 Task: Find connections with filter location São Francisco do Conde with filter topic #Analyticswith filter profile language Spanish with filter current company Infotree Global Solutions with filter school GL Bajaj Institute of Technology and Management with filter industry Tobacco Manufacturing with filter service category Market Research with filter keywords title Economist
Action: Mouse moved to (677, 124)
Screenshot: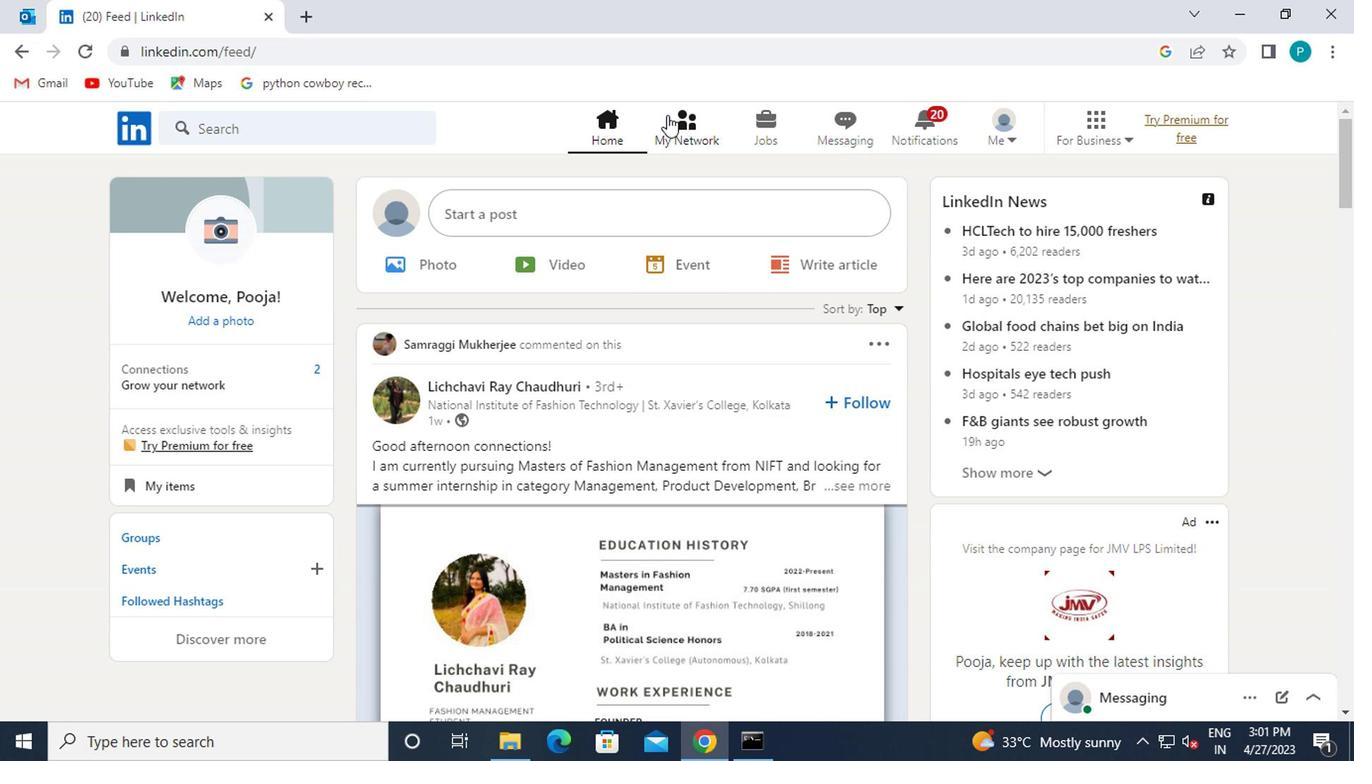 
Action: Mouse pressed left at (677, 124)
Screenshot: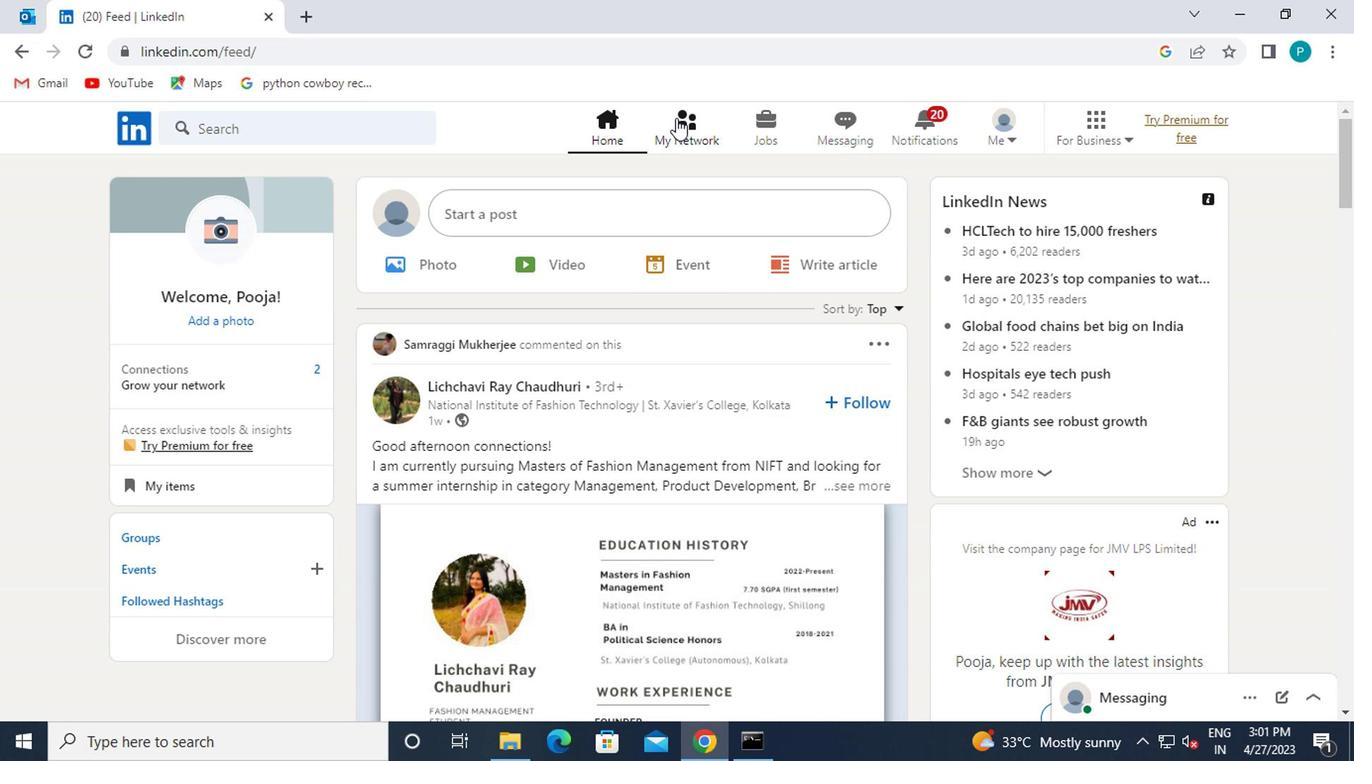 
Action: Mouse moved to (294, 239)
Screenshot: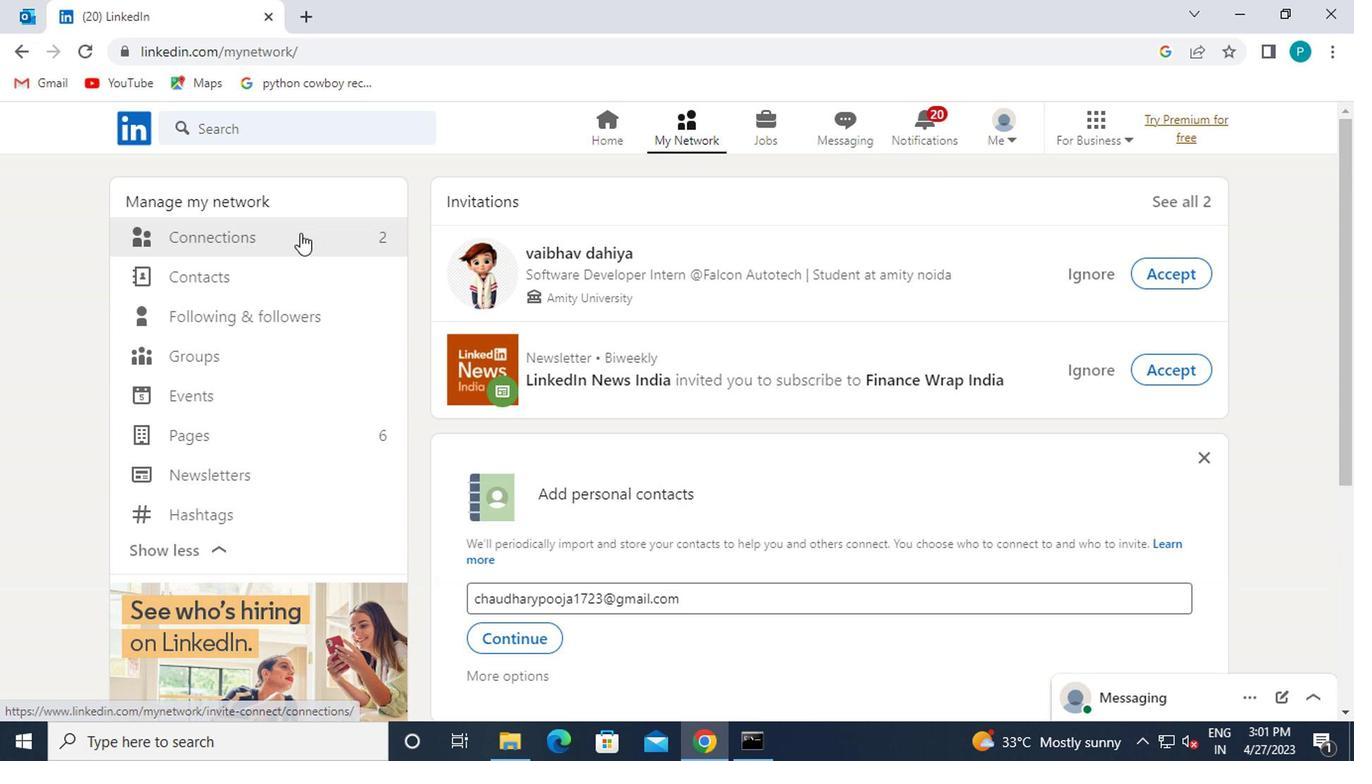 
Action: Mouse pressed left at (294, 239)
Screenshot: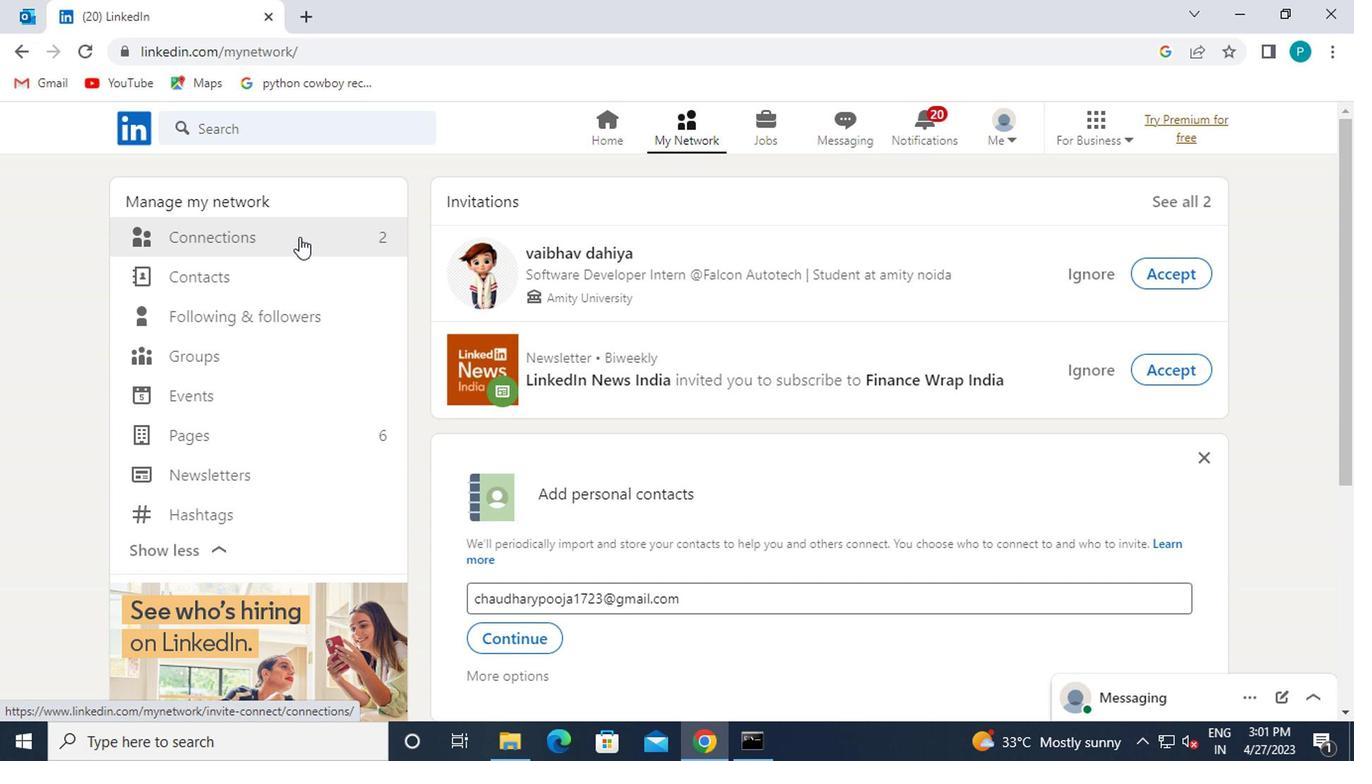 
Action: Mouse moved to (873, 238)
Screenshot: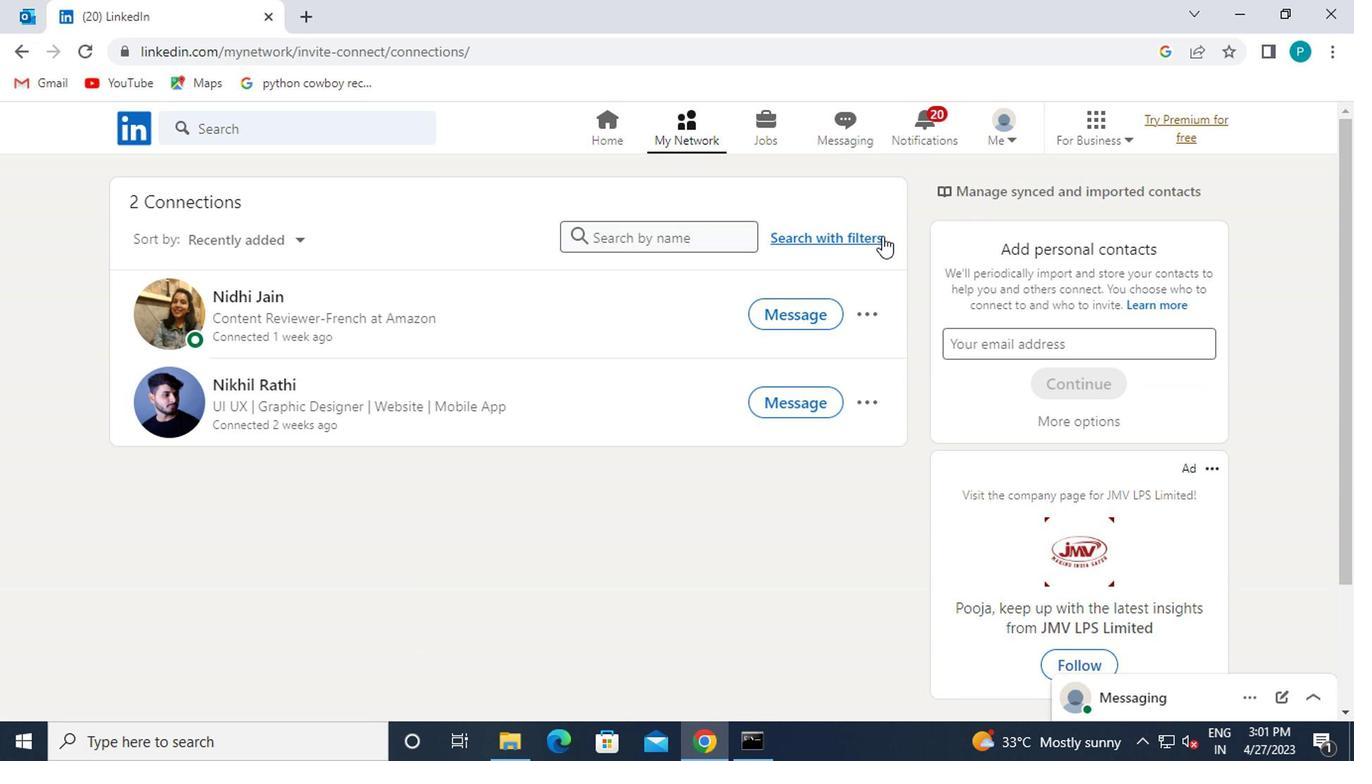 
Action: Mouse pressed left at (873, 238)
Screenshot: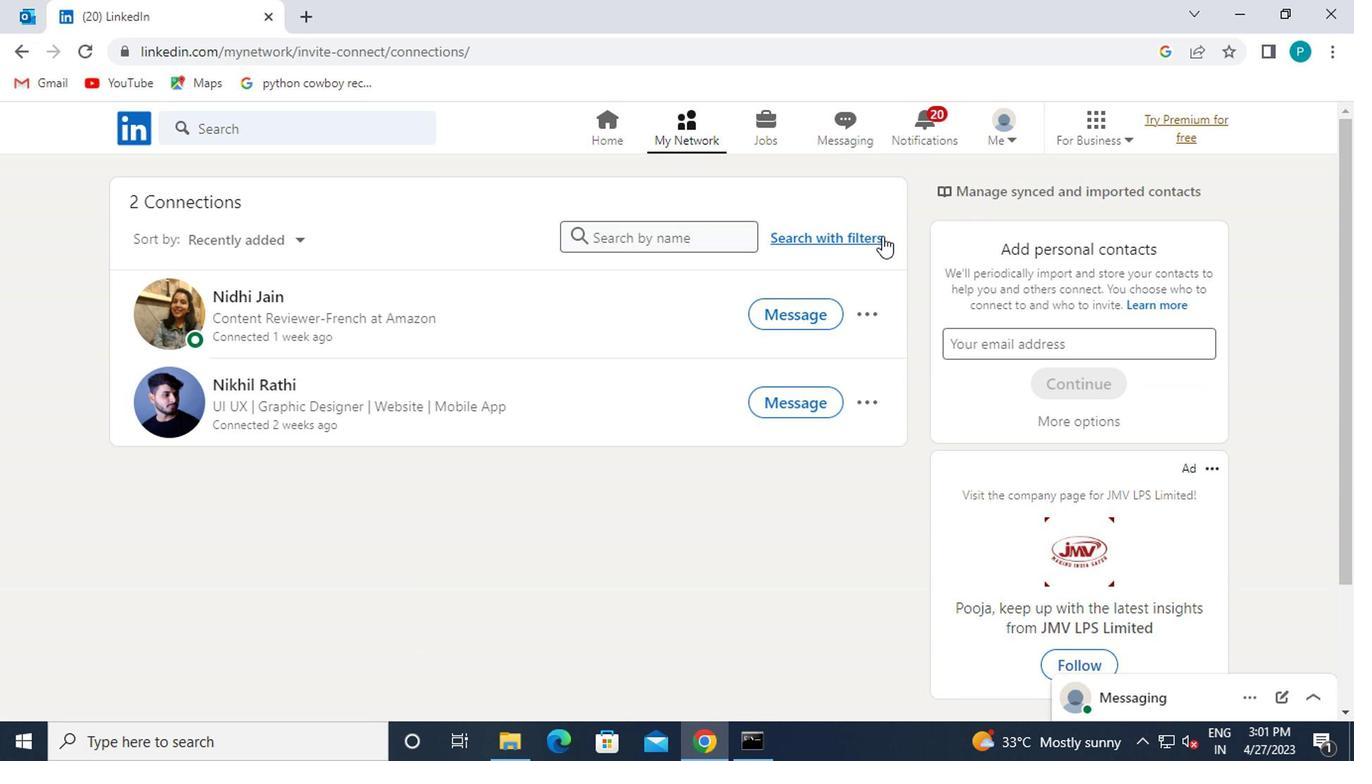 
Action: Mouse moved to (718, 184)
Screenshot: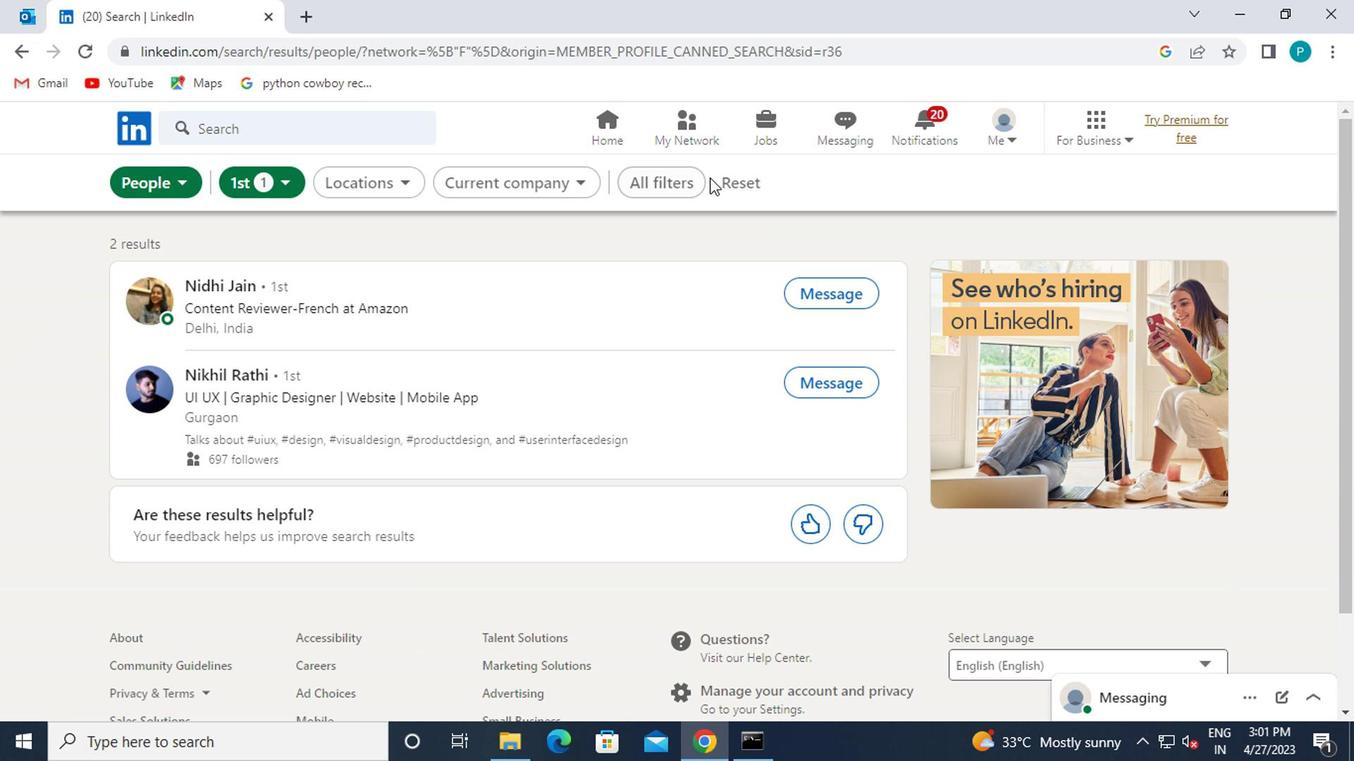 
Action: Mouse pressed left at (718, 184)
Screenshot: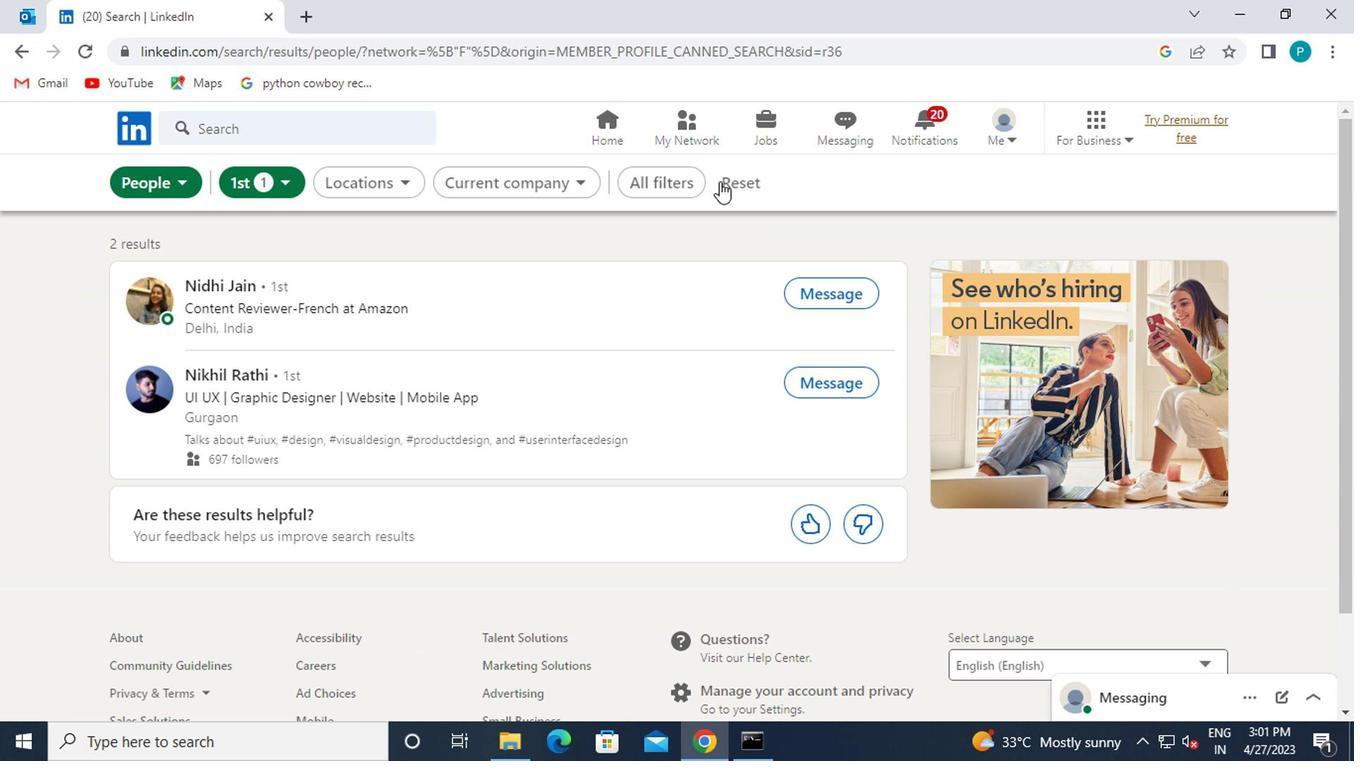 
Action: Mouse moved to (734, 182)
Screenshot: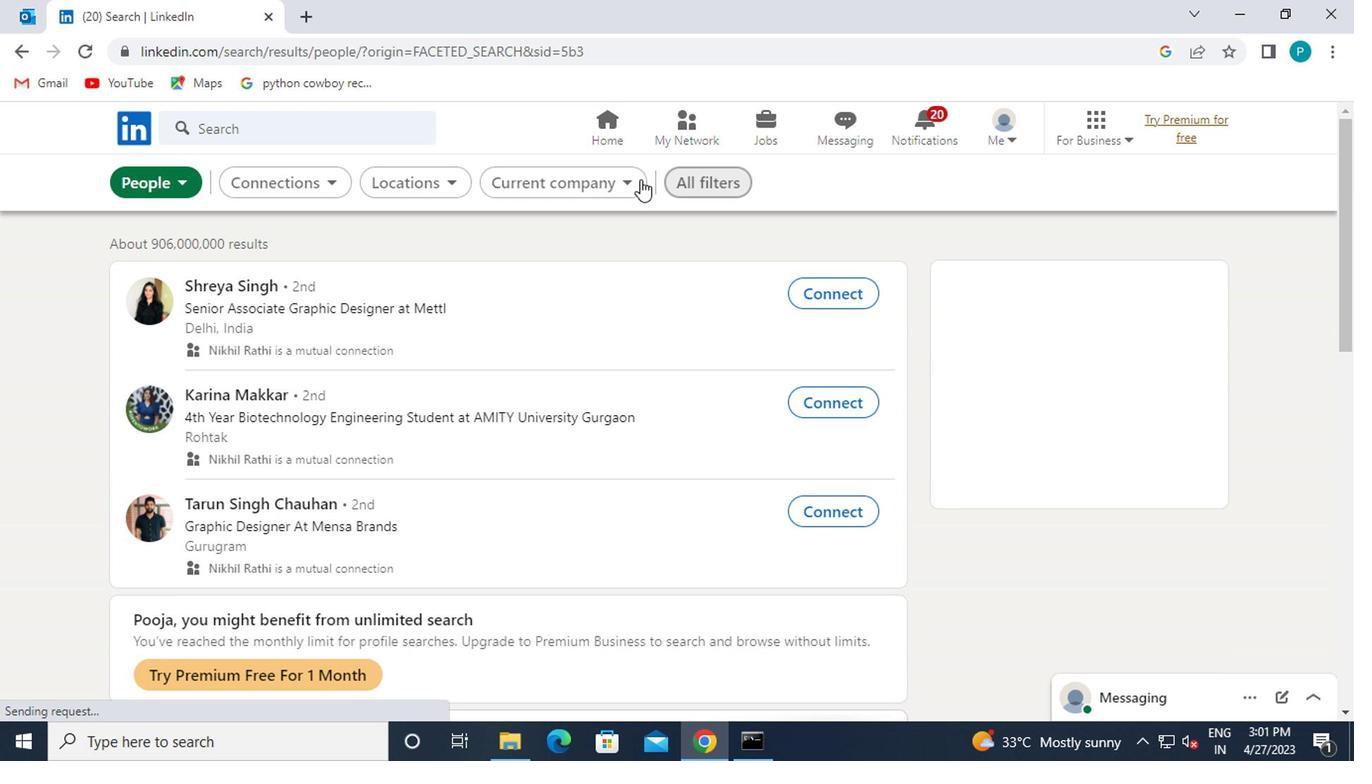 
Action: Mouse pressed left at (734, 182)
Screenshot: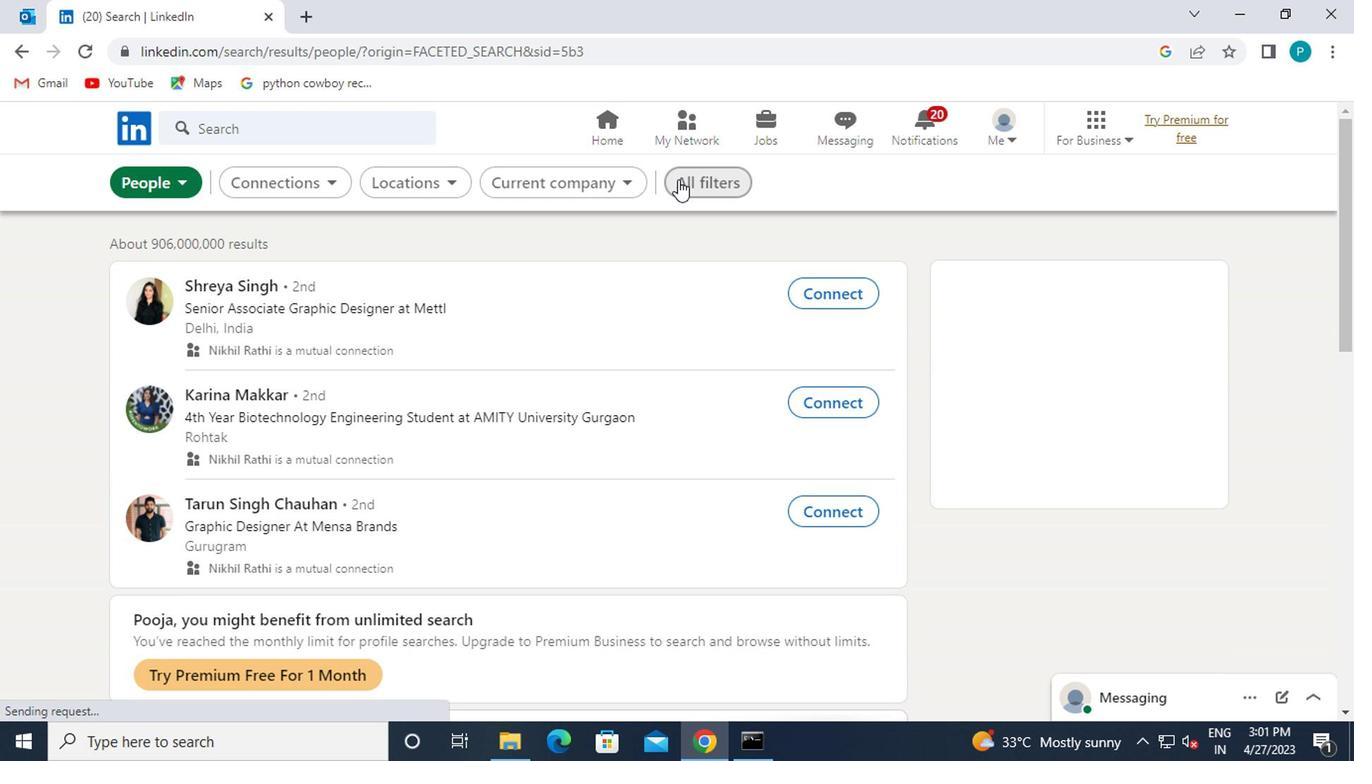
Action: Mouse moved to (995, 407)
Screenshot: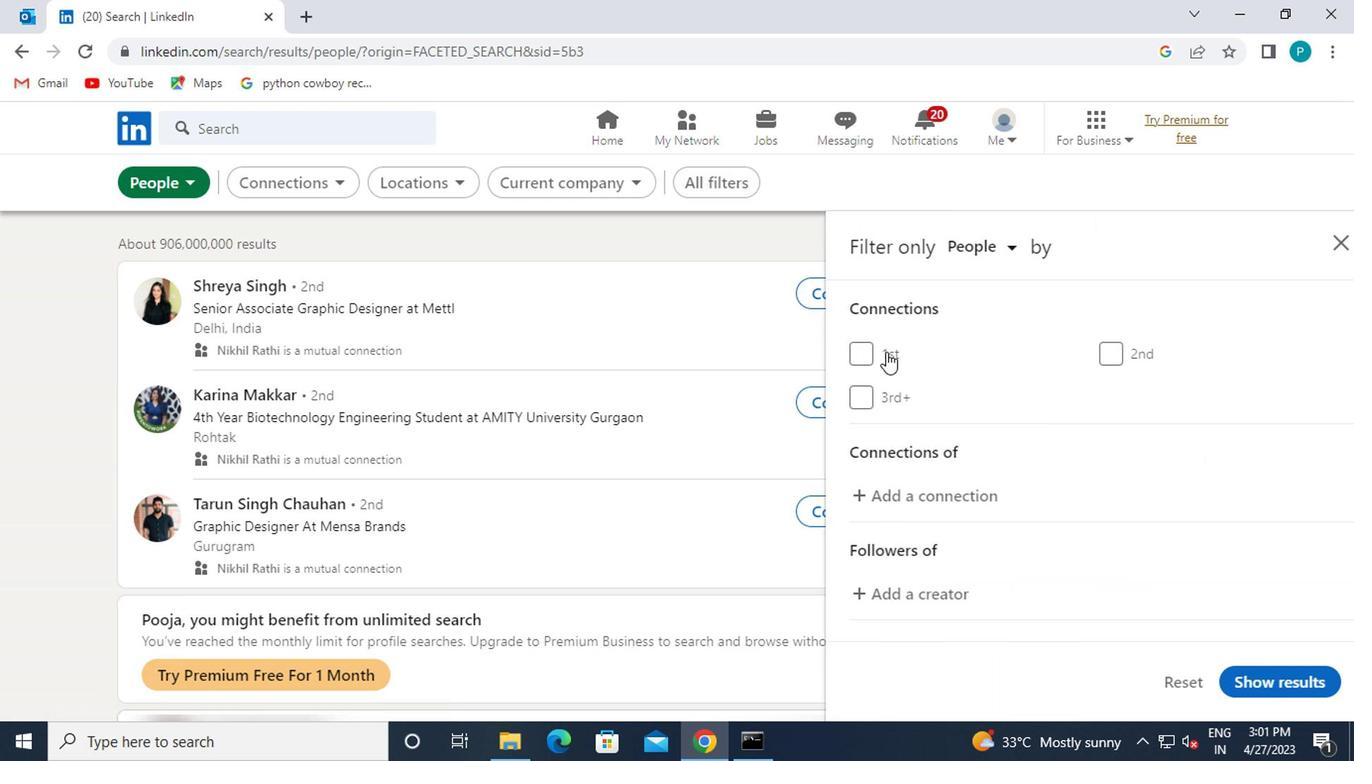 
Action: Mouse scrolled (995, 407) with delta (0, 0)
Screenshot: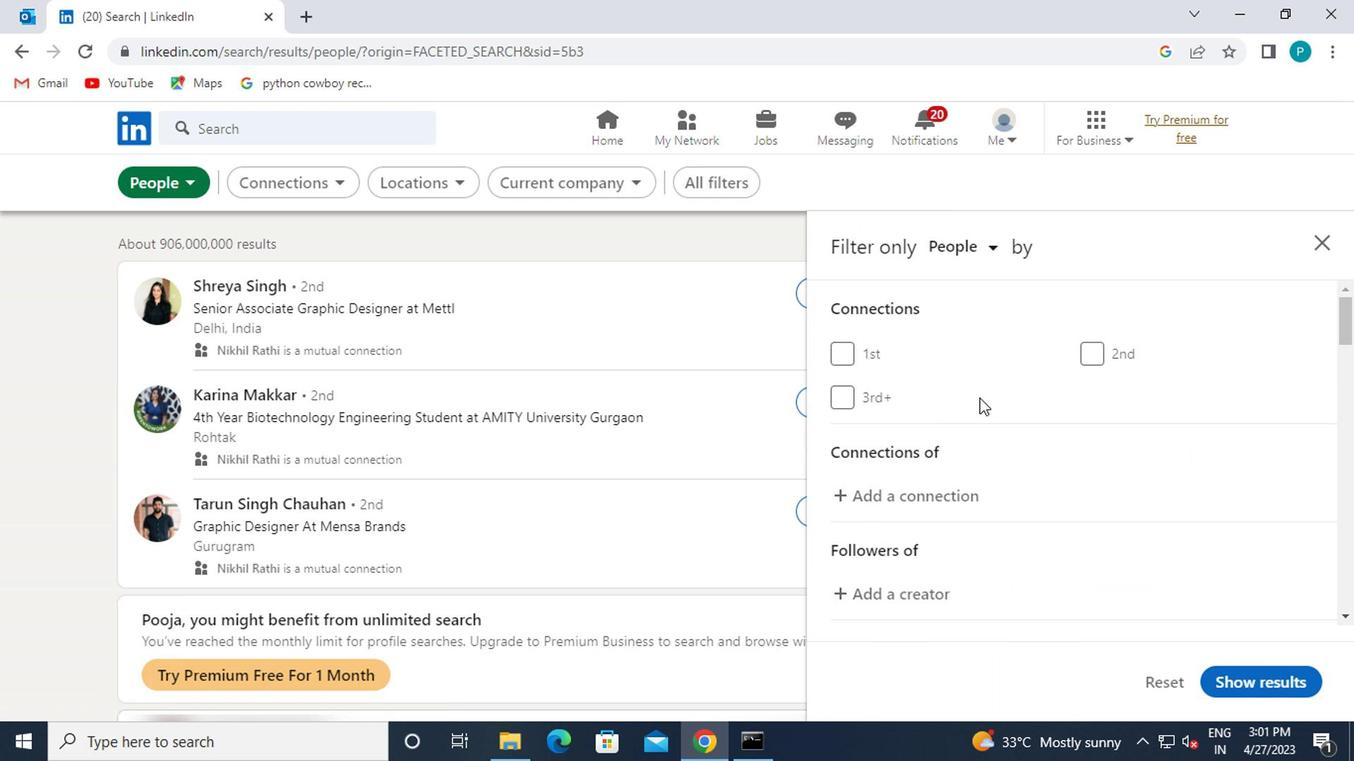 
Action: Mouse scrolled (995, 407) with delta (0, 0)
Screenshot: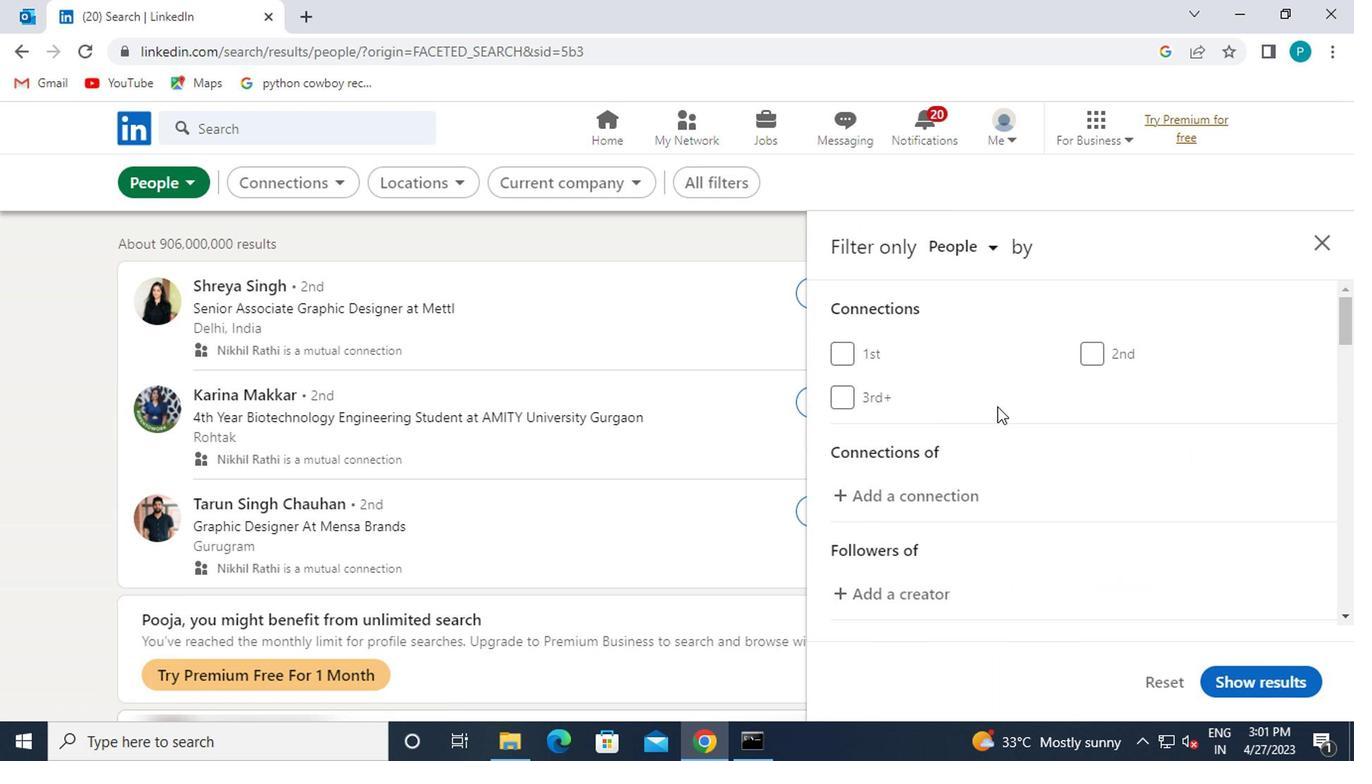 
Action: Mouse scrolled (995, 407) with delta (0, 0)
Screenshot: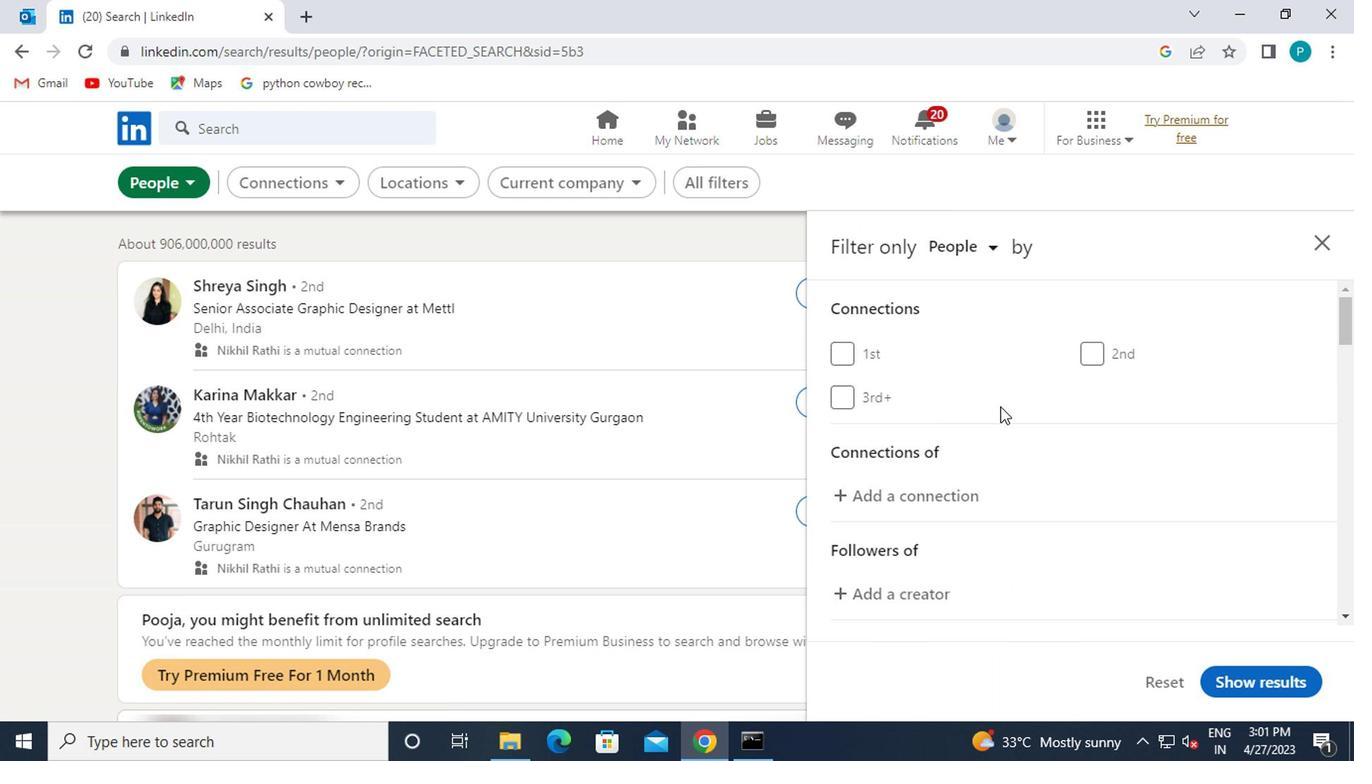 
Action: Mouse moved to (1117, 474)
Screenshot: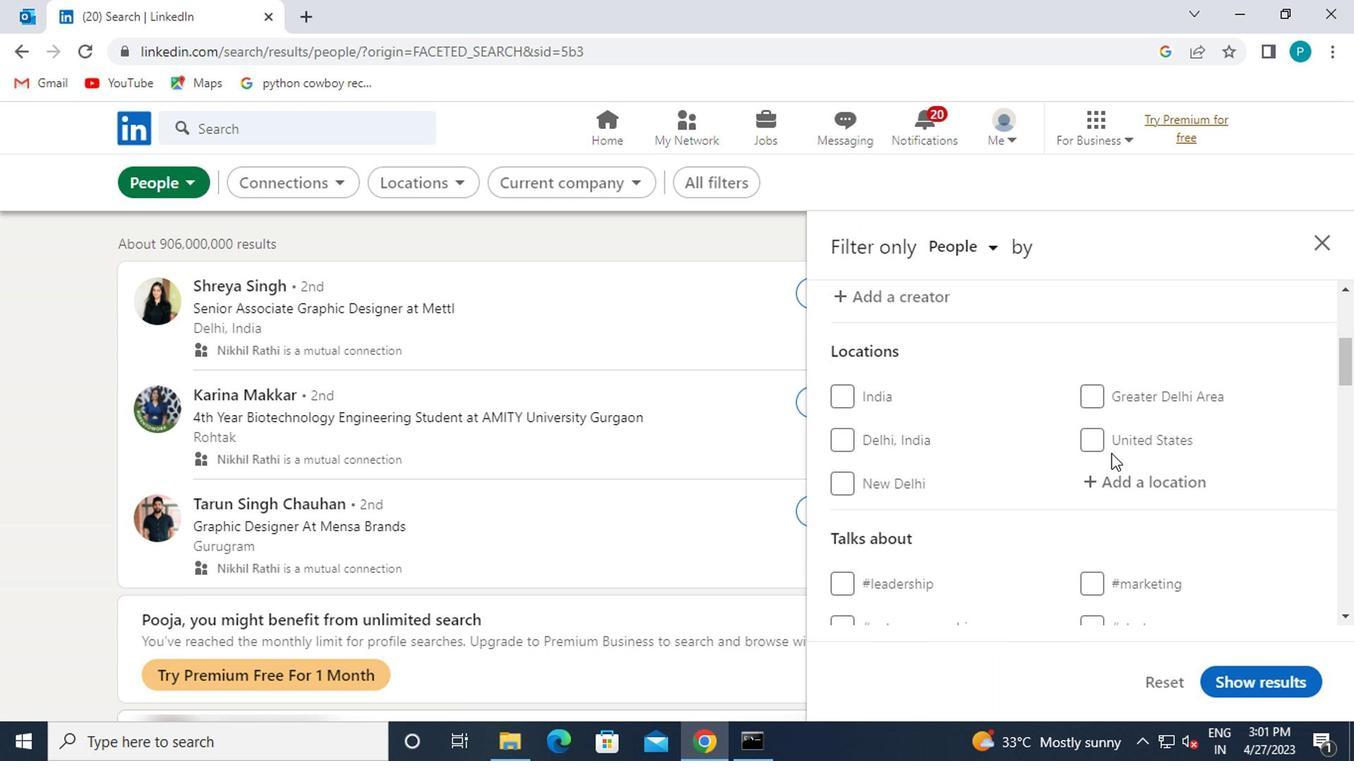 
Action: Mouse pressed left at (1117, 474)
Screenshot: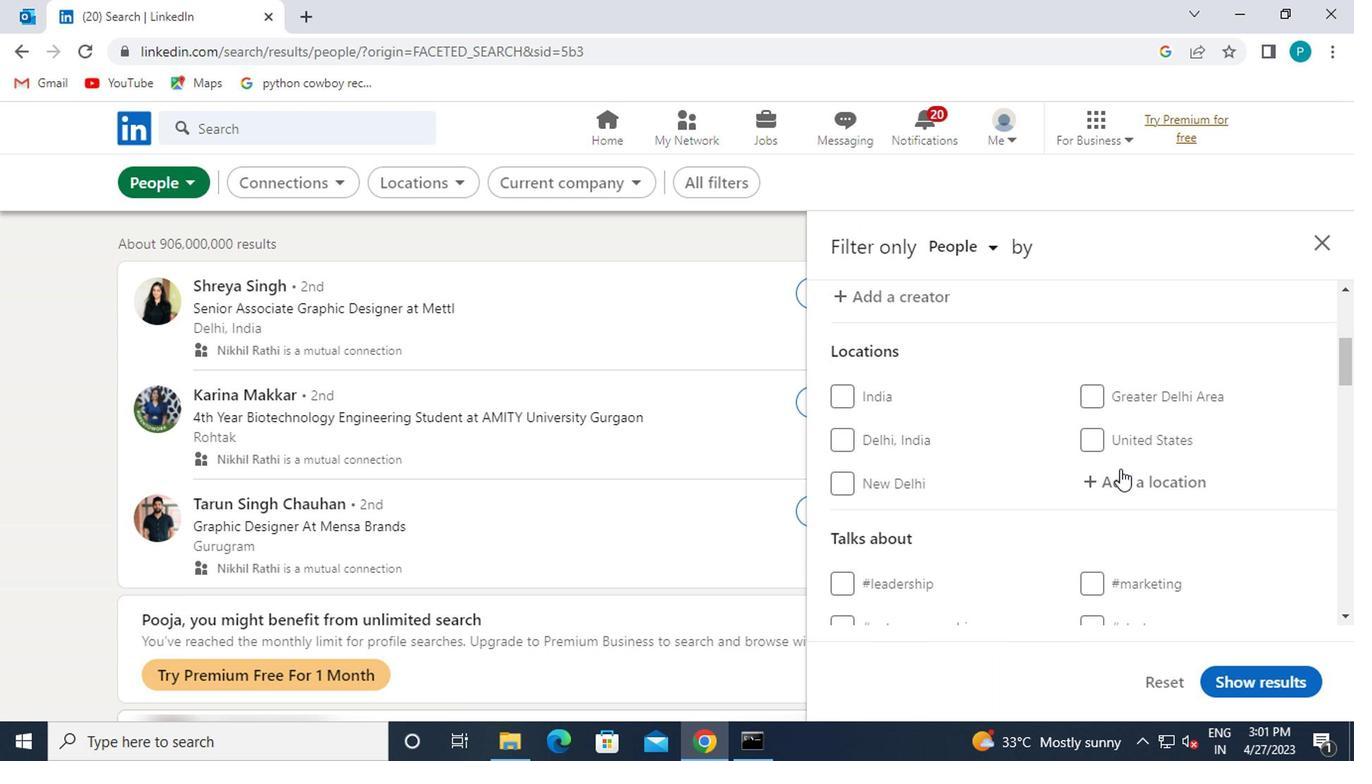 
Action: Mouse moved to (1096, 481)
Screenshot: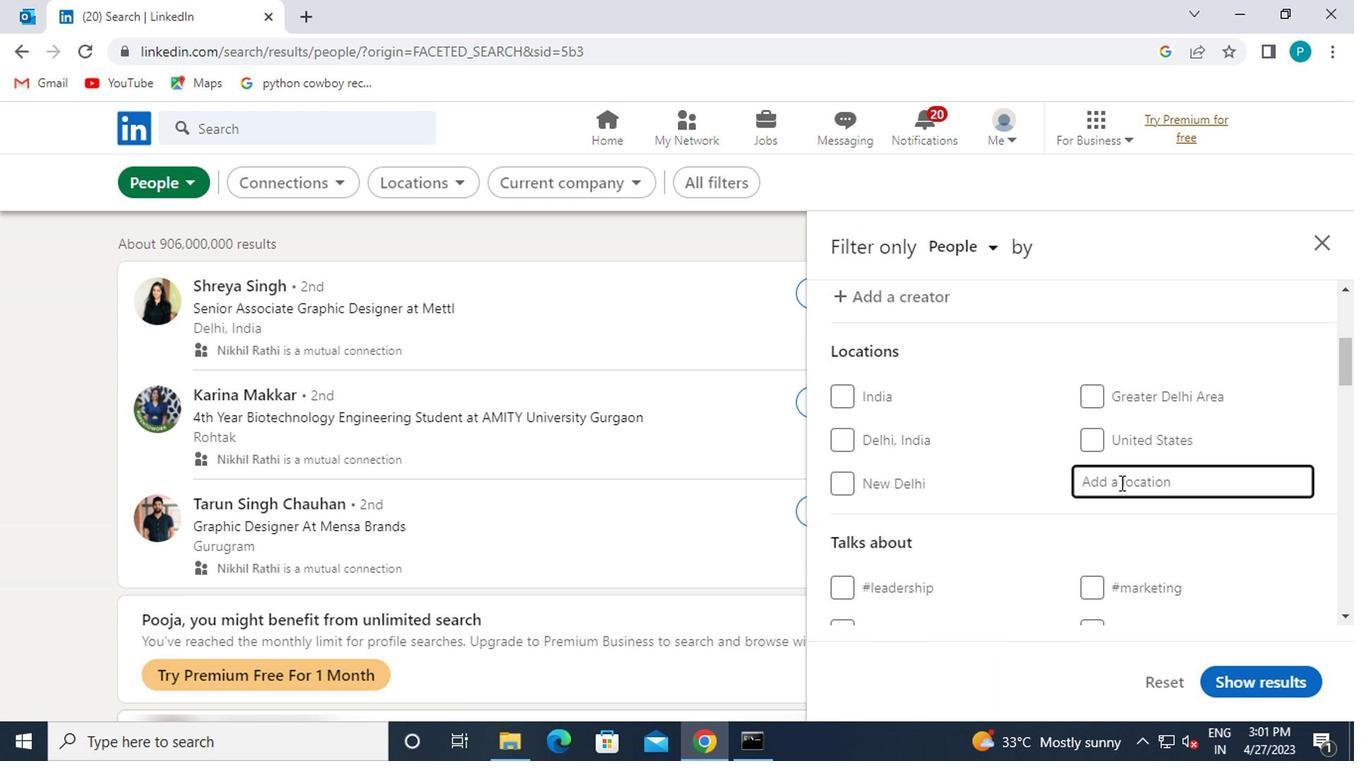
Action: Key pressed <Key.caps_lock>s
Screenshot: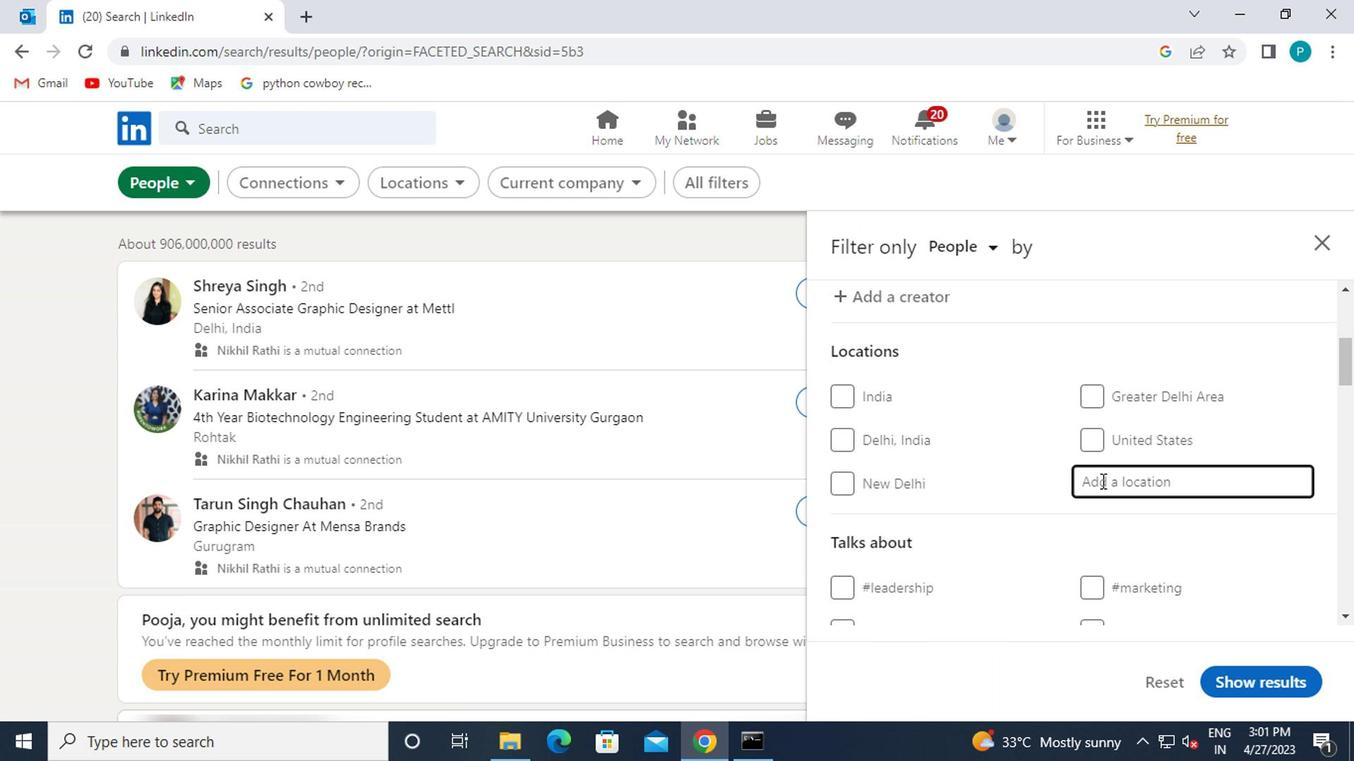 
Action: Mouse moved to (1020, 421)
Screenshot: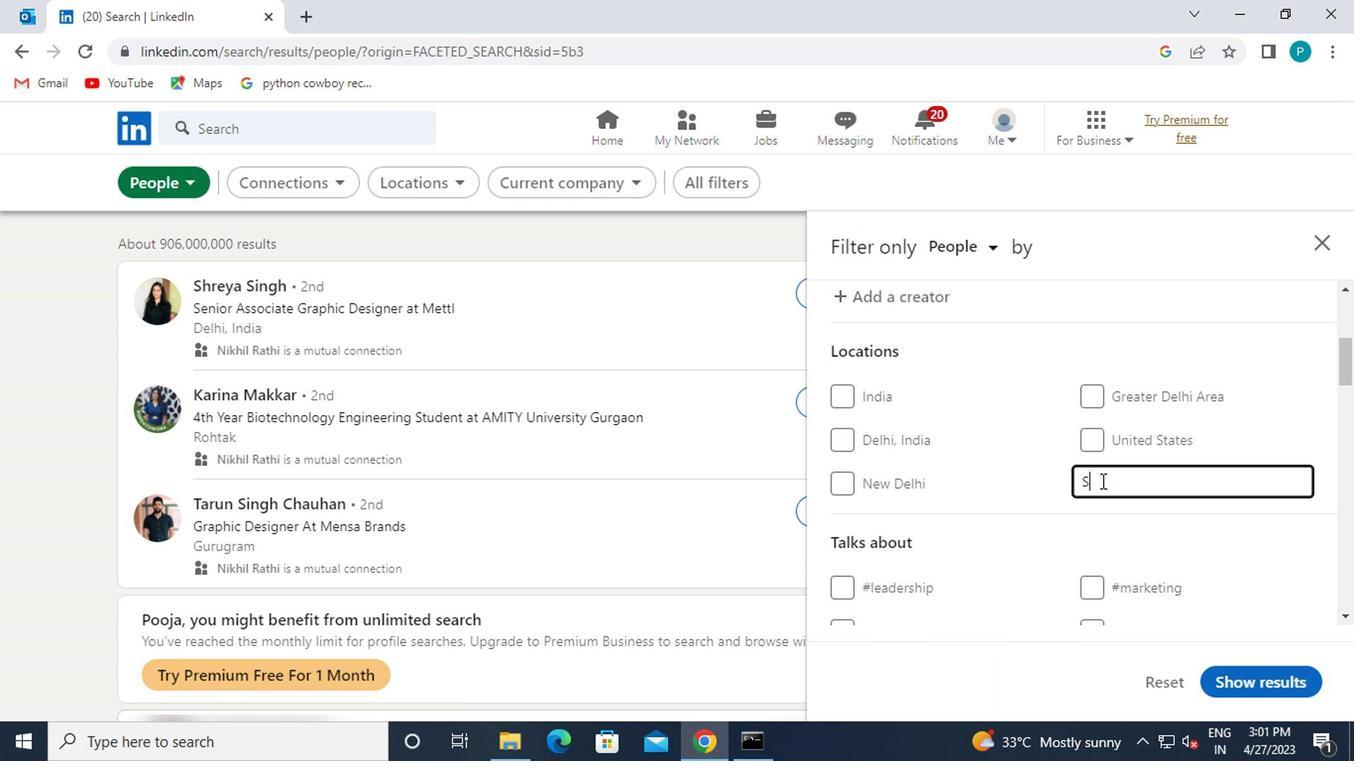 
Action: Key pressed <Key.caps_lock>
Screenshot: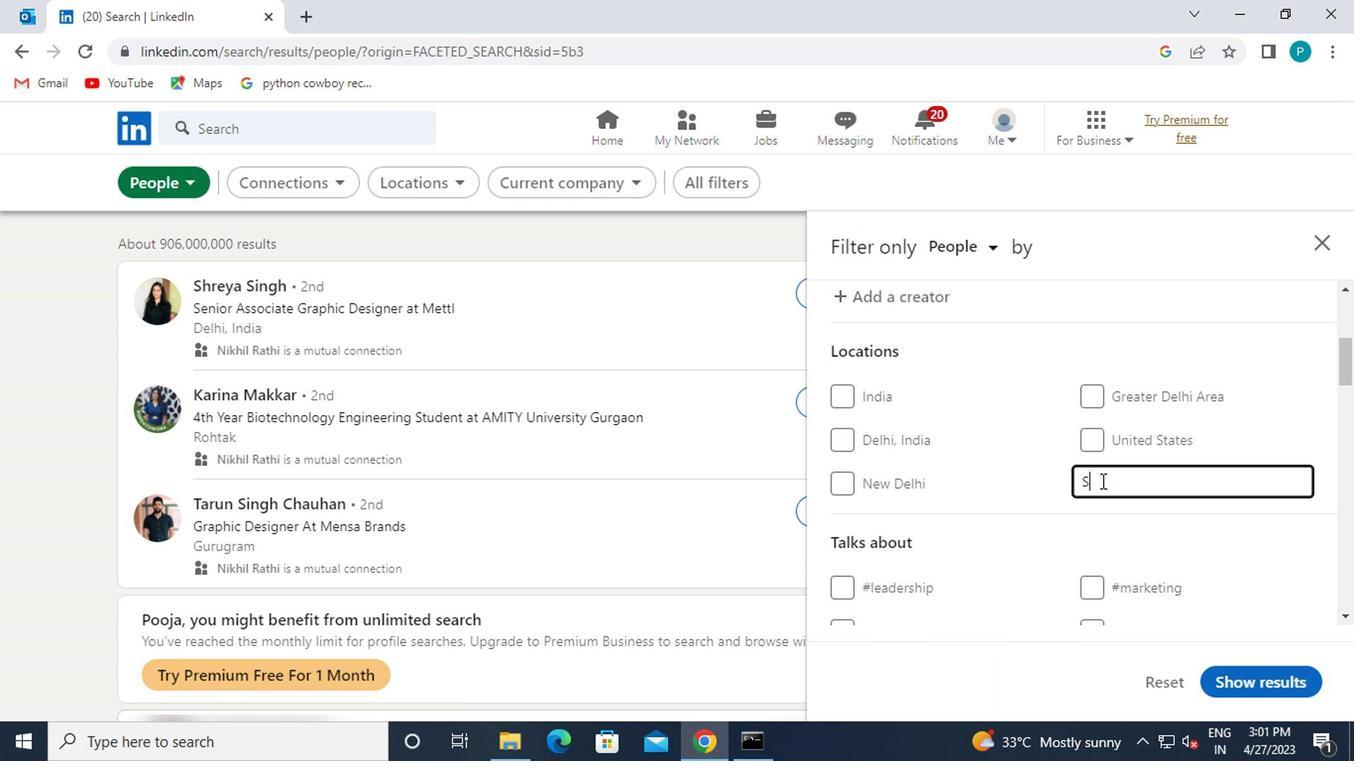
Action: Mouse moved to (1020, 420)
Screenshot: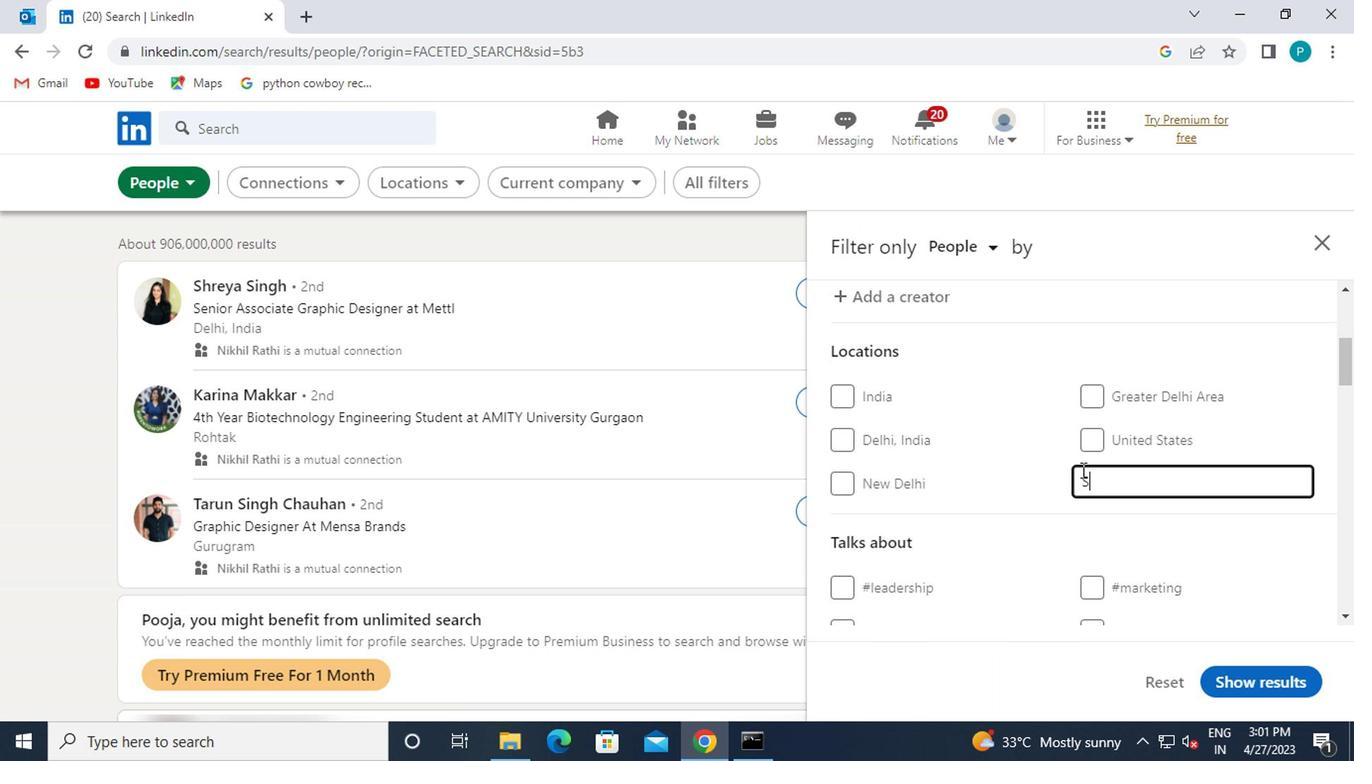
Action: Key pressed ao<Key.space><Key.caps_lock>f<Key.caps_lock>ranc
Screenshot: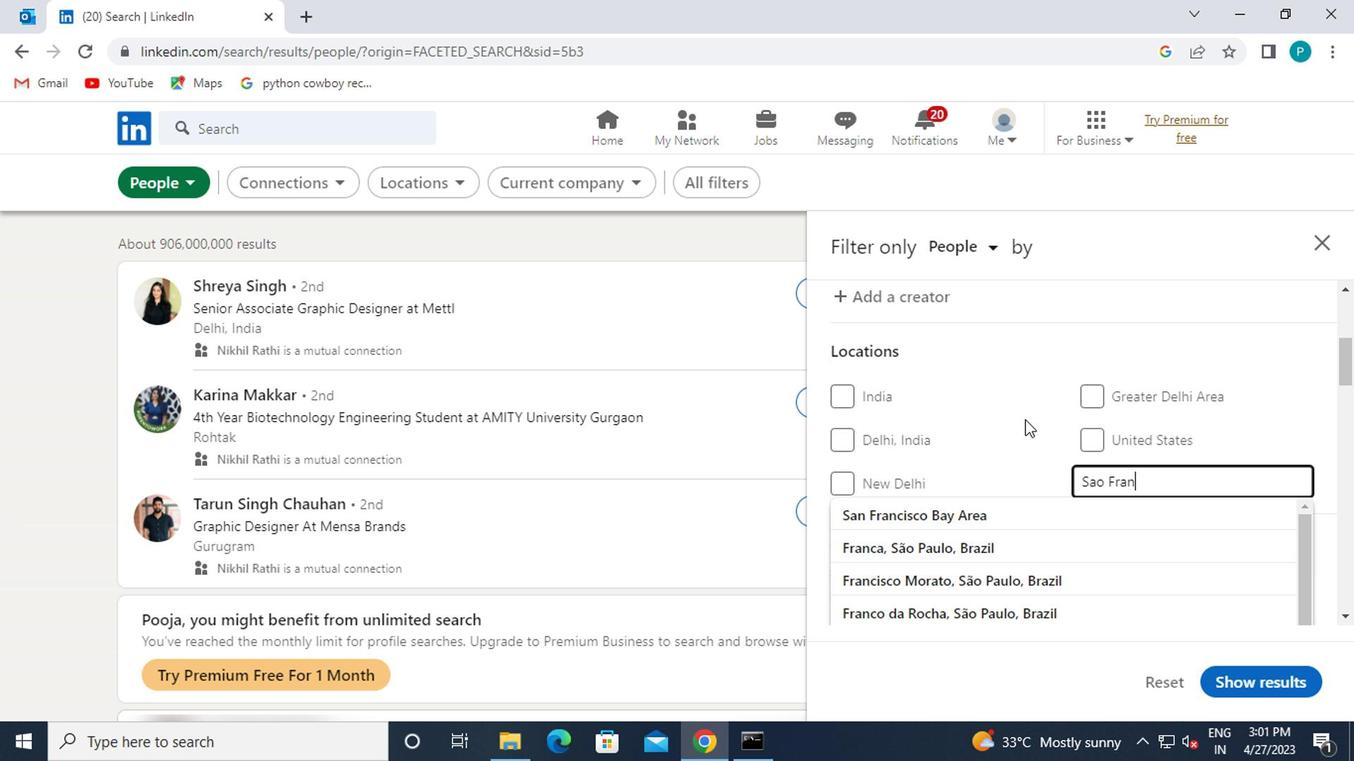 
Action: Mouse moved to (1010, 524)
Screenshot: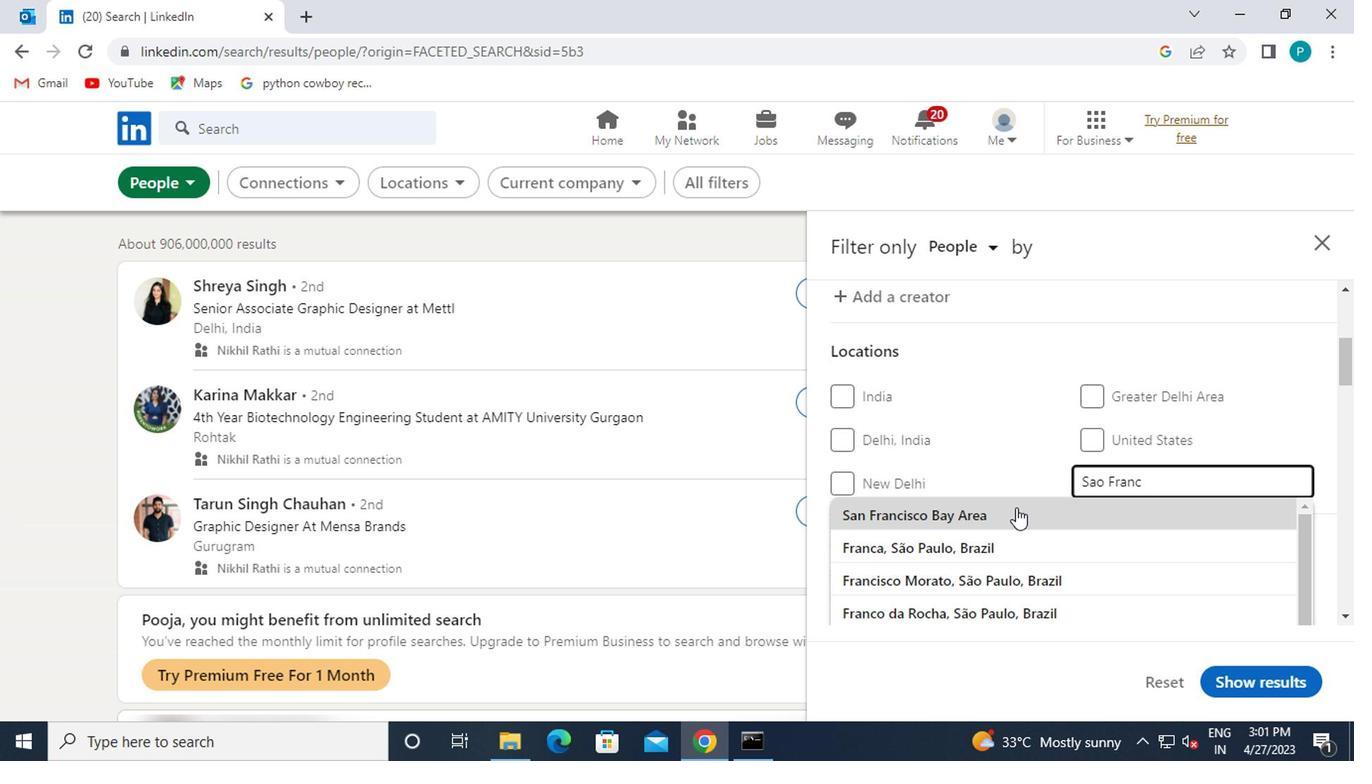 
Action: Mouse scrolled (1010, 524) with delta (0, 0)
Screenshot: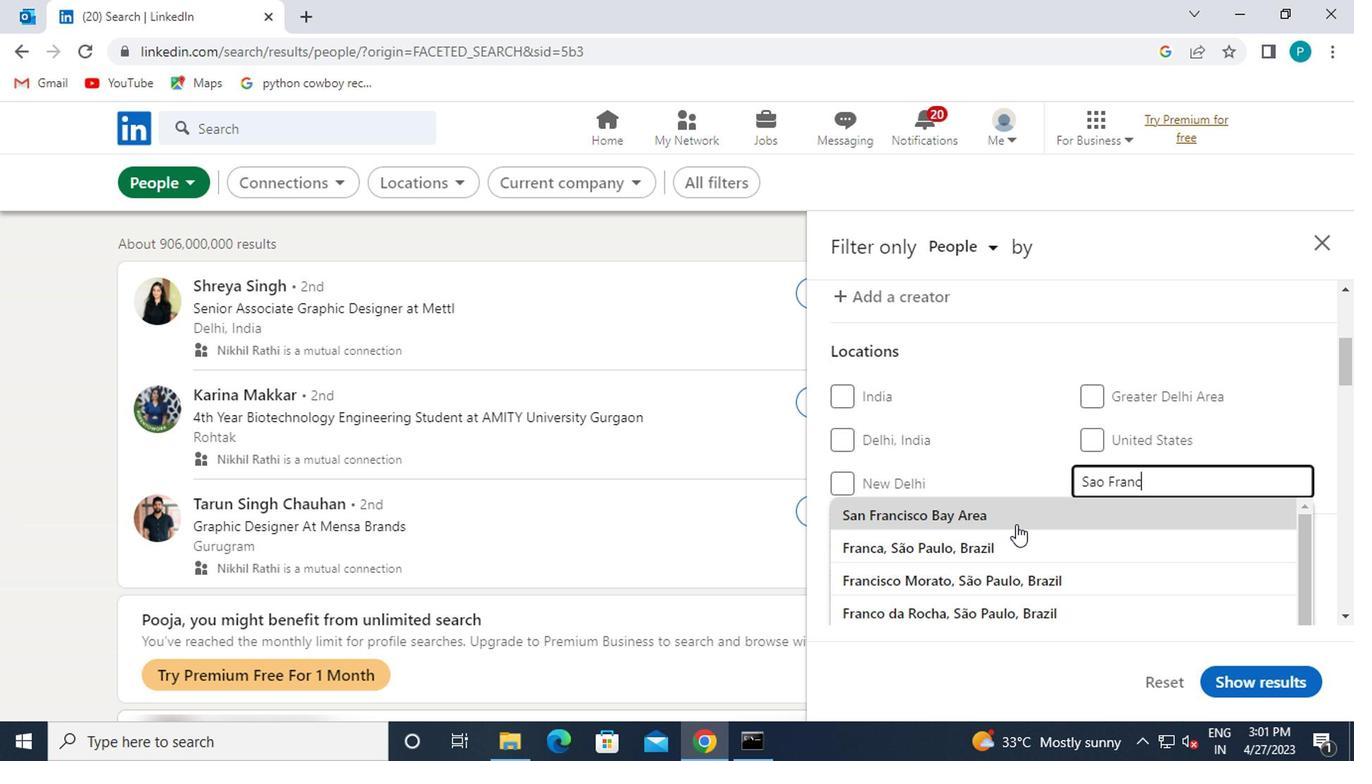 
Action: Mouse moved to (1007, 555)
Screenshot: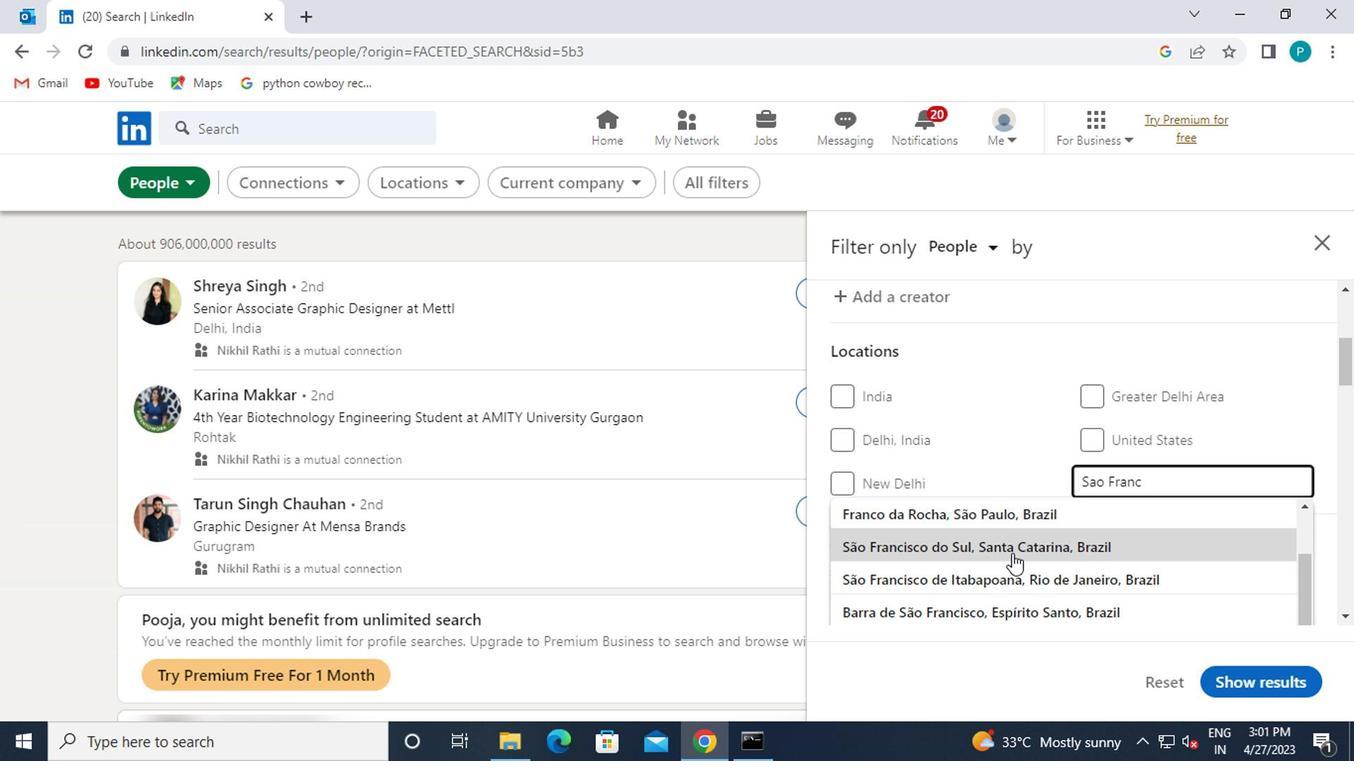 
Action: Mouse scrolled (1007, 556) with delta (0, 1)
Screenshot: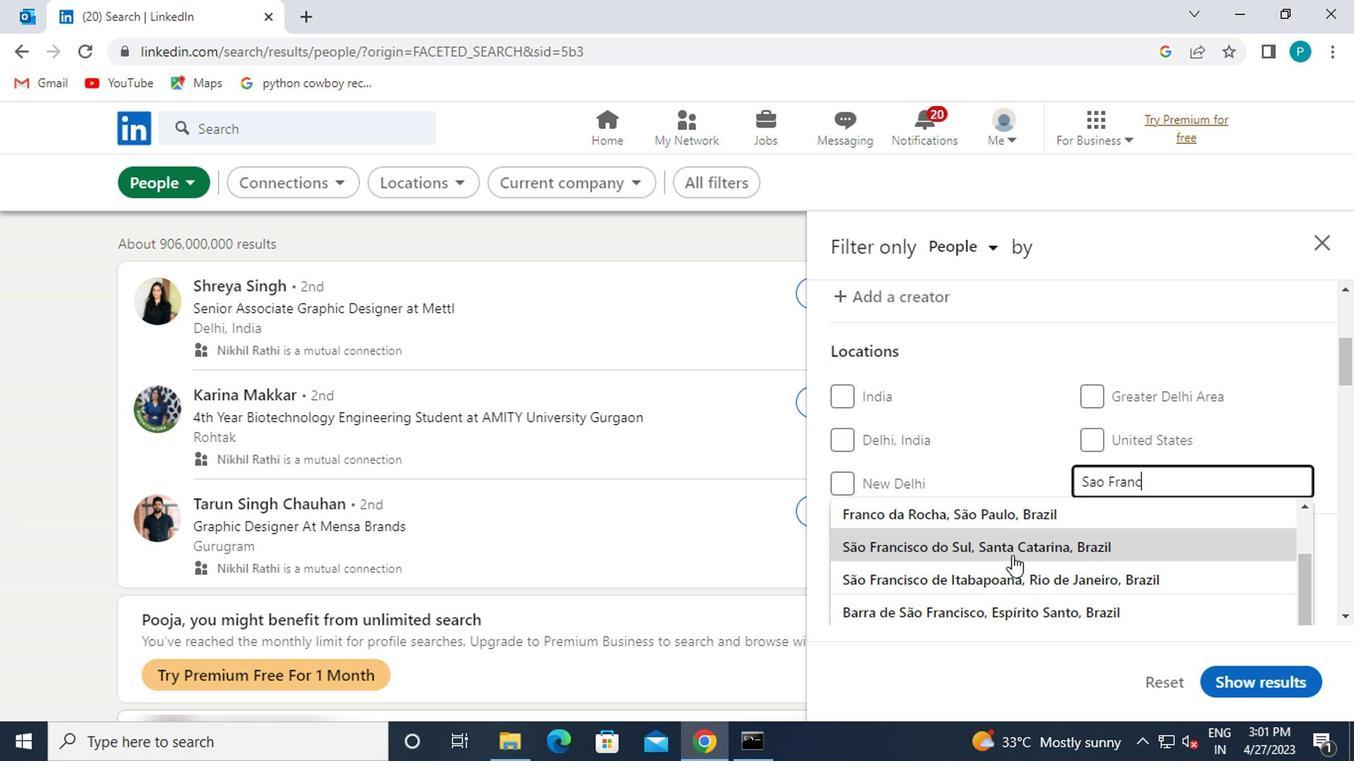 
Action: Mouse scrolled (1007, 554) with delta (0, 0)
Screenshot: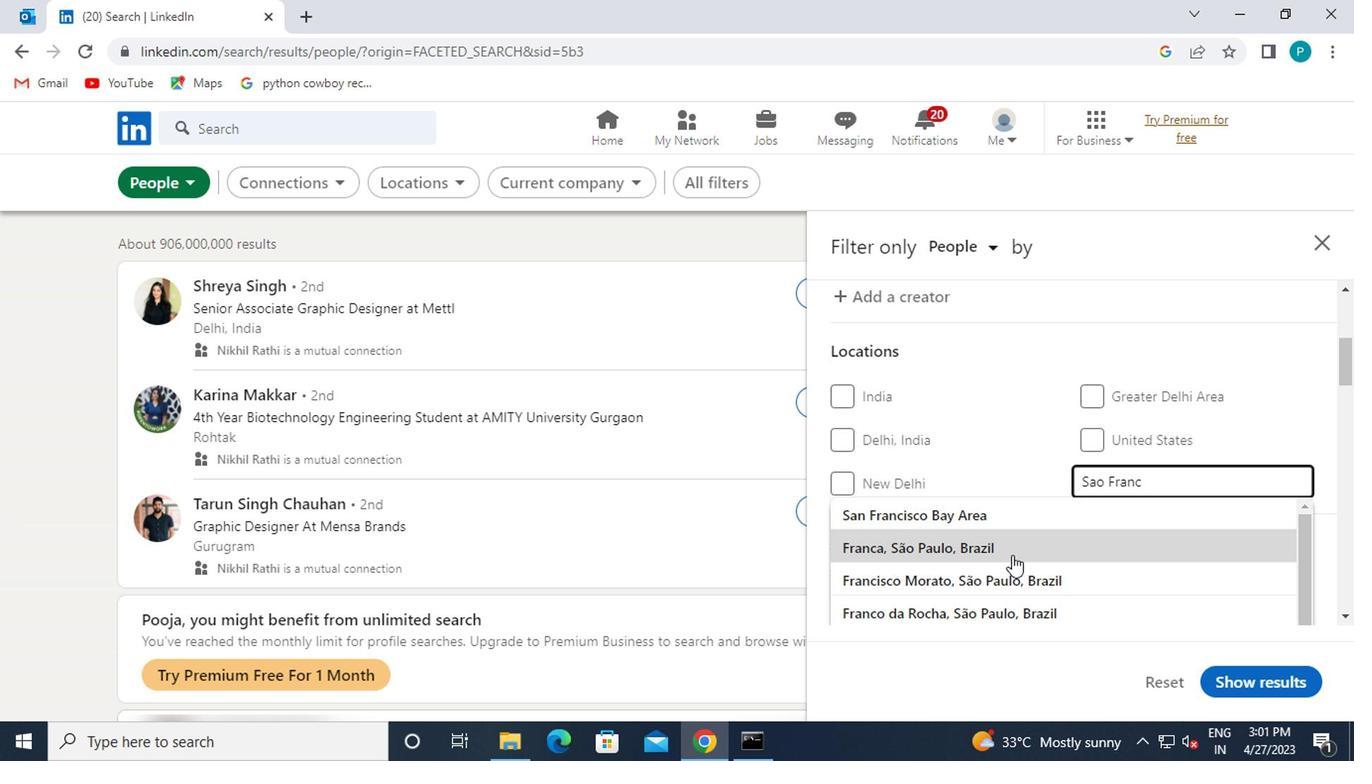 
Action: Mouse moved to (1018, 555)
Screenshot: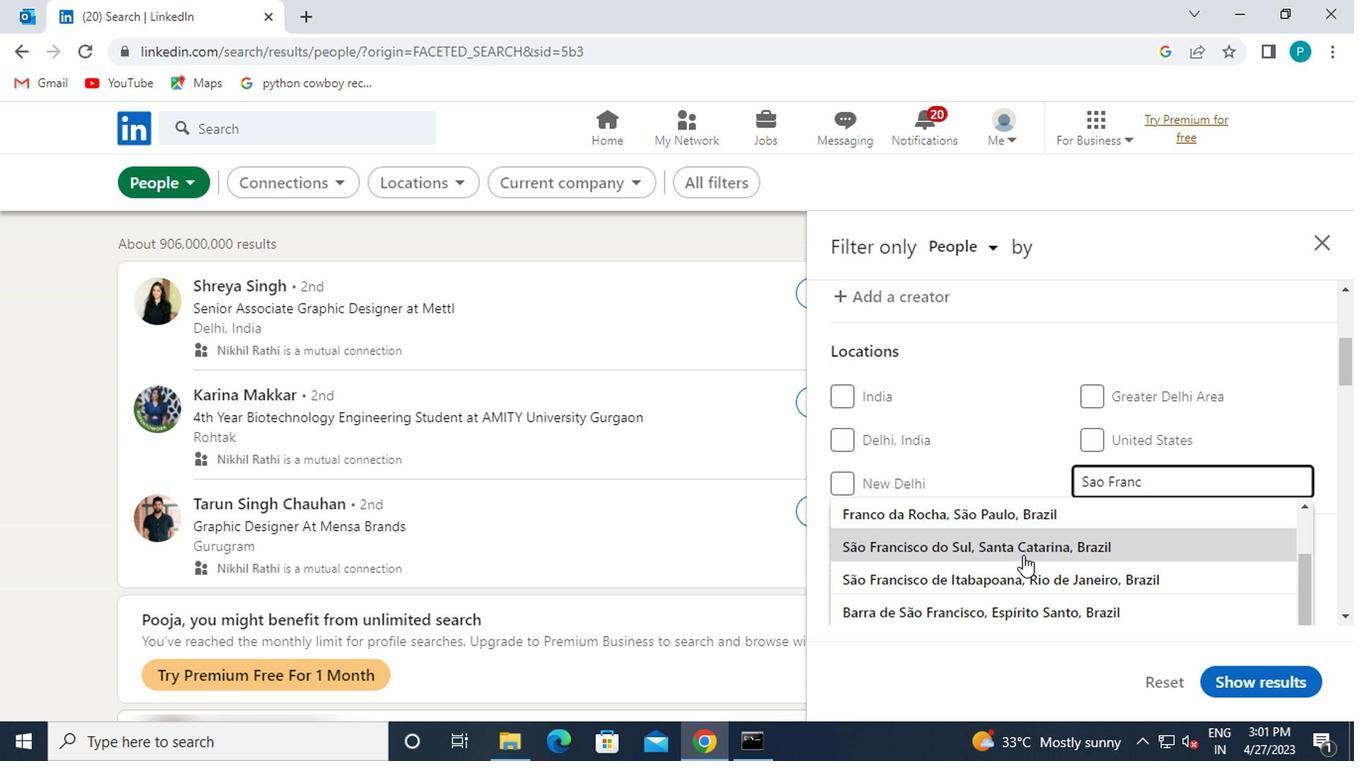
Action: Key pressed isco
Screenshot: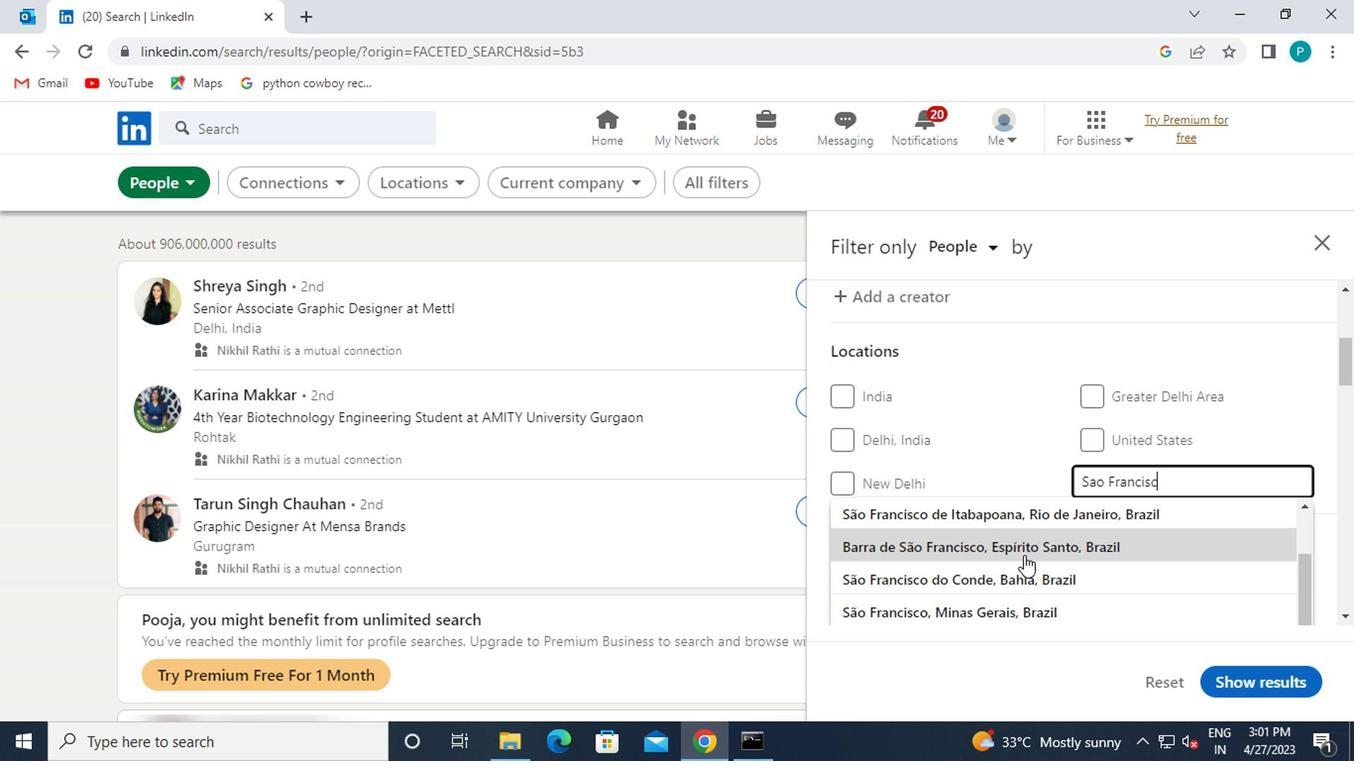 
Action: Mouse moved to (1025, 574)
Screenshot: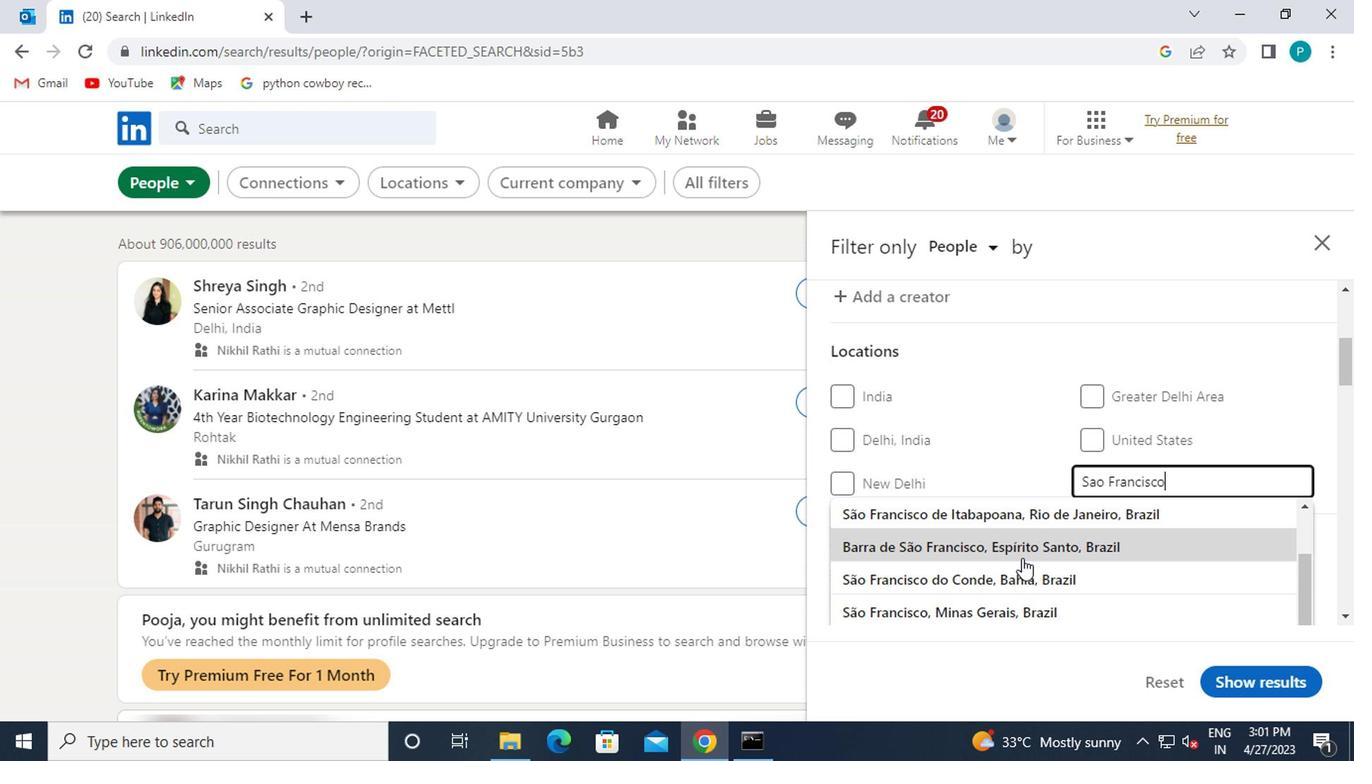 
Action: Mouse pressed left at (1025, 574)
Screenshot: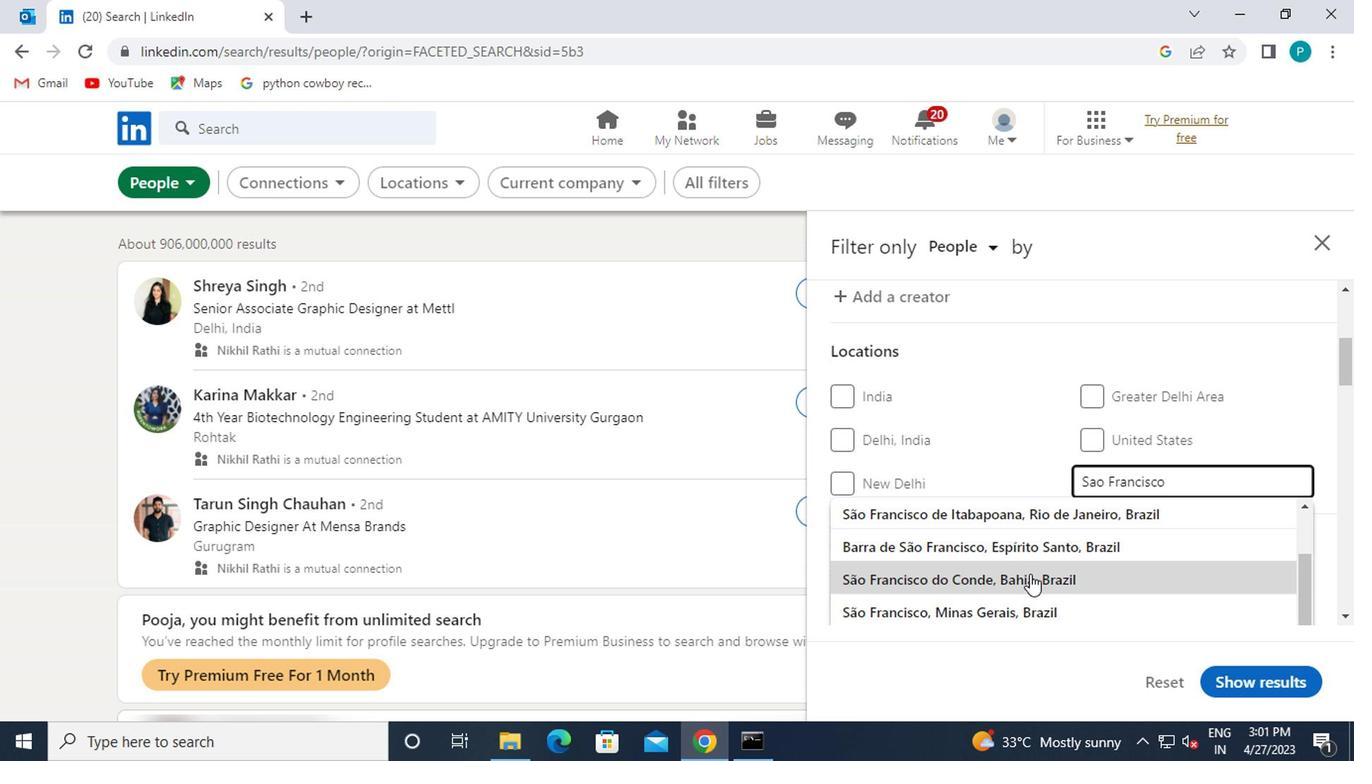
Action: Mouse scrolled (1025, 573) with delta (0, 0)
Screenshot: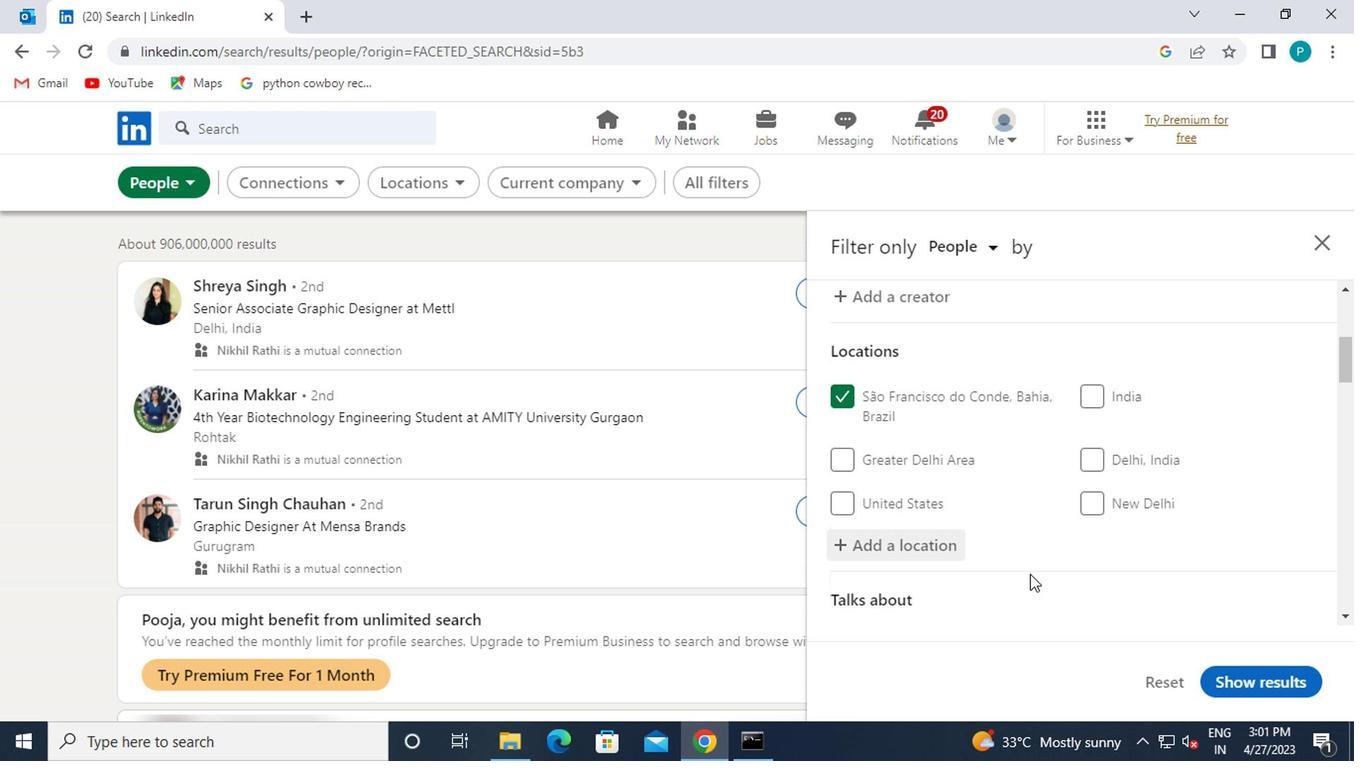 
Action: Mouse scrolled (1025, 573) with delta (0, 0)
Screenshot: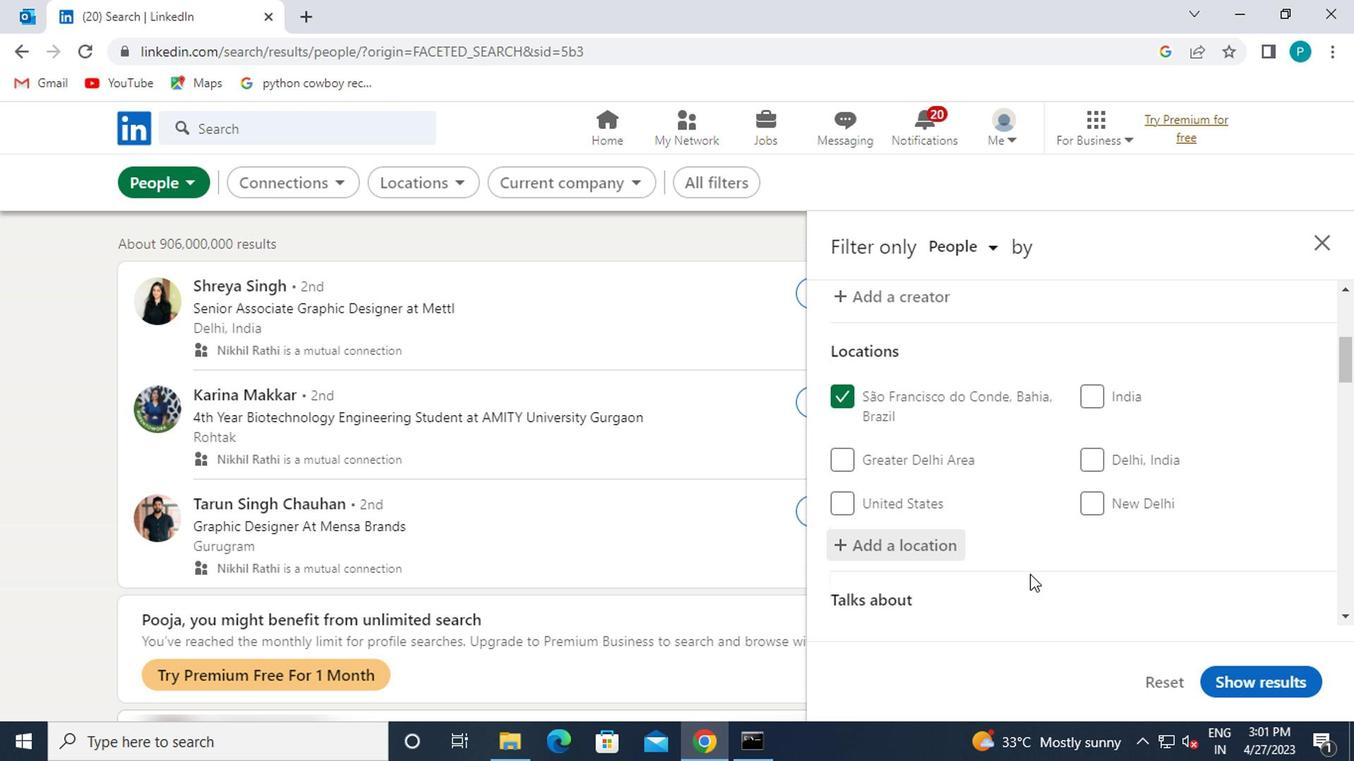 
Action: Mouse moved to (1030, 573)
Screenshot: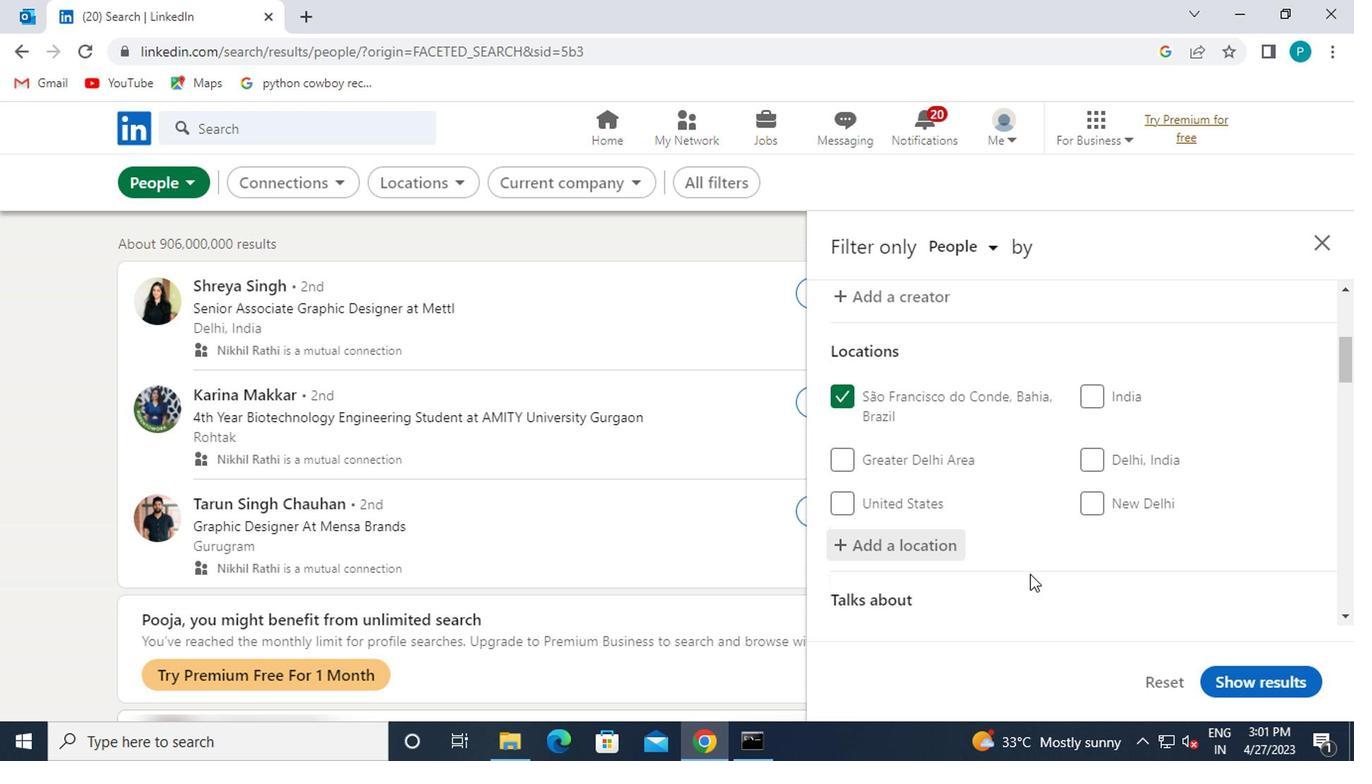 
Action: Mouse scrolled (1030, 572) with delta (0, -1)
Screenshot: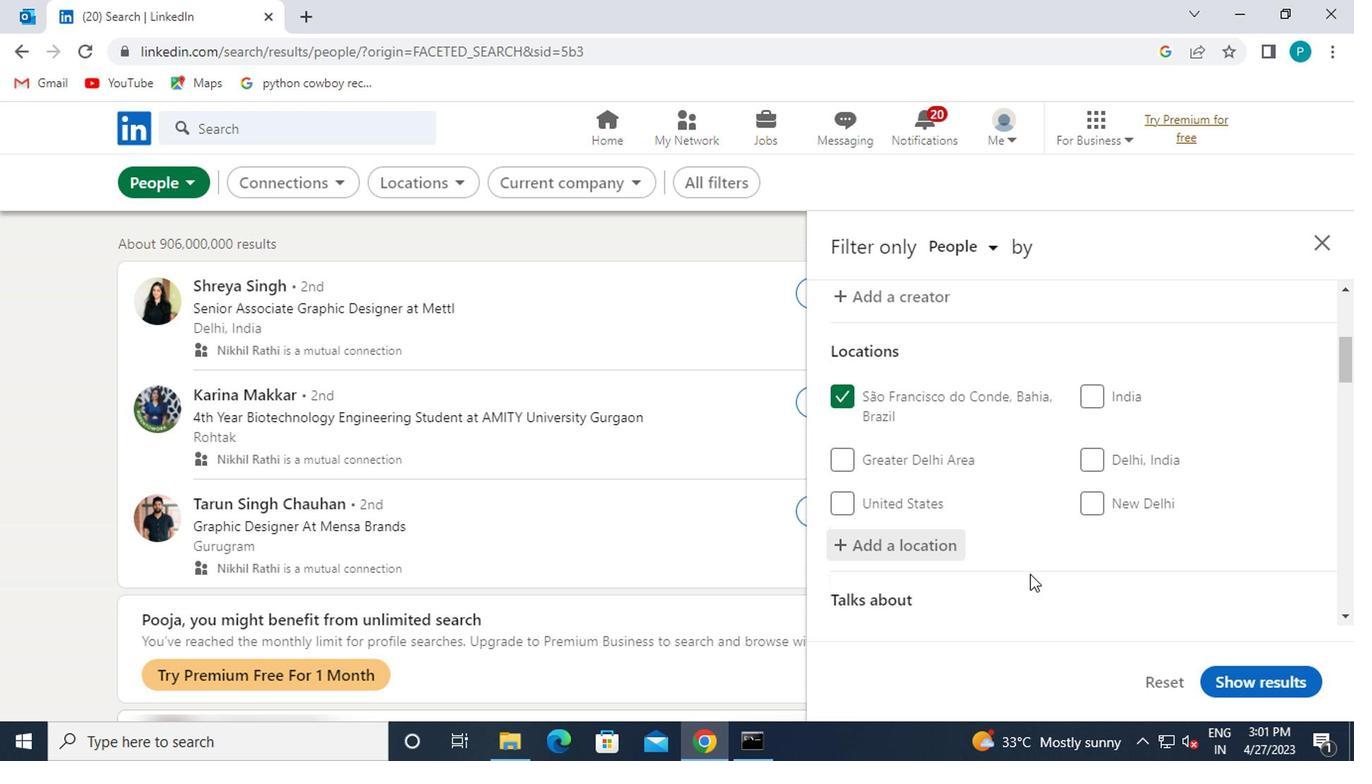 
Action: Mouse moved to (1099, 440)
Screenshot: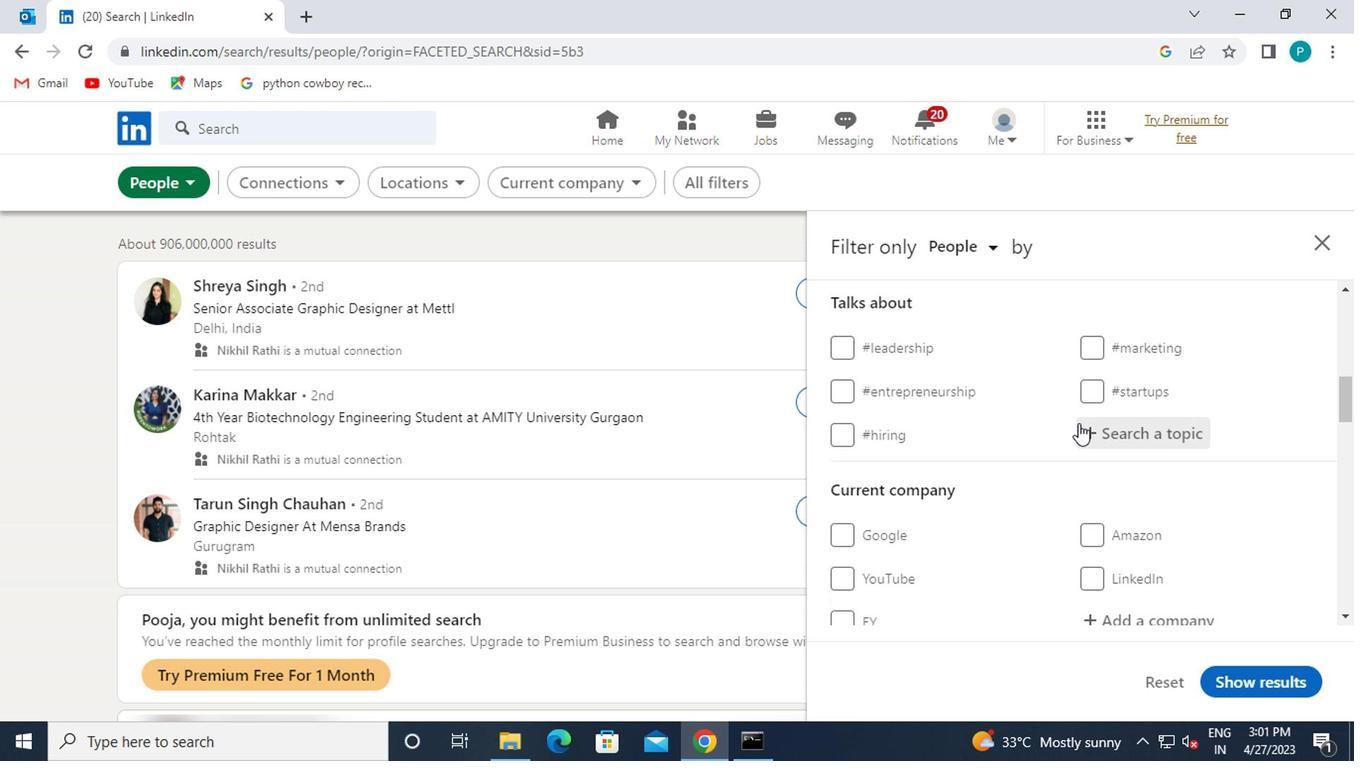 
Action: Mouse pressed left at (1099, 440)
Screenshot: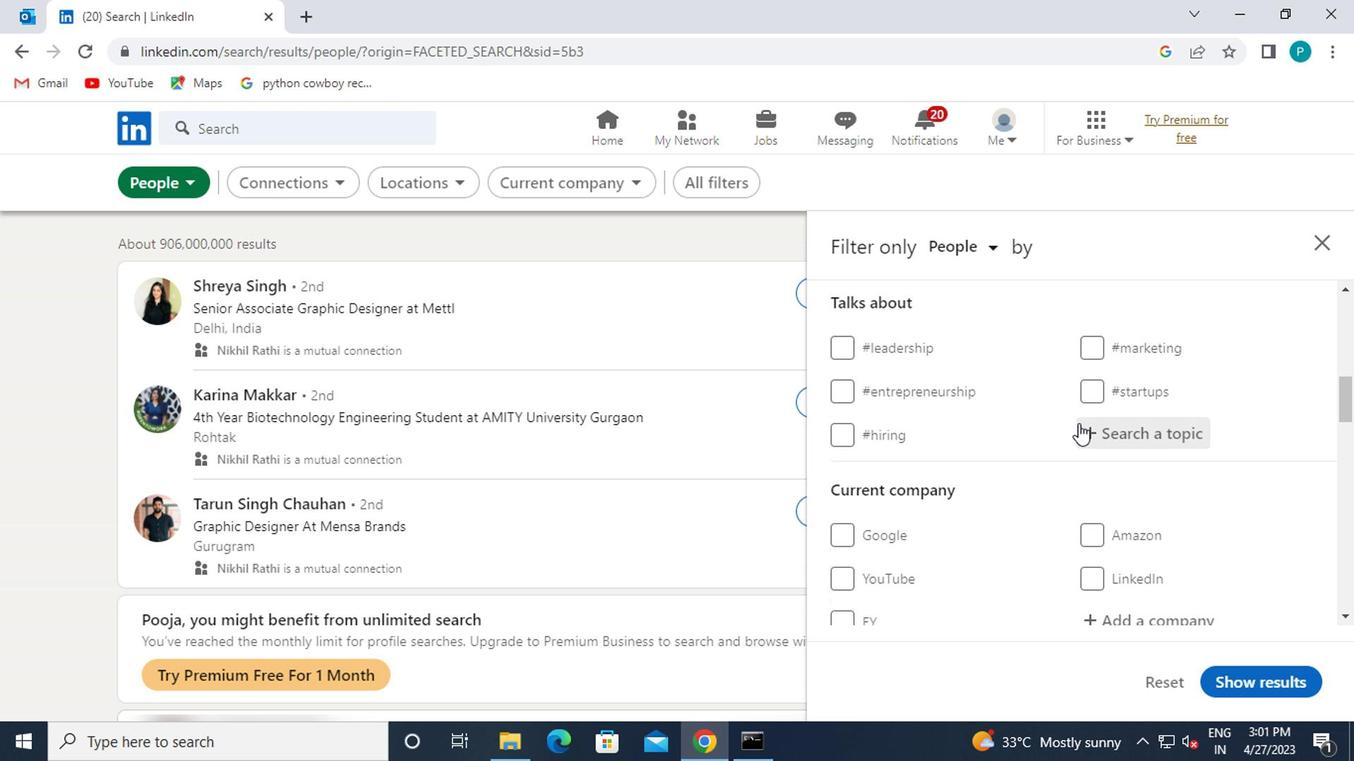 
Action: Key pressed <Key.shift>#<Key.caps_lock>A<Key.caps_lock>NALYTICS
Screenshot: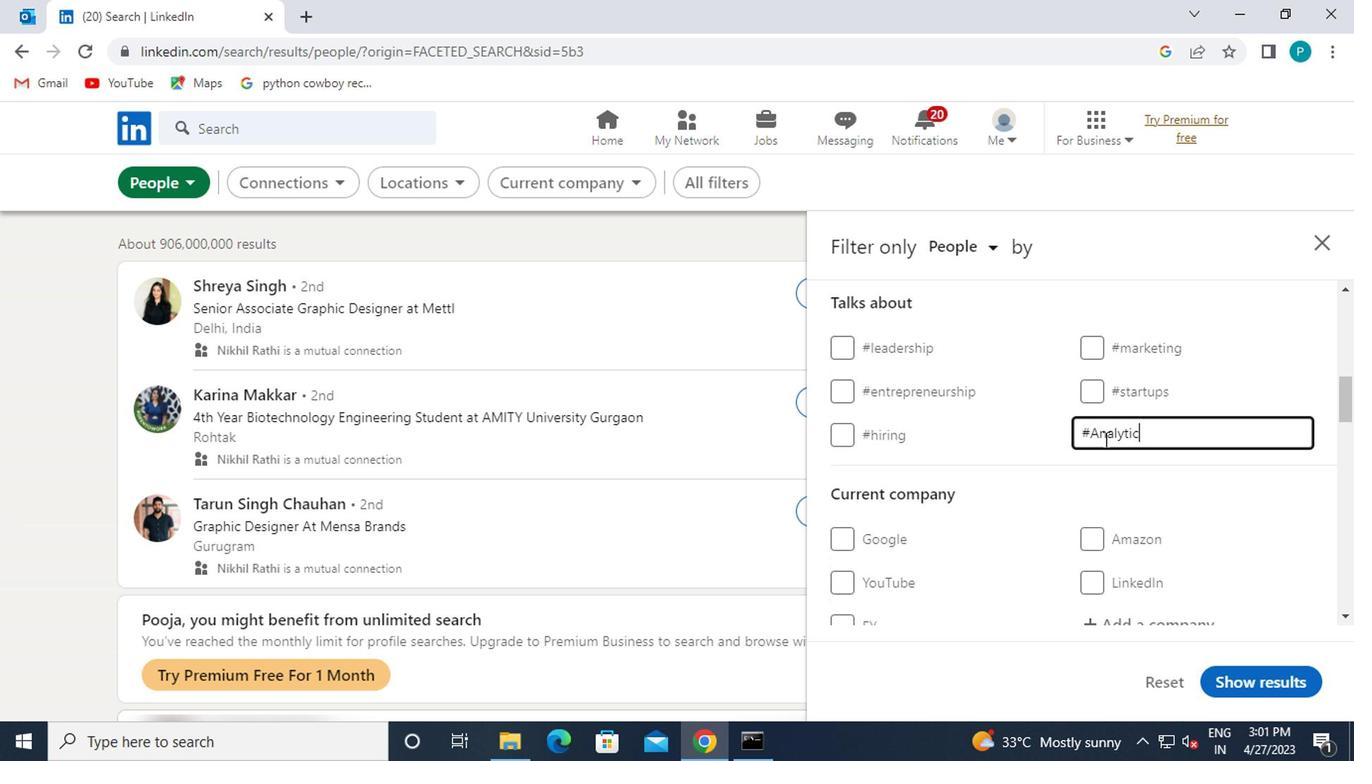 
Action: Mouse moved to (1090, 457)
Screenshot: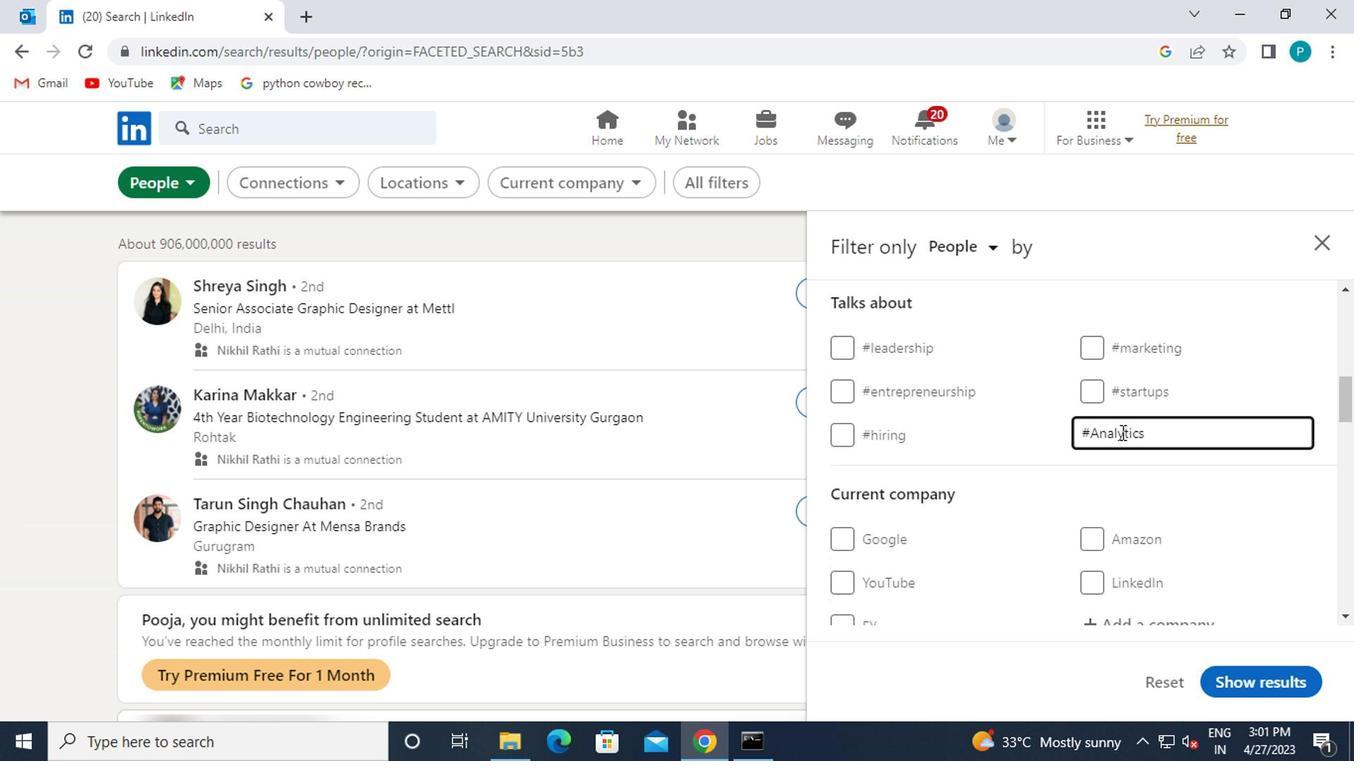 
Action: Mouse scrolled (1090, 457) with delta (0, 0)
Screenshot: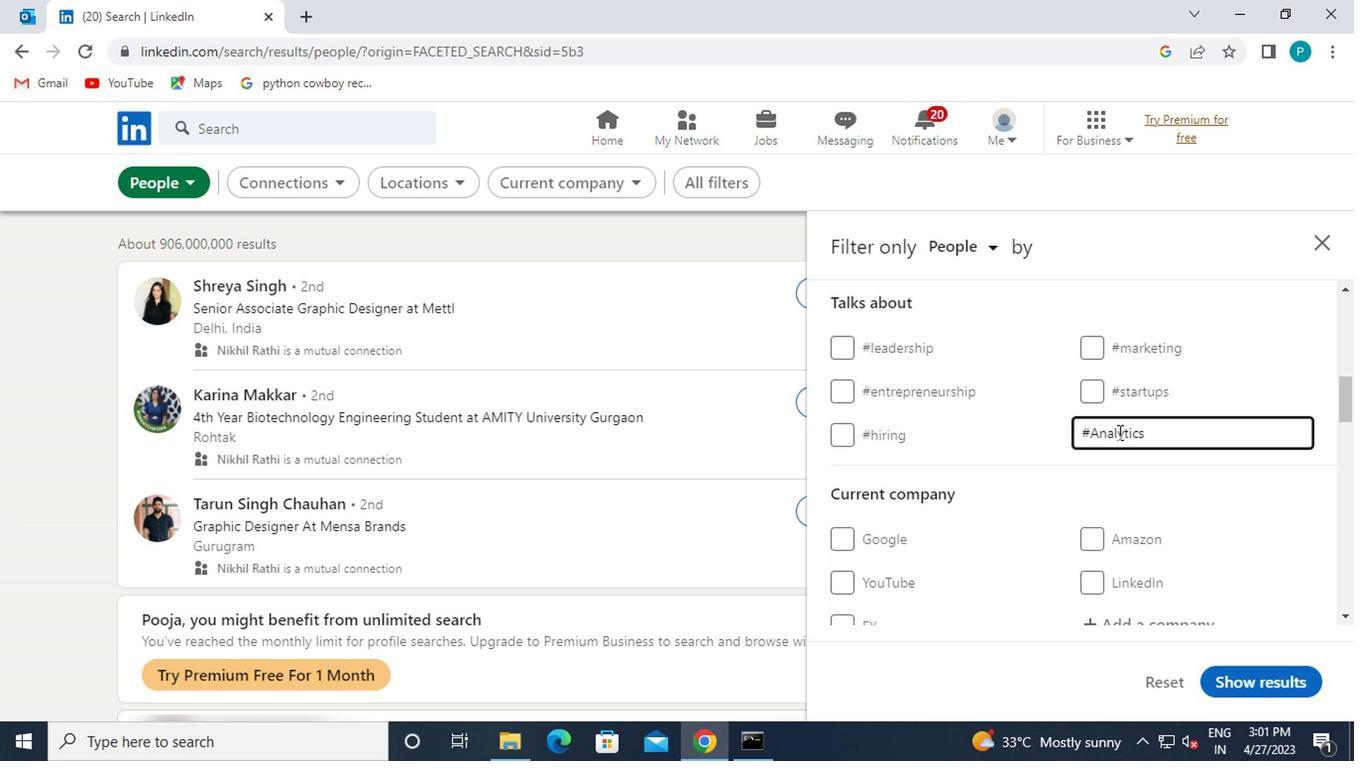 
Action: Mouse moved to (990, 547)
Screenshot: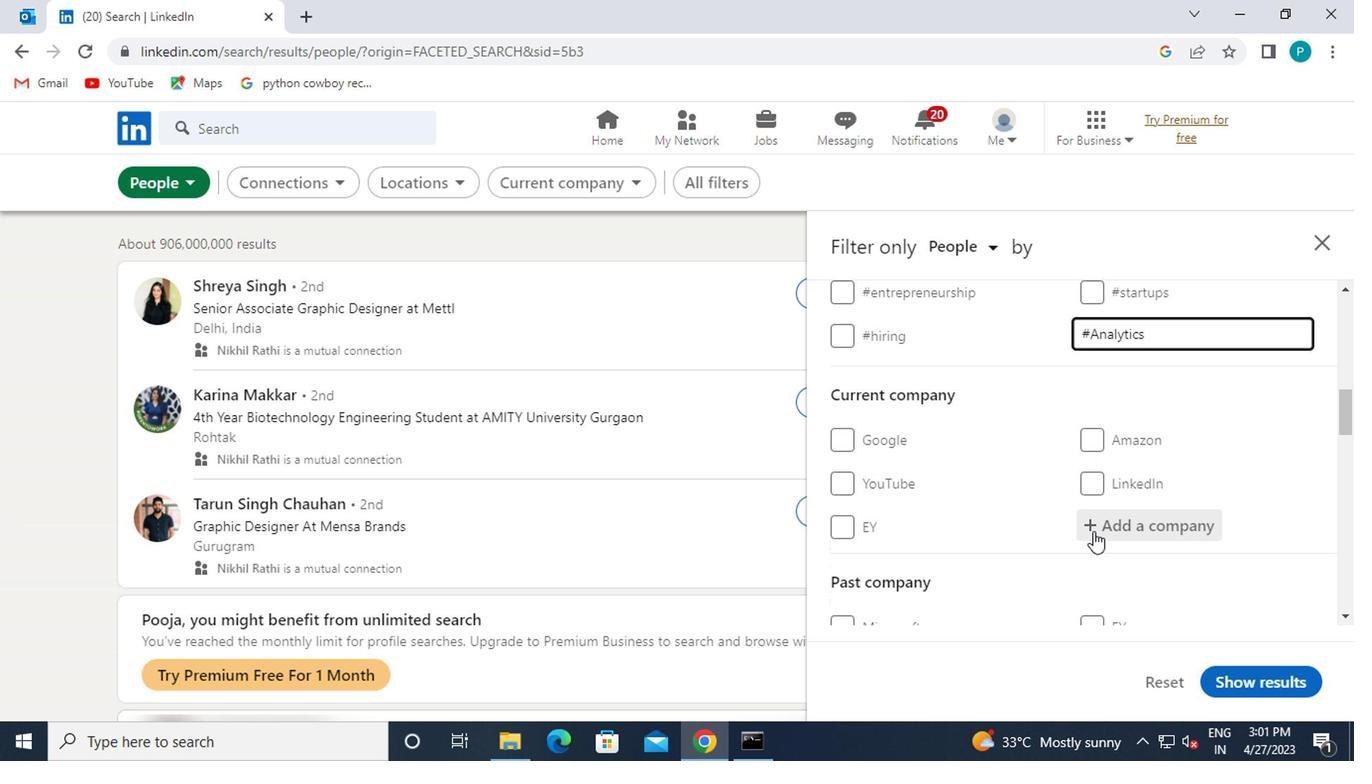 
Action: Mouse scrolled (990, 546) with delta (0, 0)
Screenshot: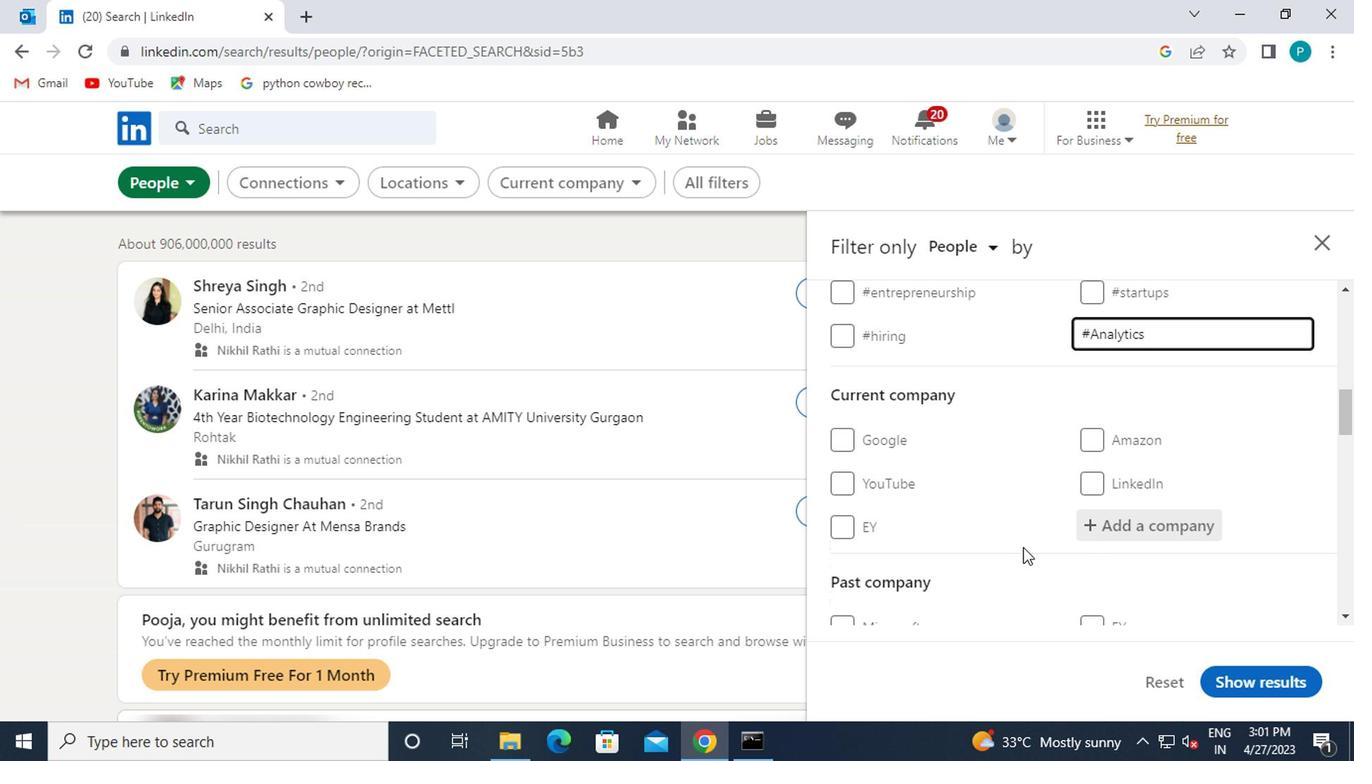 
Action: Mouse scrolled (990, 546) with delta (0, 0)
Screenshot: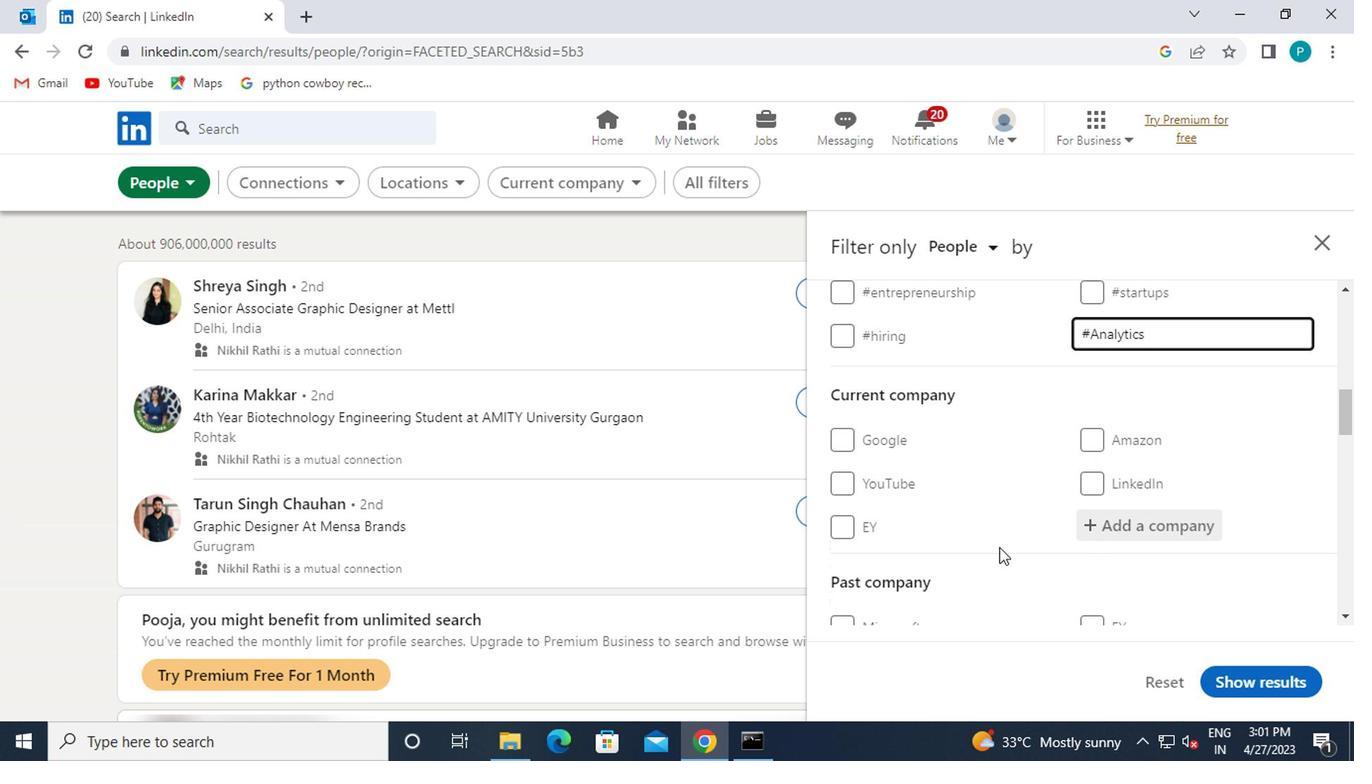 
Action: Mouse scrolled (990, 546) with delta (0, 0)
Screenshot: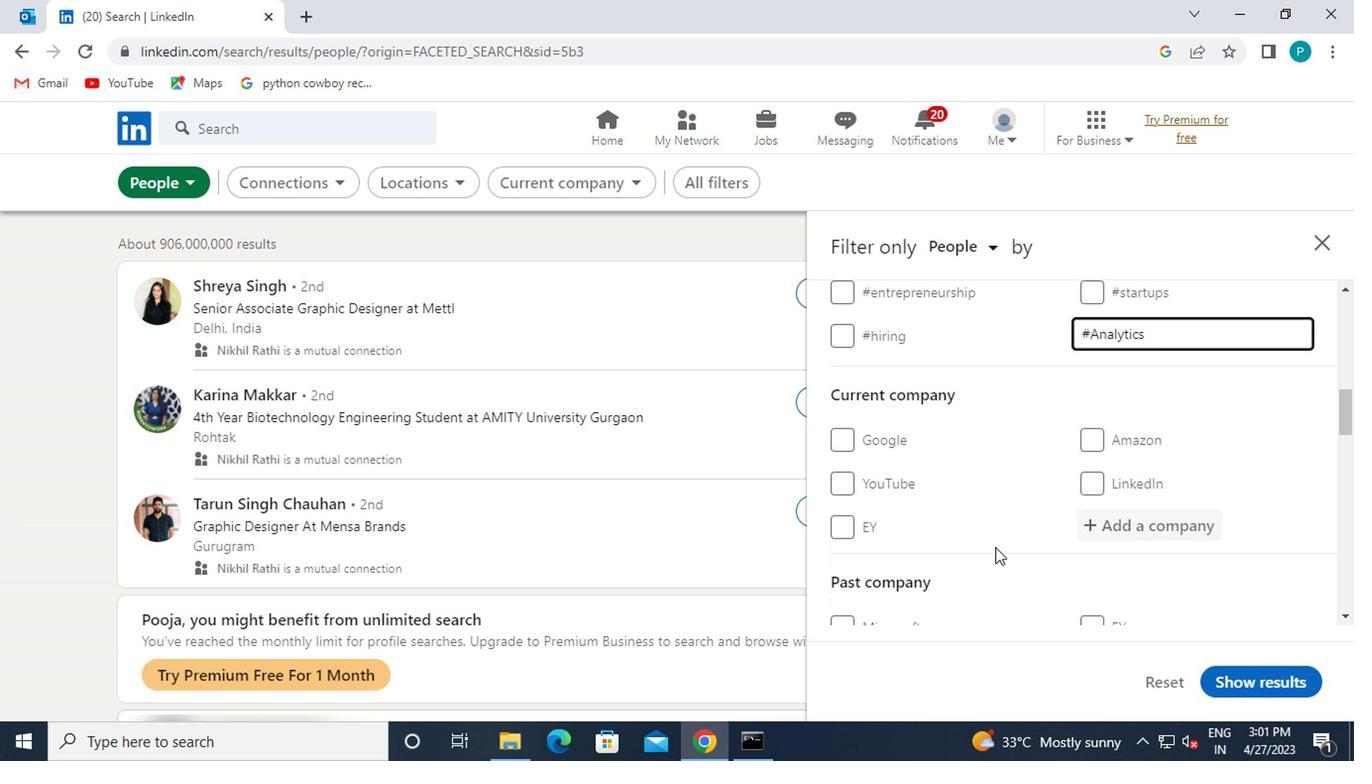 
Action: Mouse scrolled (990, 546) with delta (0, 0)
Screenshot: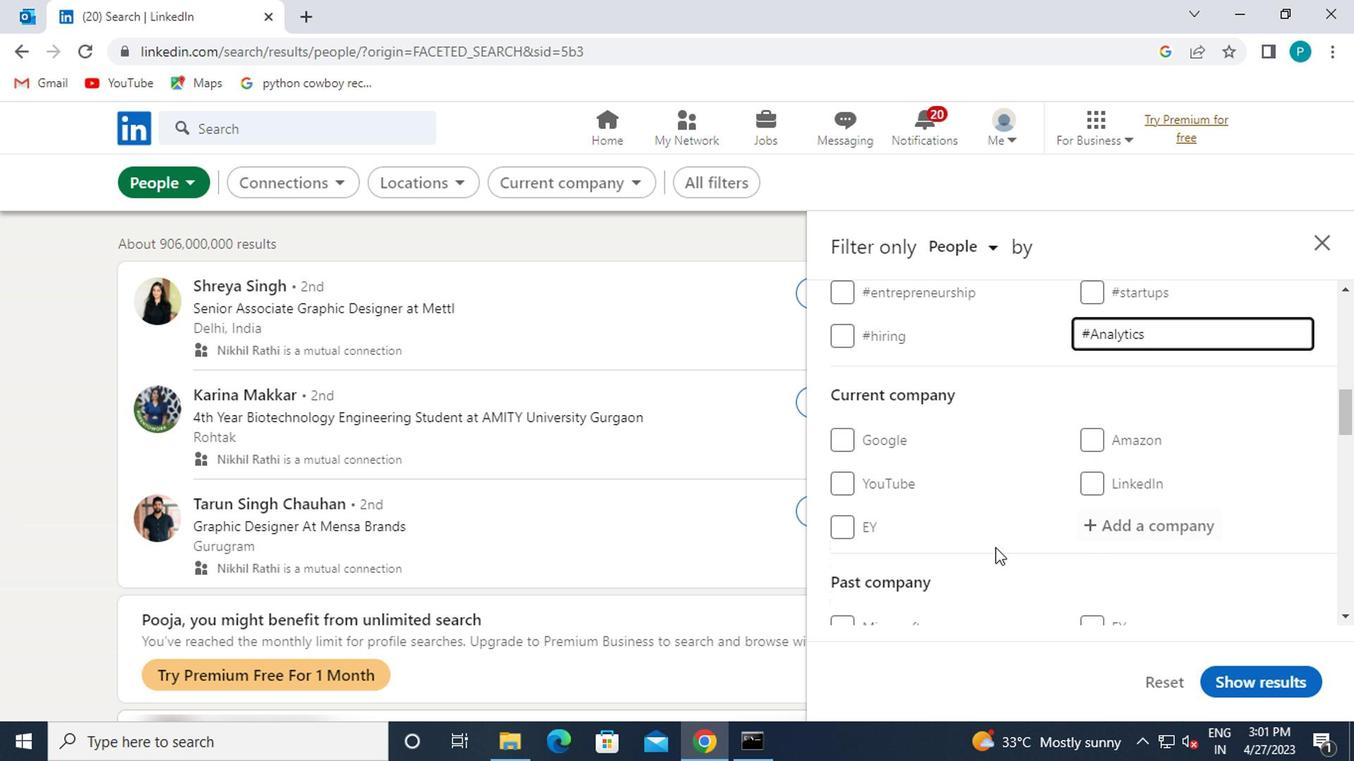 
Action: Mouse scrolled (990, 546) with delta (0, 0)
Screenshot: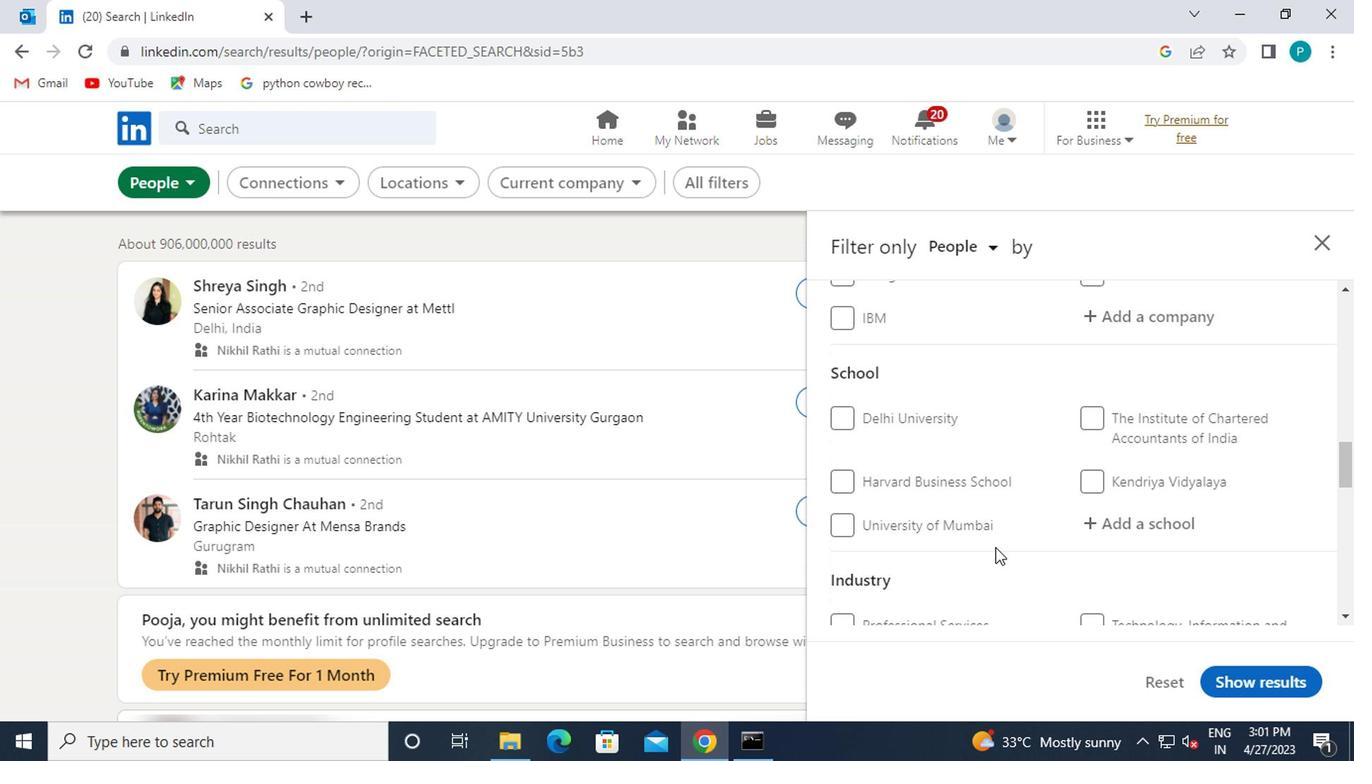 
Action: Mouse moved to (897, 551)
Screenshot: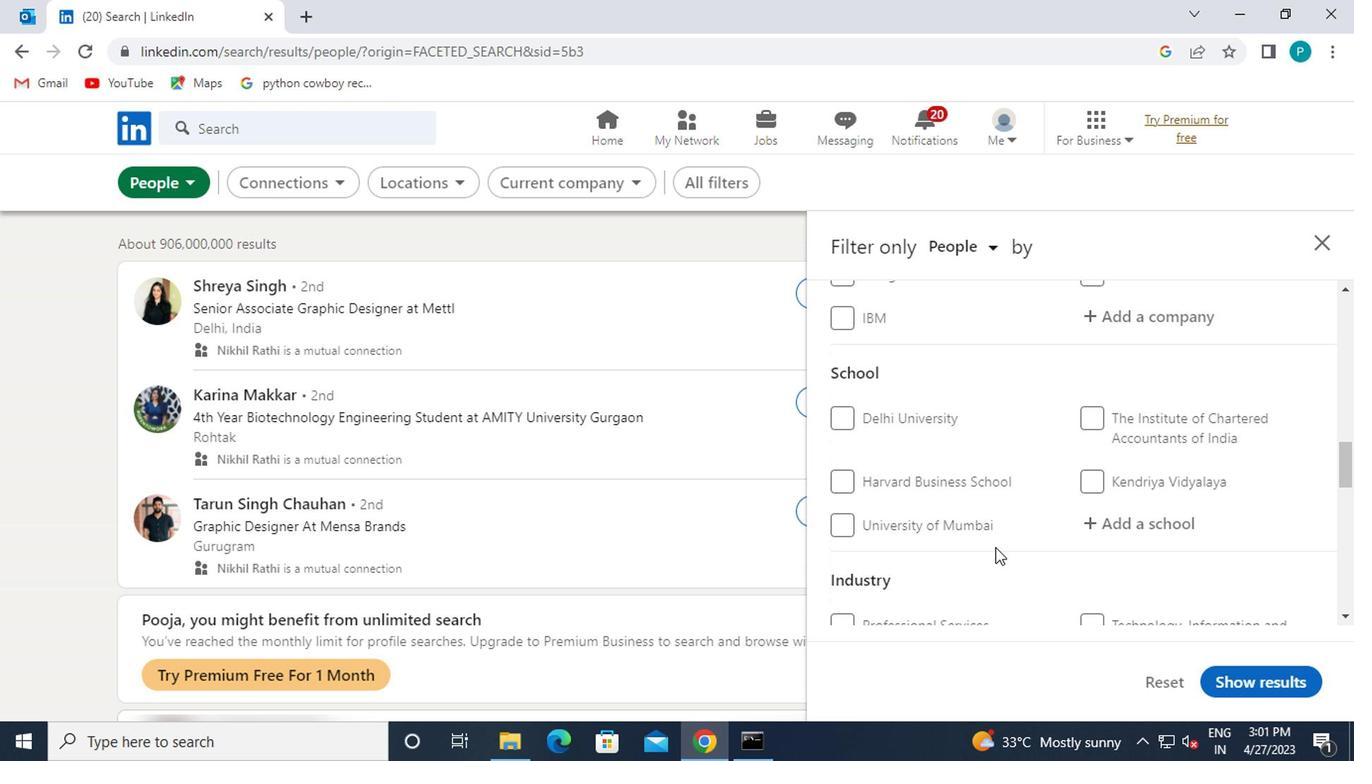 
Action: Mouse scrolled (897, 550) with delta (0, -1)
Screenshot: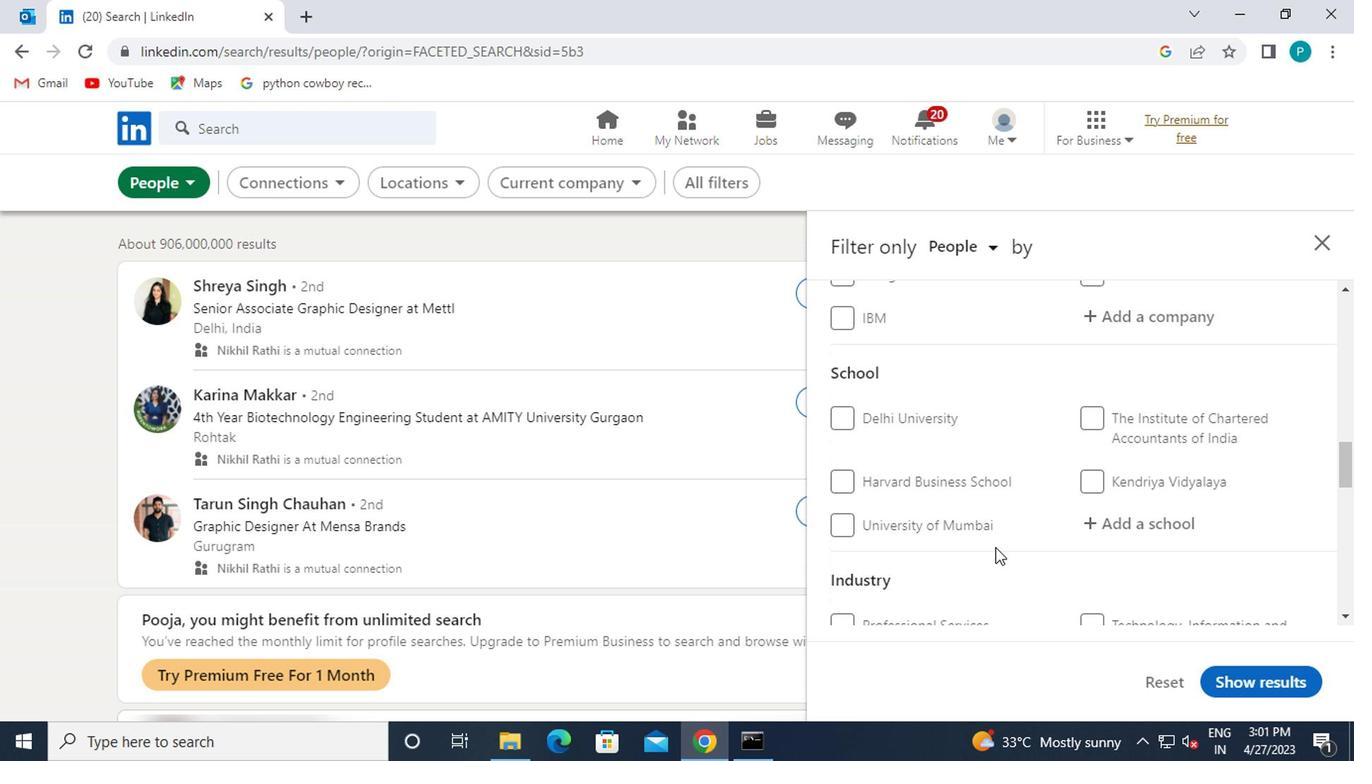 
Action: Mouse scrolled (897, 550) with delta (0, -1)
Screenshot: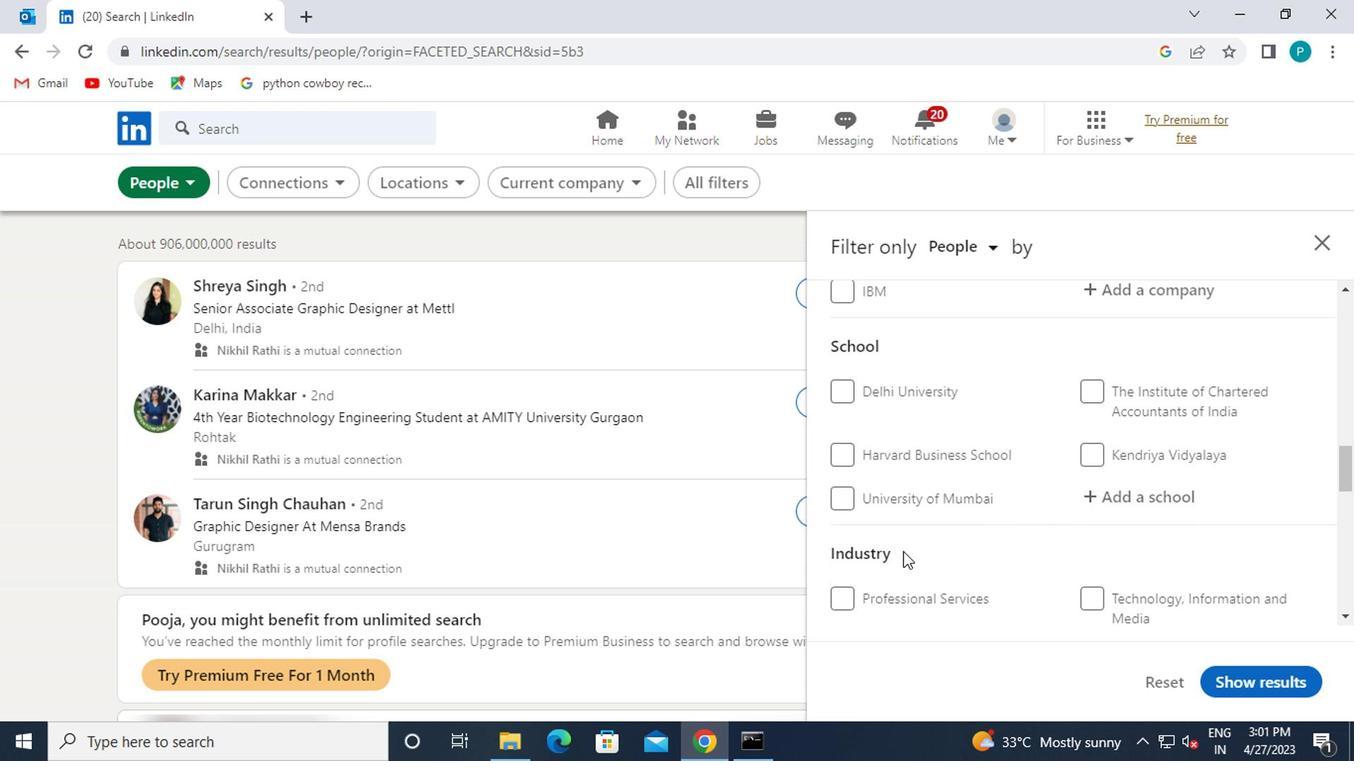 
Action: Mouse moved to (864, 545)
Screenshot: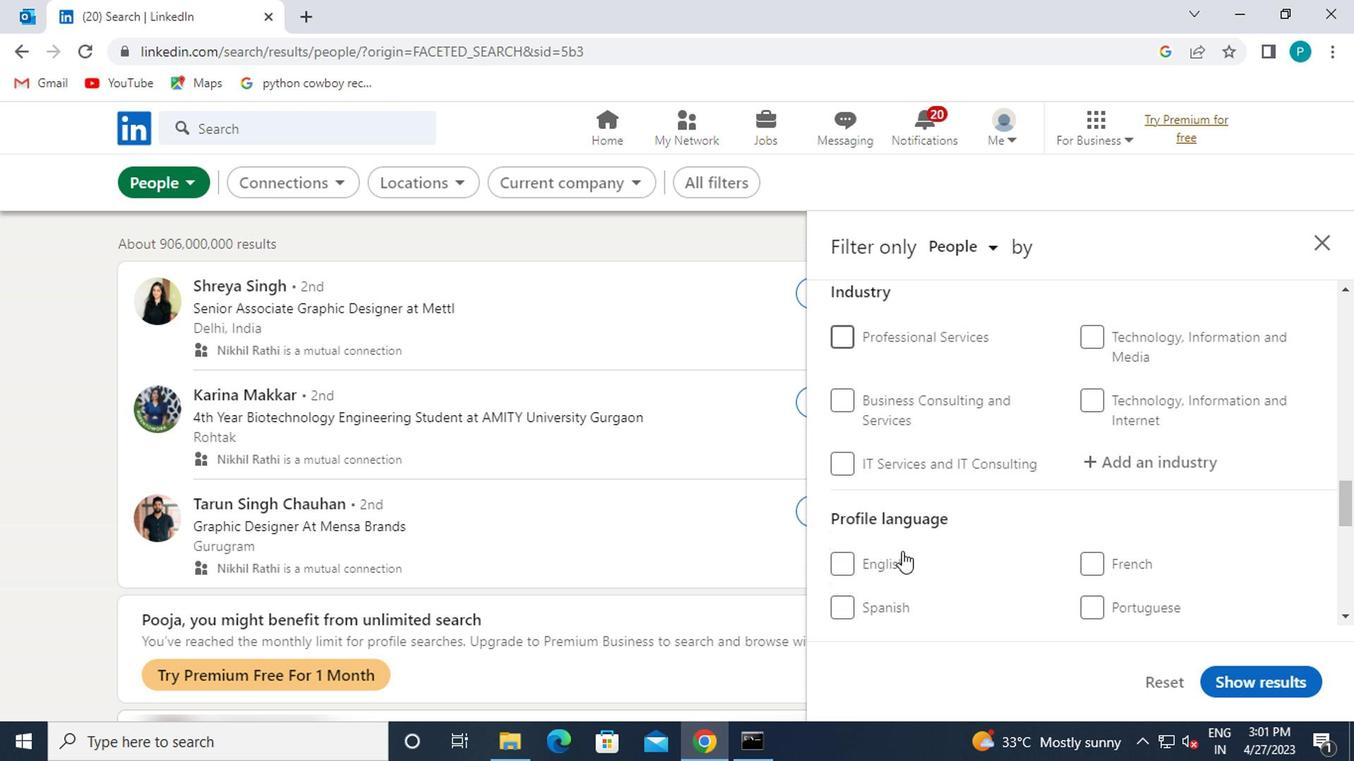 
Action: Mouse scrolled (864, 544) with delta (0, 0)
Screenshot: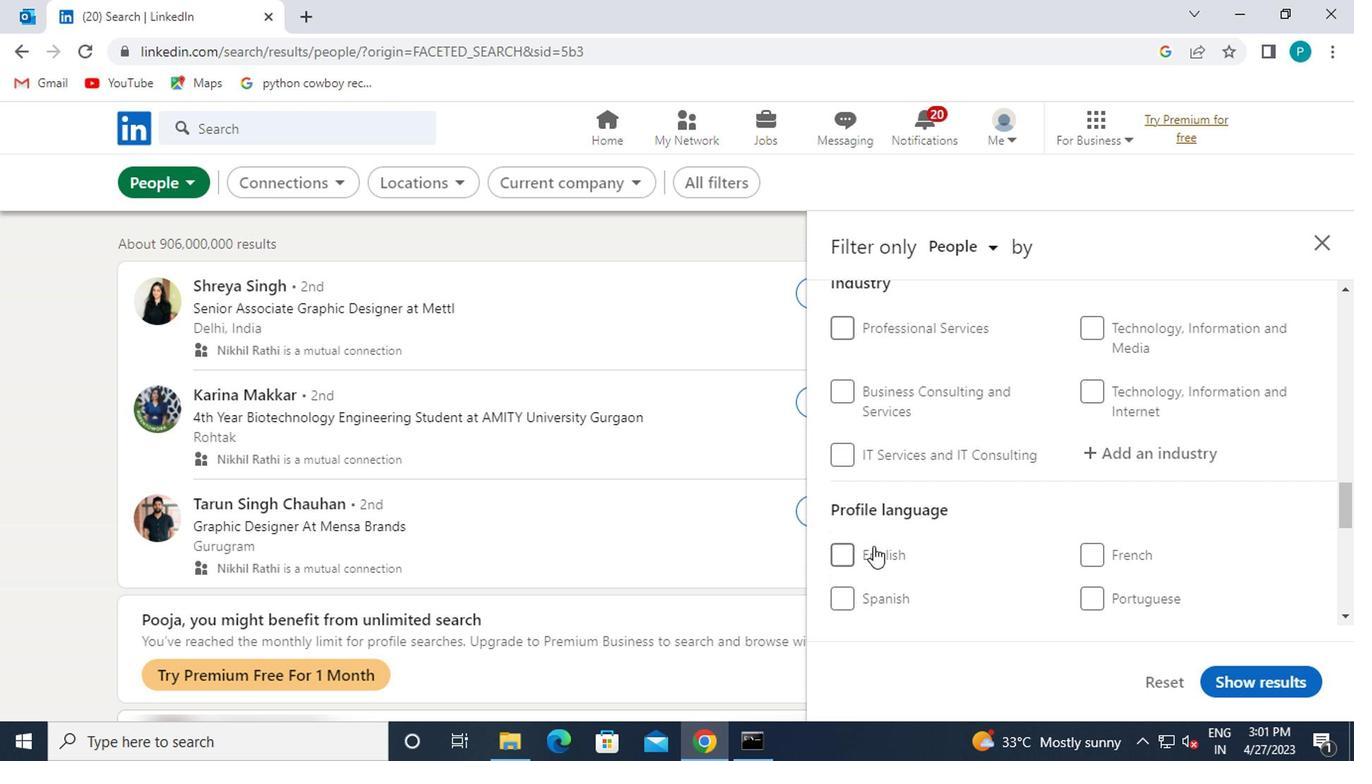 
Action: Mouse moved to (854, 500)
Screenshot: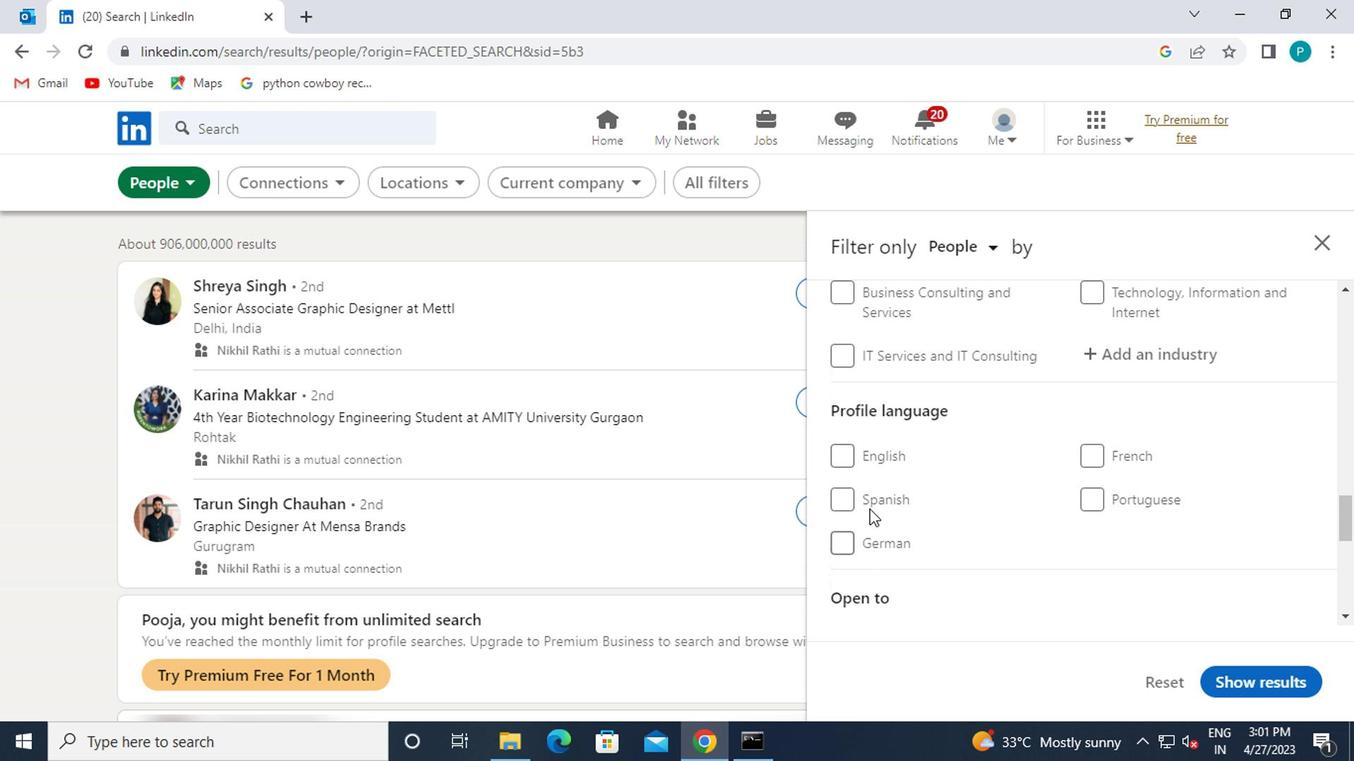 
Action: Mouse pressed left at (854, 500)
Screenshot: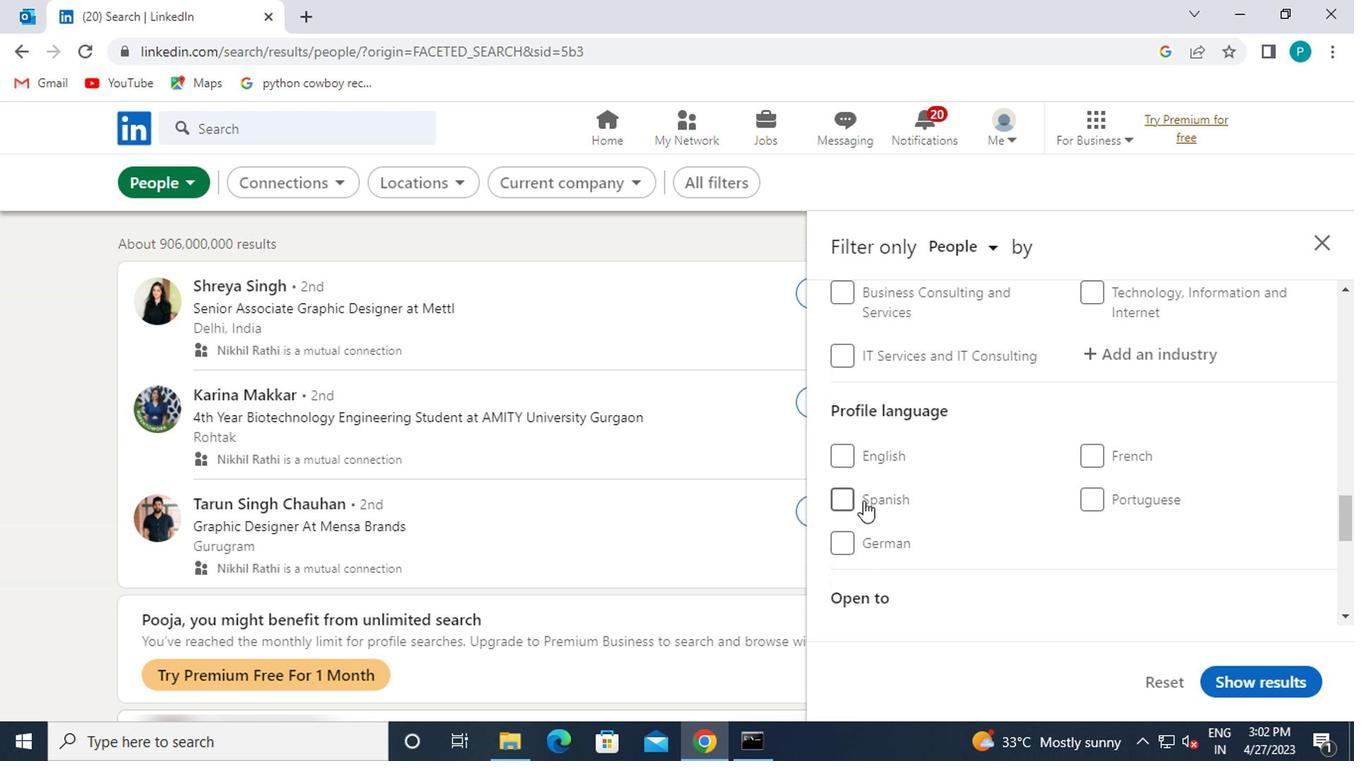 
Action: Mouse moved to (980, 517)
Screenshot: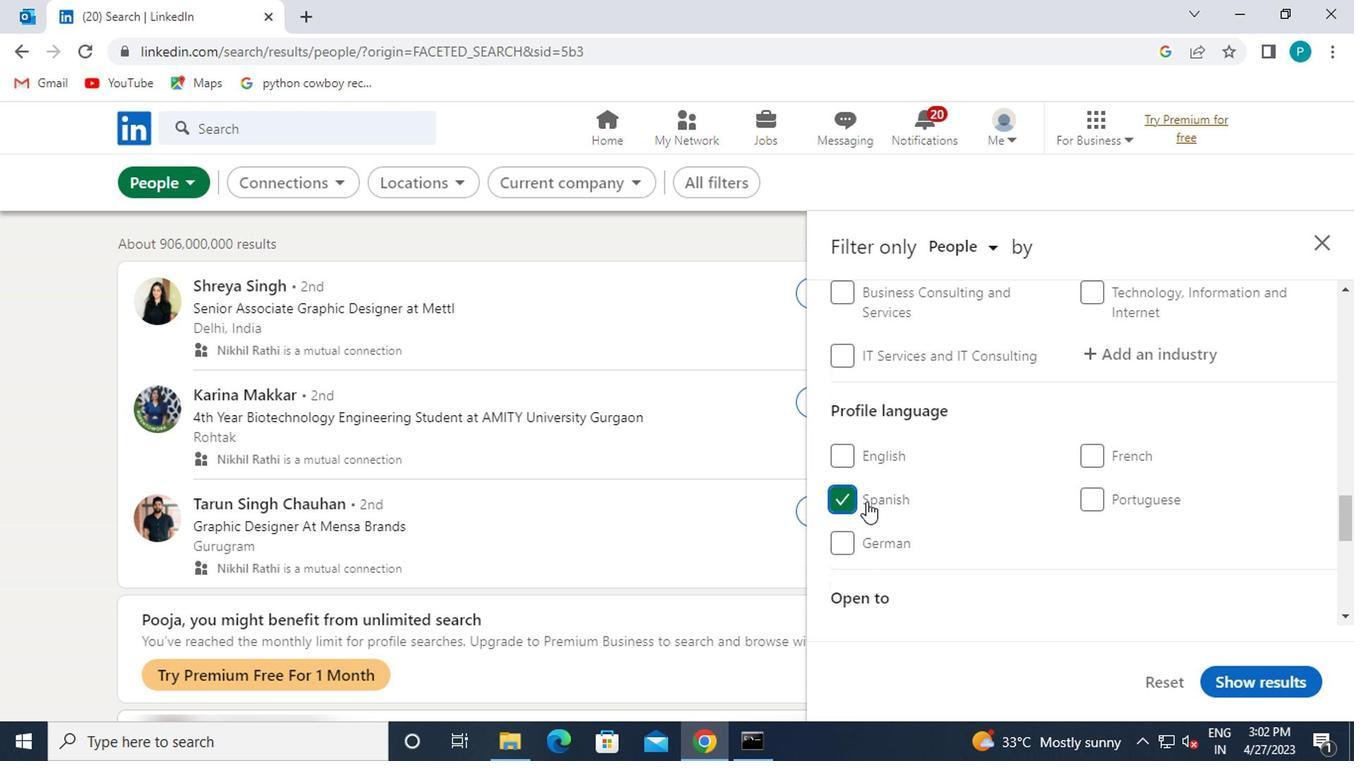 
Action: Mouse scrolled (980, 517) with delta (0, 0)
Screenshot: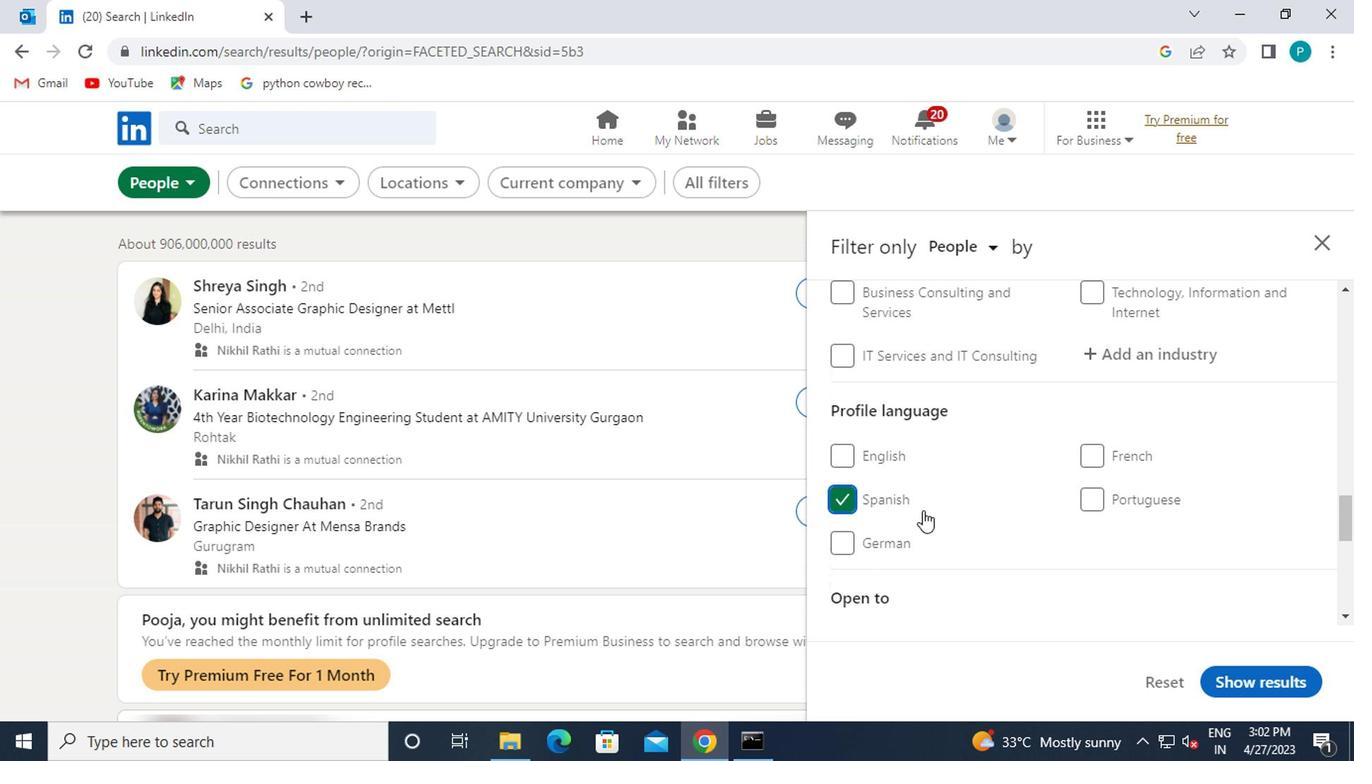 
Action: Mouse scrolled (980, 519) with delta (0, 1)
Screenshot: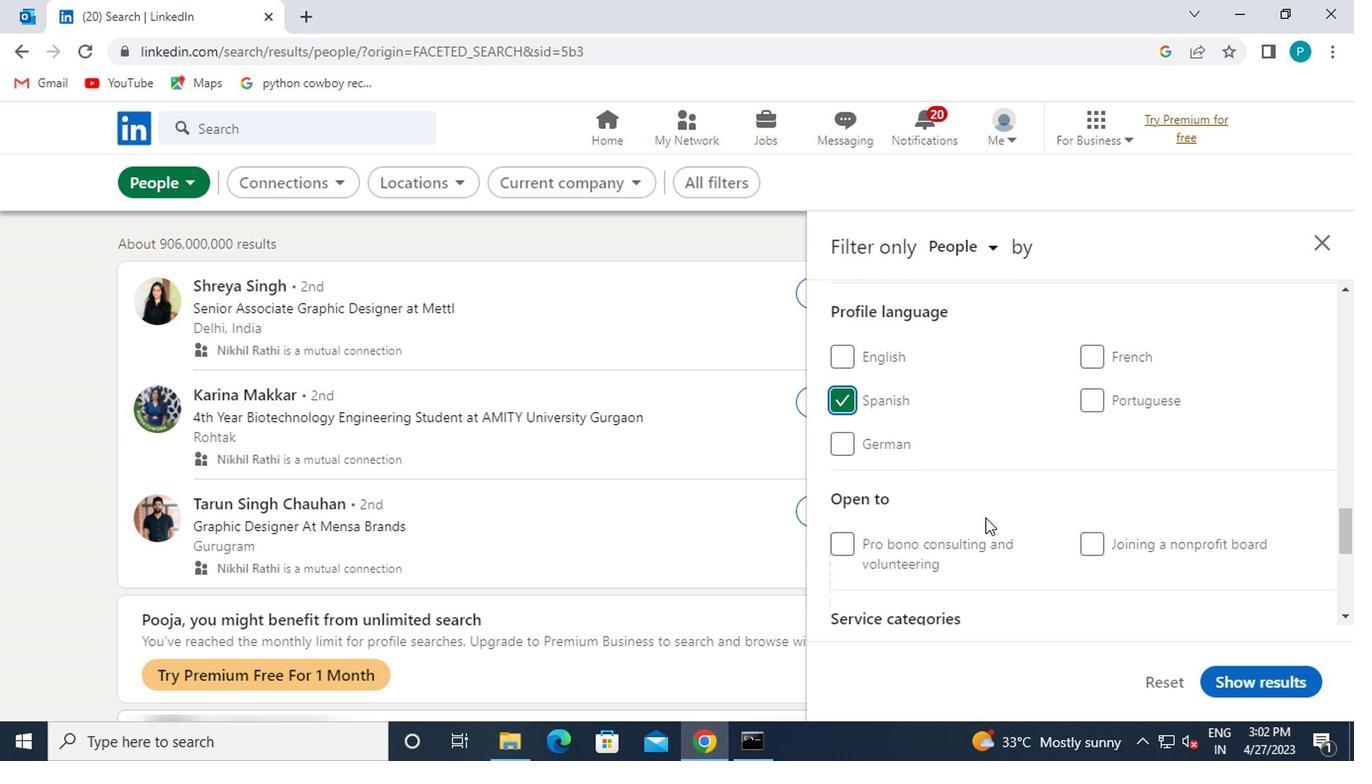 
Action: Mouse moved to (983, 522)
Screenshot: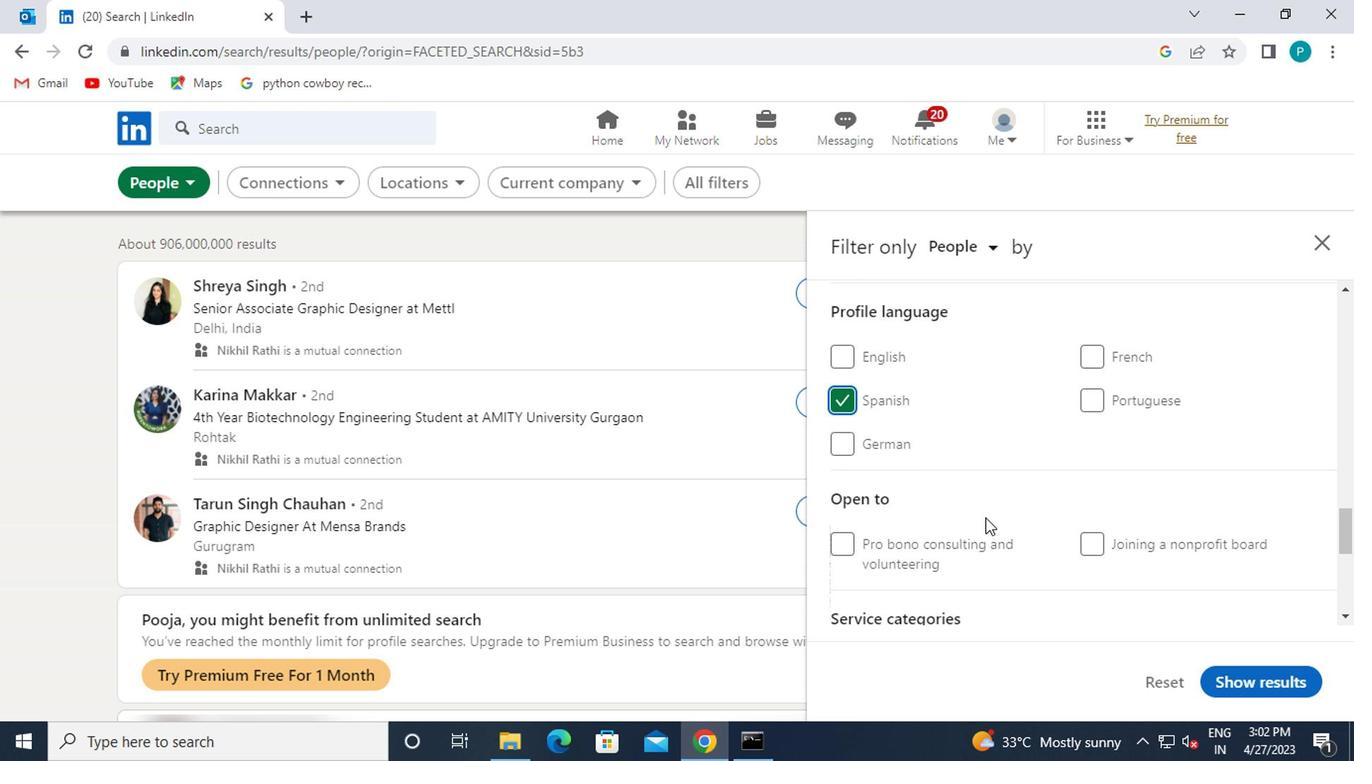 
Action: Mouse scrolled (983, 524) with delta (0, 1)
Screenshot: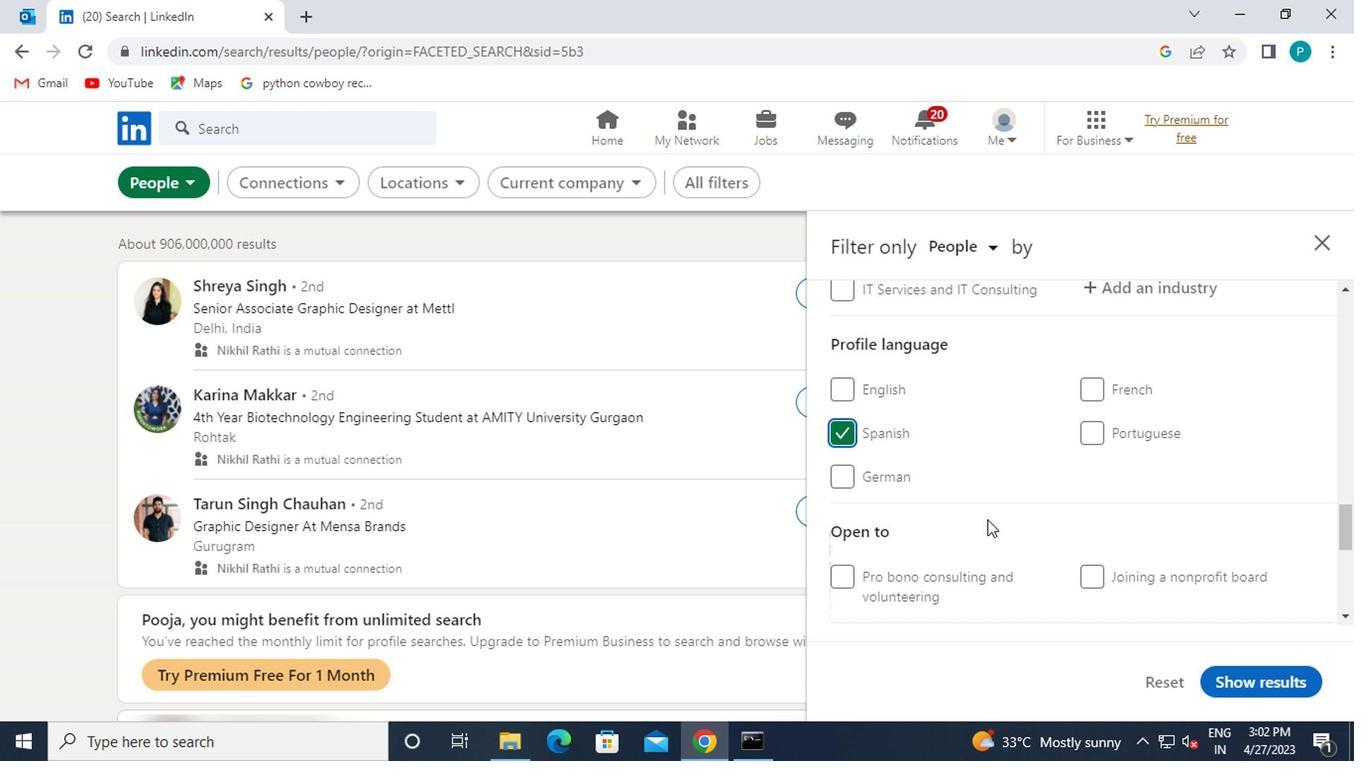 
Action: Mouse scrolled (983, 524) with delta (0, 1)
Screenshot: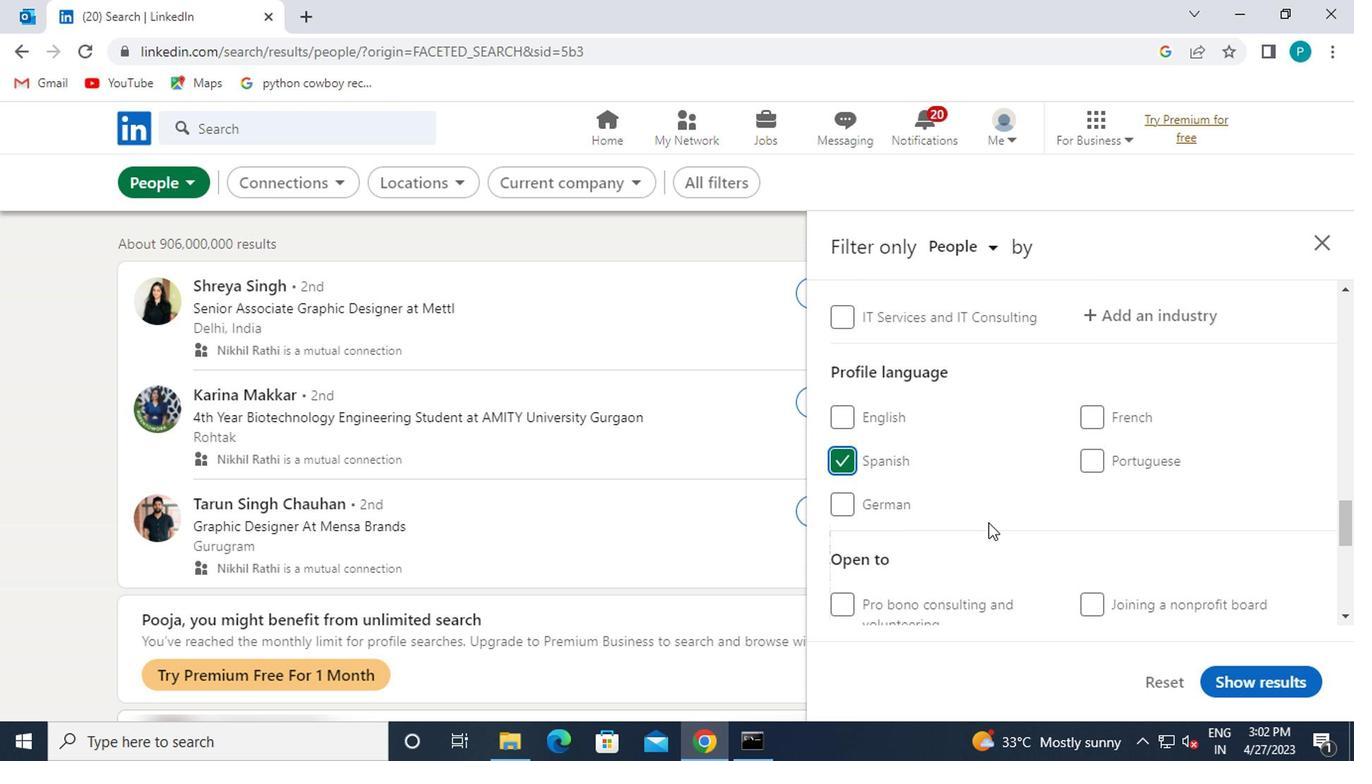 
Action: Mouse scrolled (983, 524) with delta (0, 1)
Screenshot: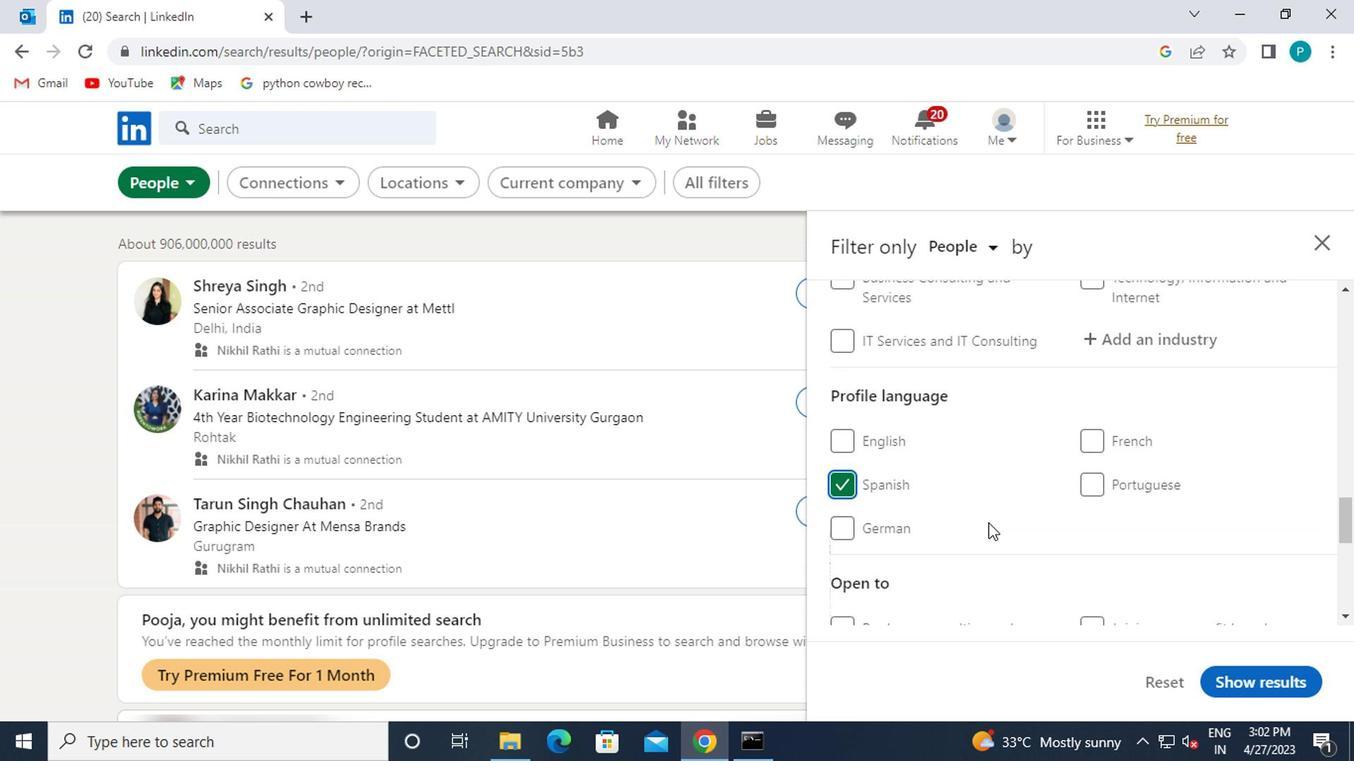
Action: Mouse moved to (998, 522)
Screenshot: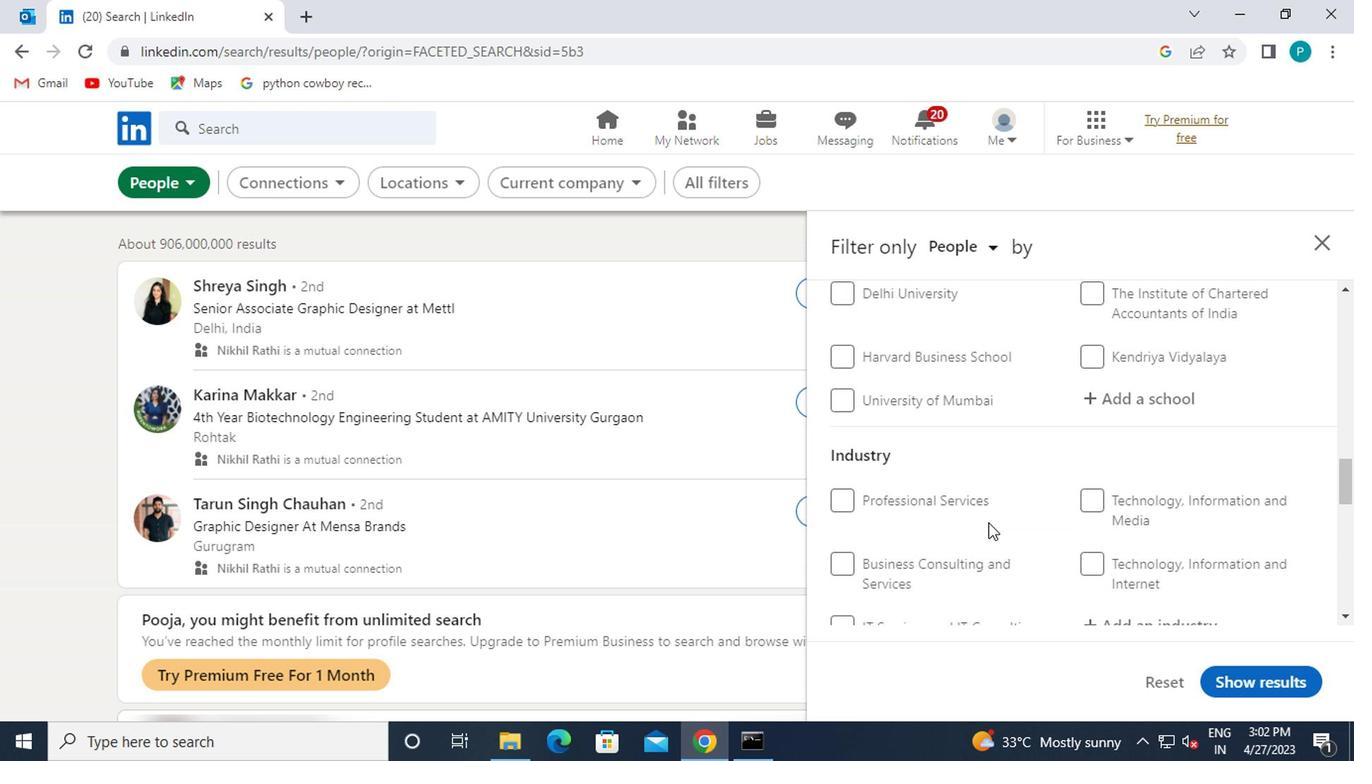 
Action: Mouse scrolled (998, 524) with delta (0, 1)
Screenshot: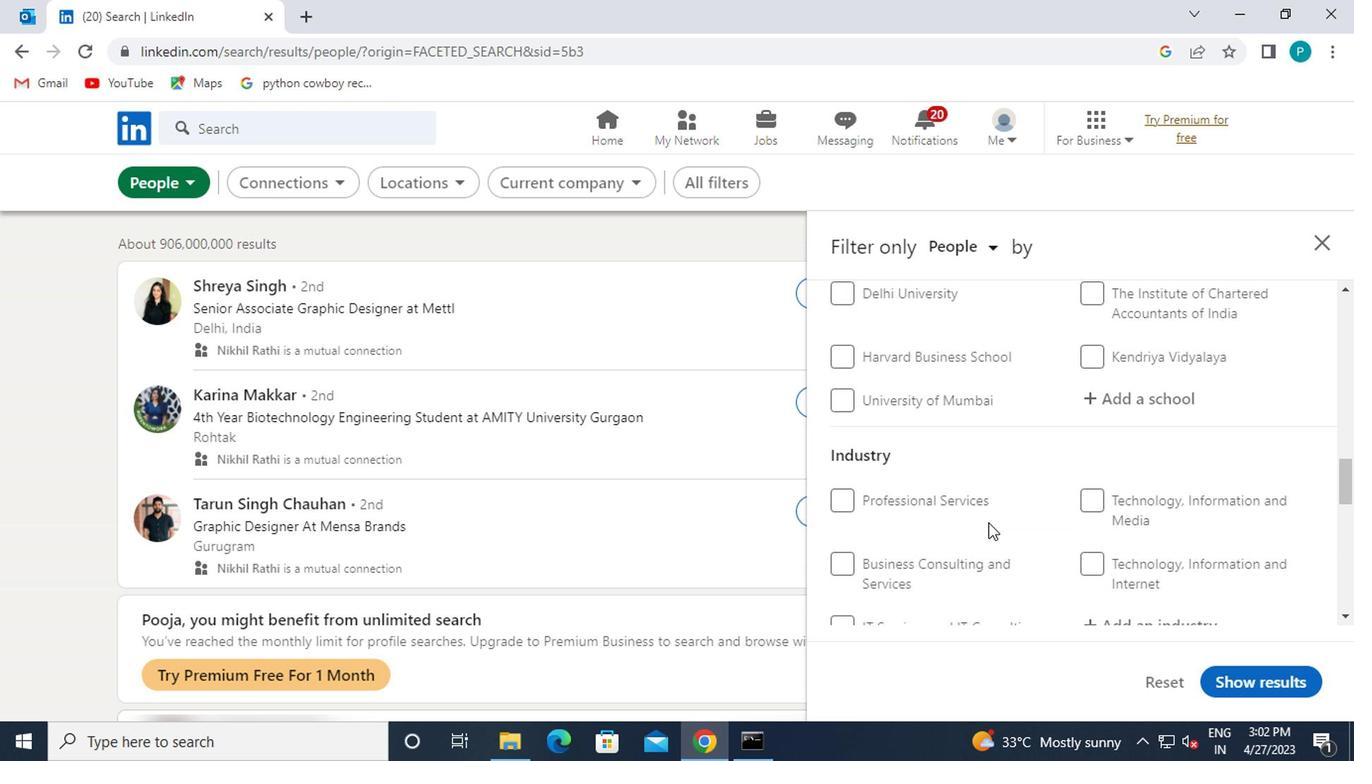 
Action: Mouse moved to (1002, 522)
Screenshot: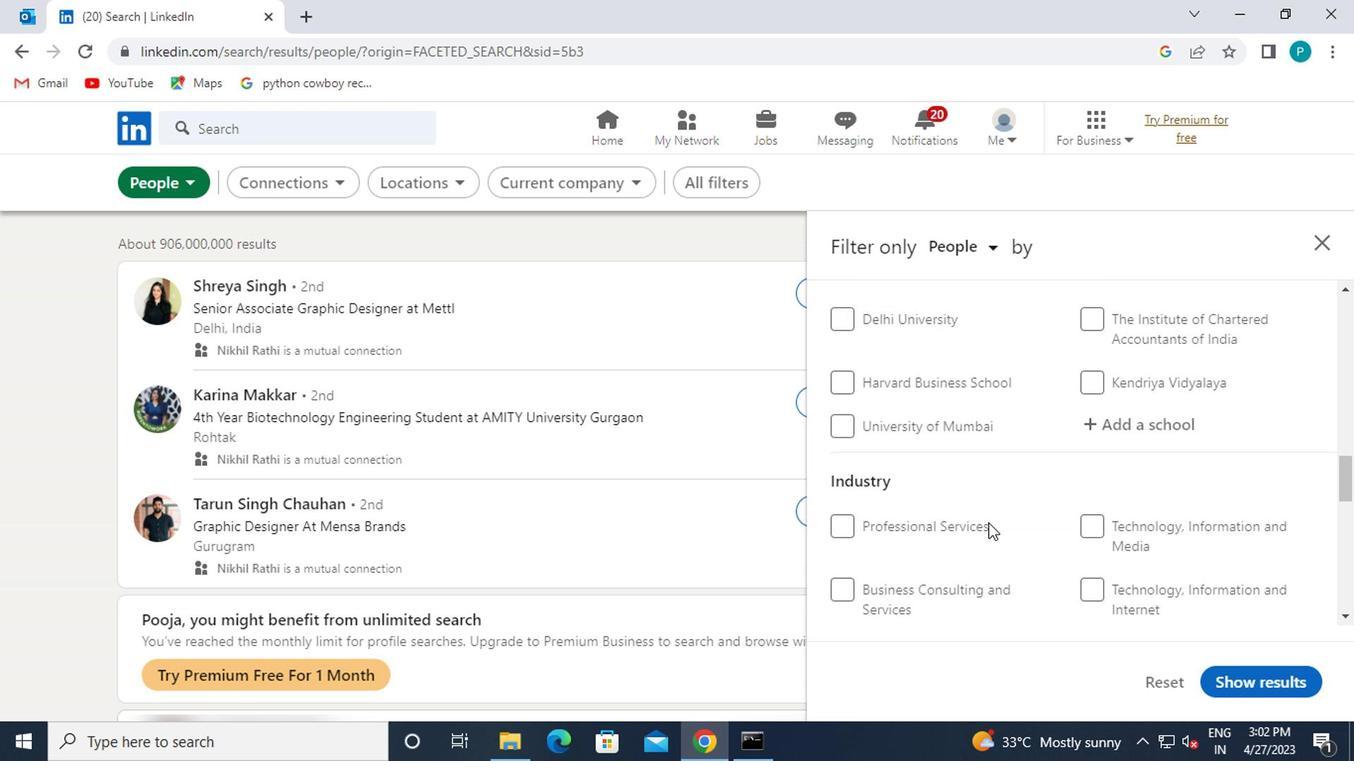 
Action: Mouse scrolled (1002, 524) with delta (0, 1)
Screenshot: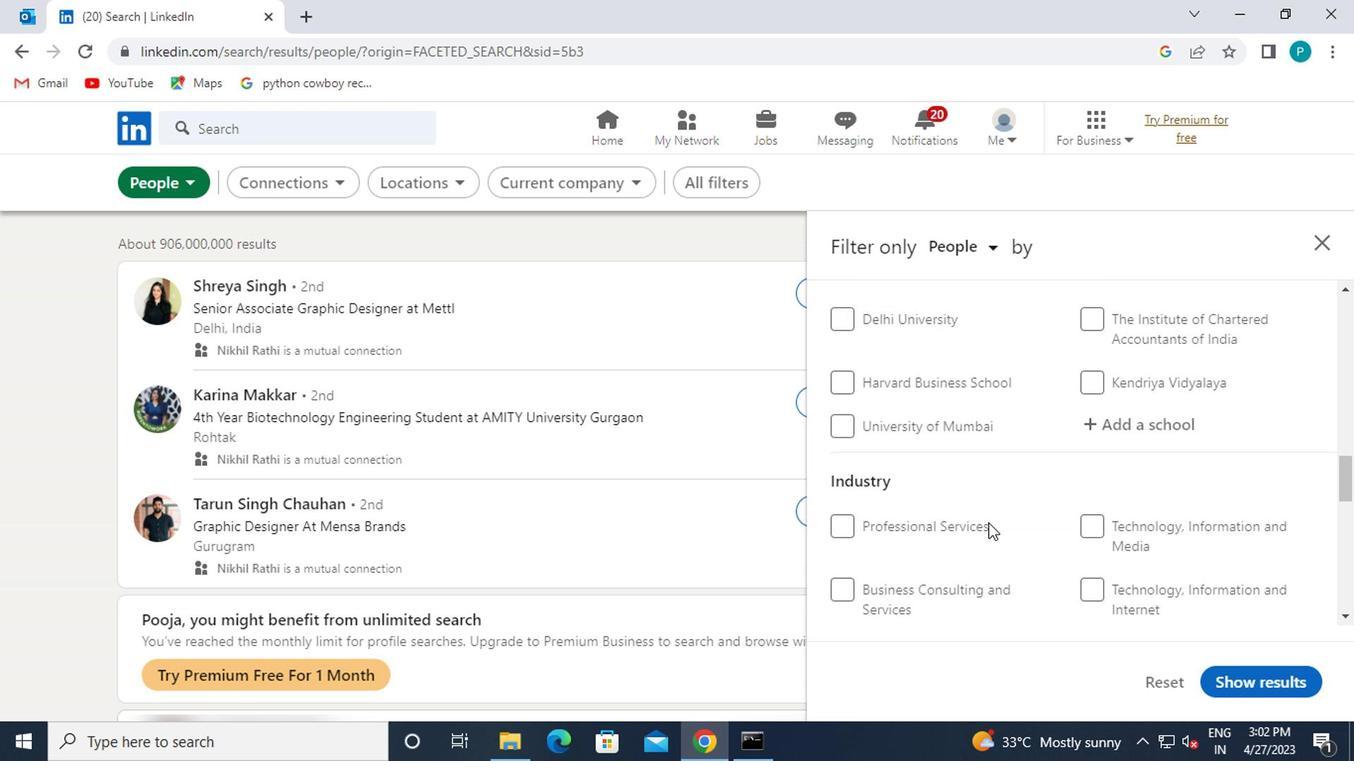 
Action: Mouse scrolled (1002, 524) with delta (0, 1)
Screenshot: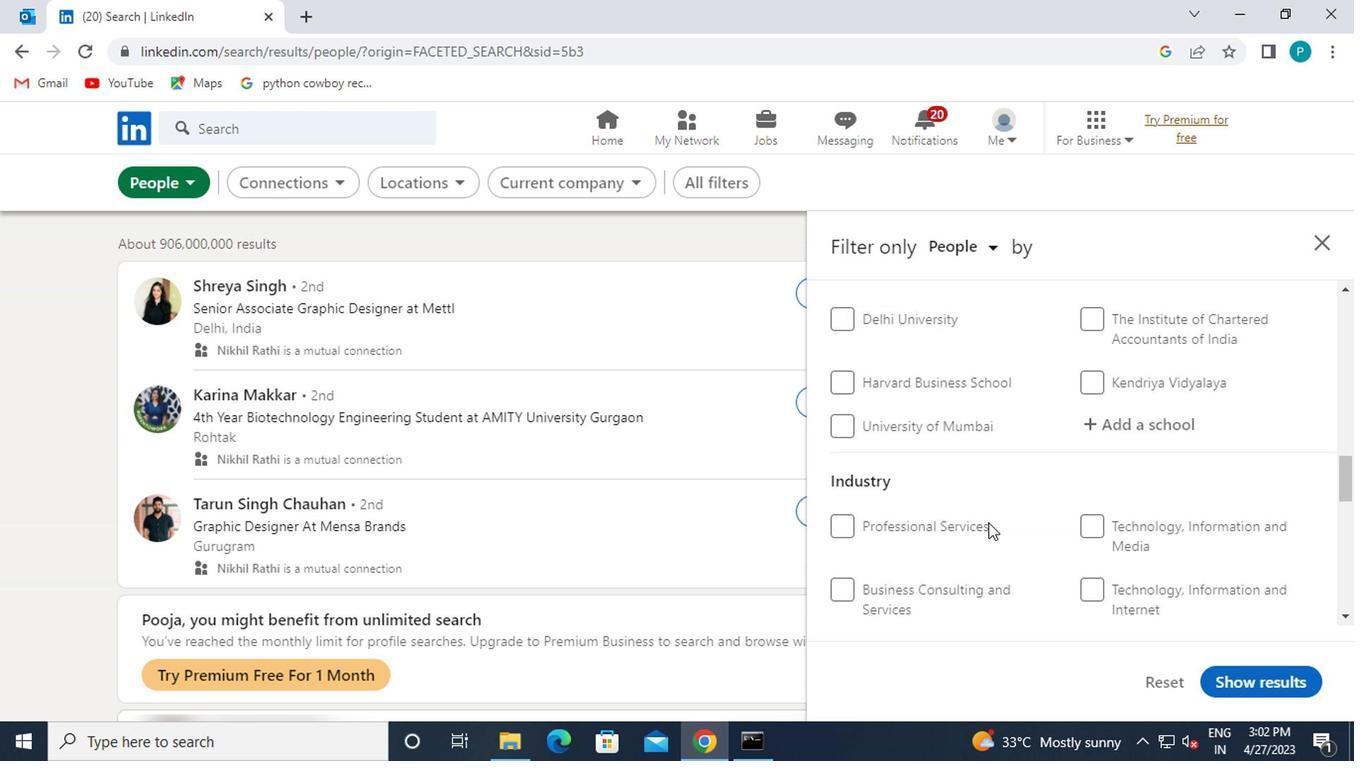 
Action: Mouse moved to (1113, 512)
Screenshot: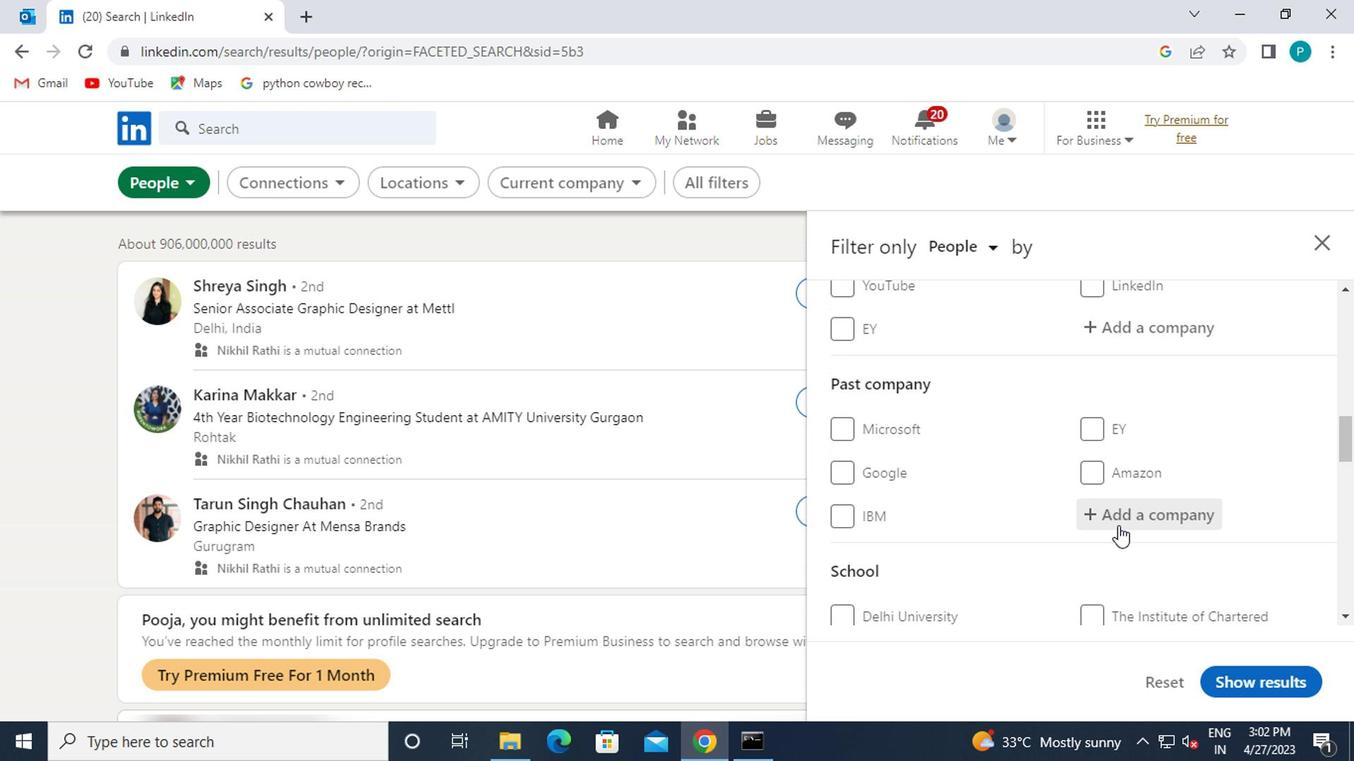
Action: Mouse scrolled (1113, 512) with delta (0, 0)
Screenshot: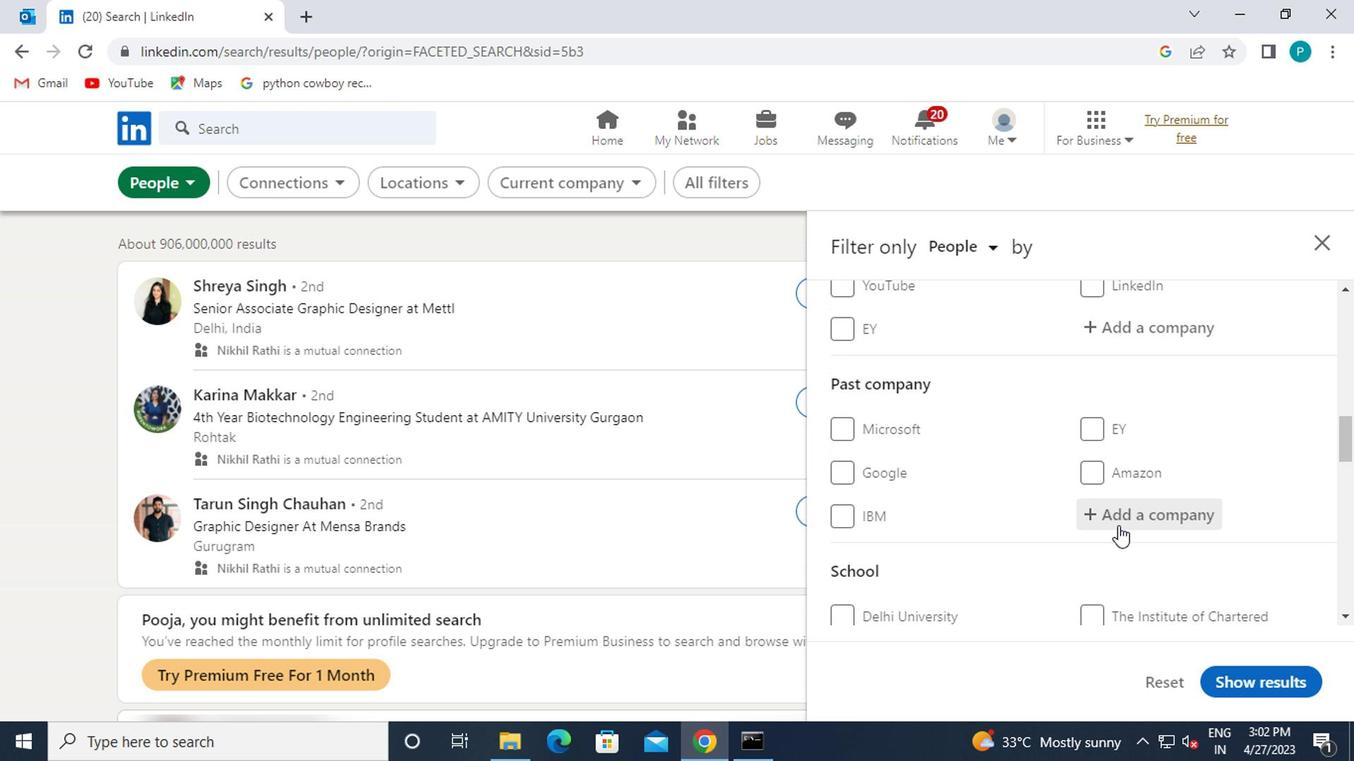 
Action: Mouse moved to (1113, 505)
Screenshot: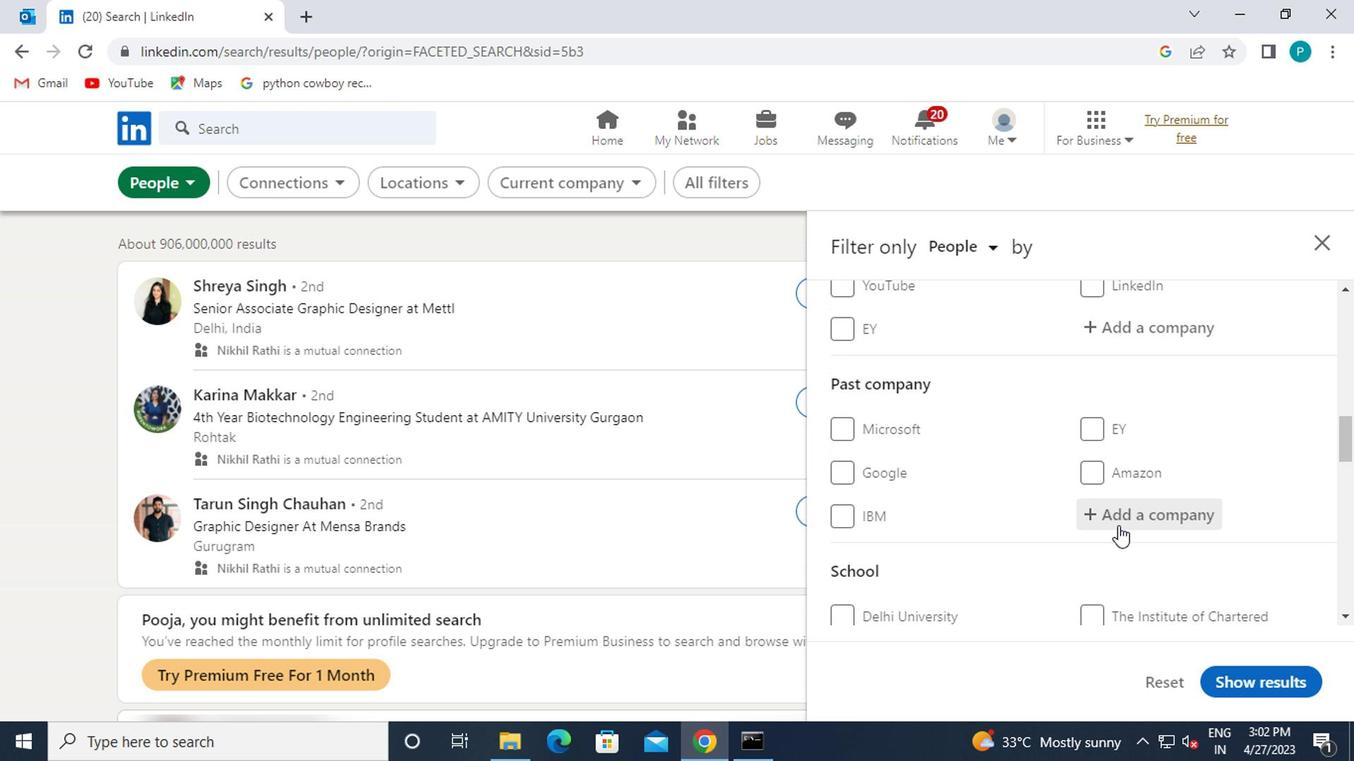
Action: Mouse scrolled (1113, 506) with delta (0, 1)
Screenshot: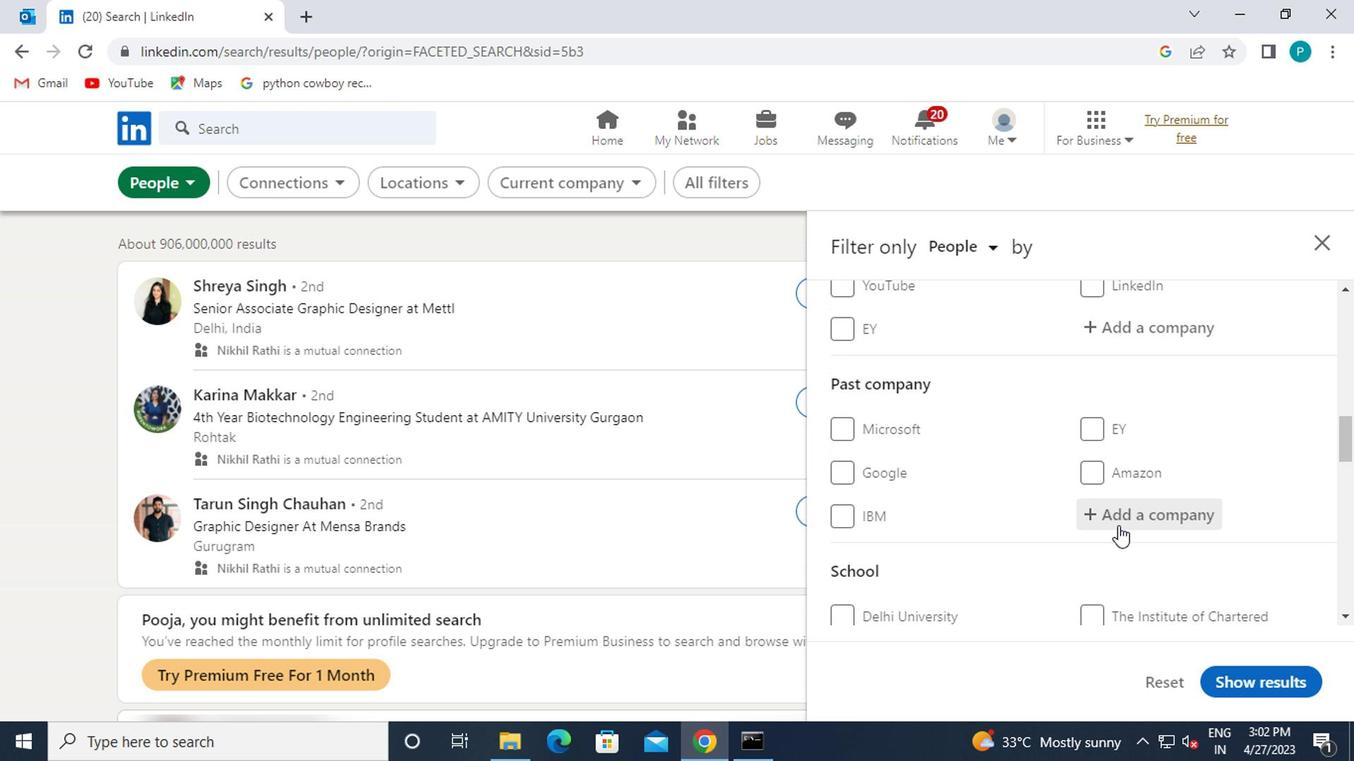 
Action: Mouse moved to (1116, 491)
Screenshot: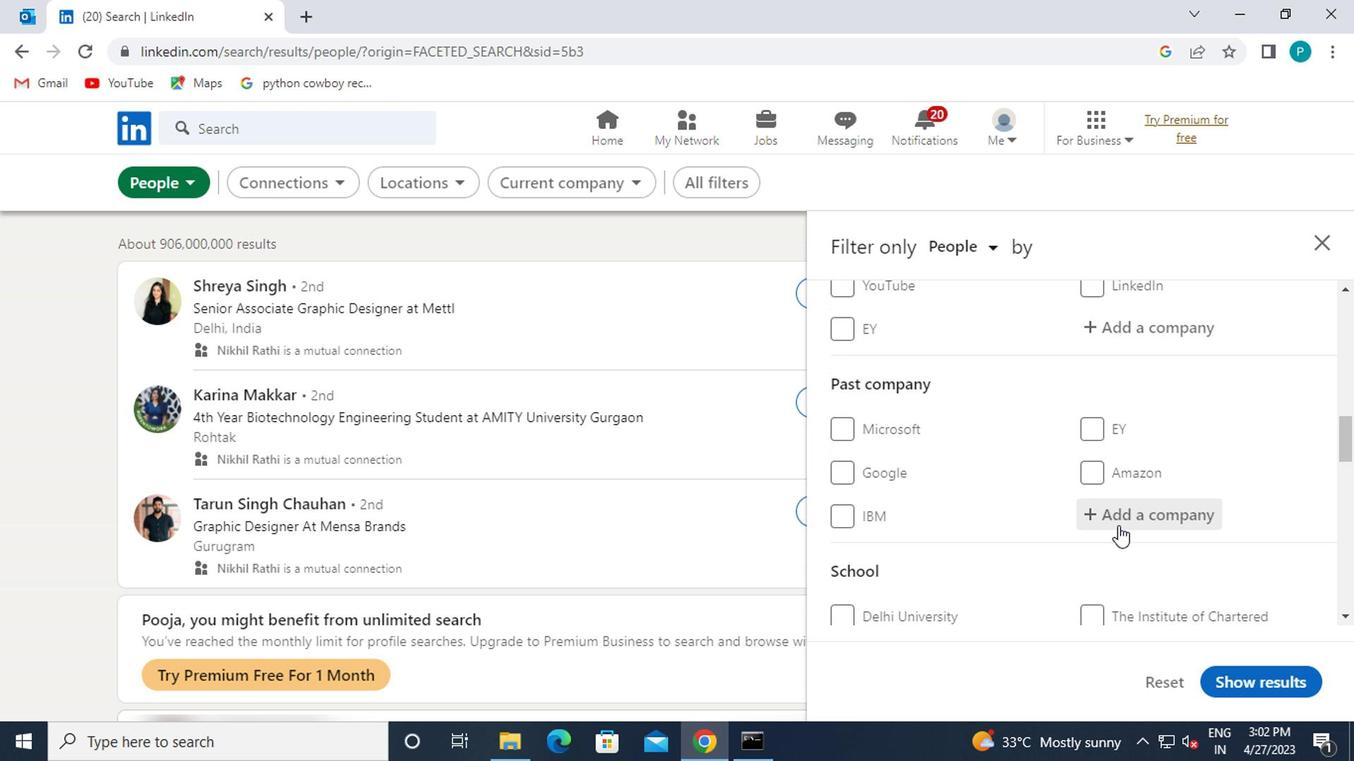 
Action: Mouse scrolled (1116, 492) with delta (0, 0)
Screenshot: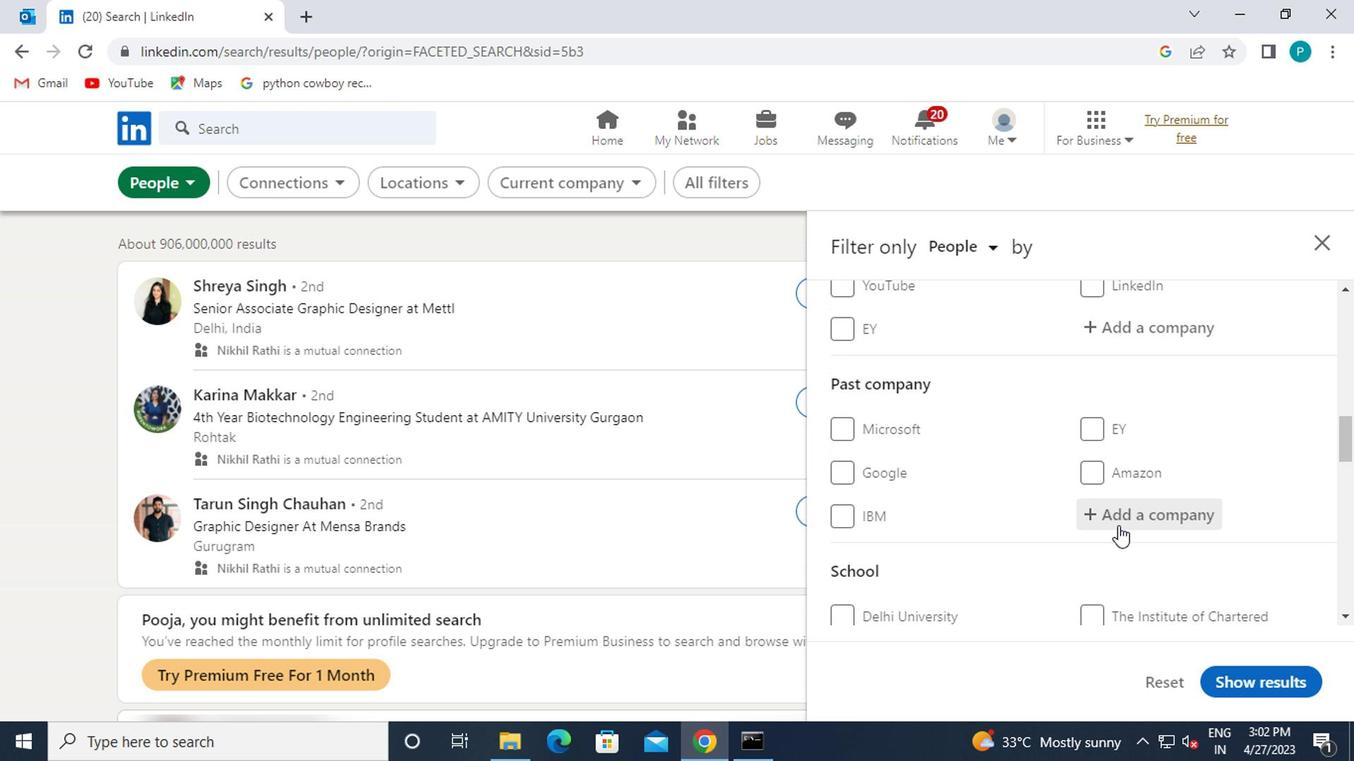 
Action: Mouse moved to (1108, 573)
Screenshot: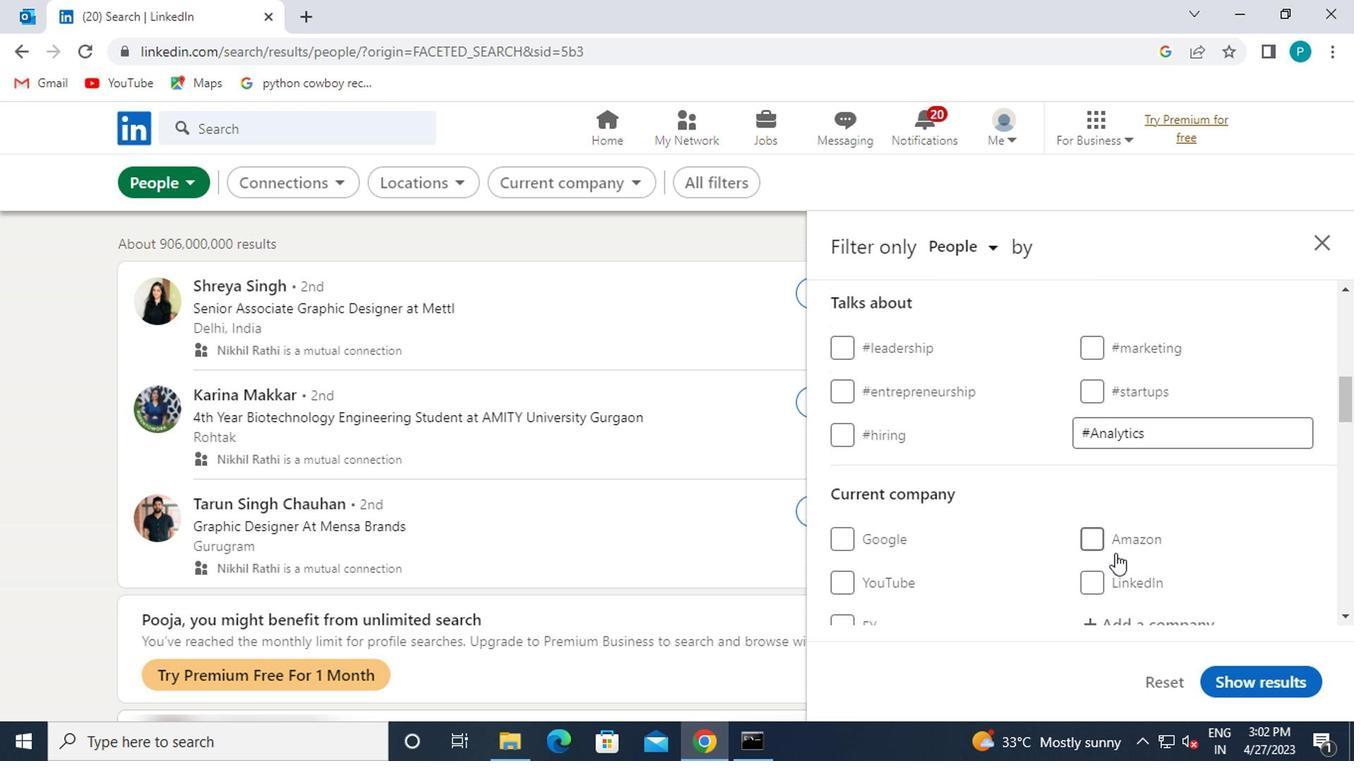 
Action: Mouse scrolled (1108, 572) with delta (0, -1)
Screenshot: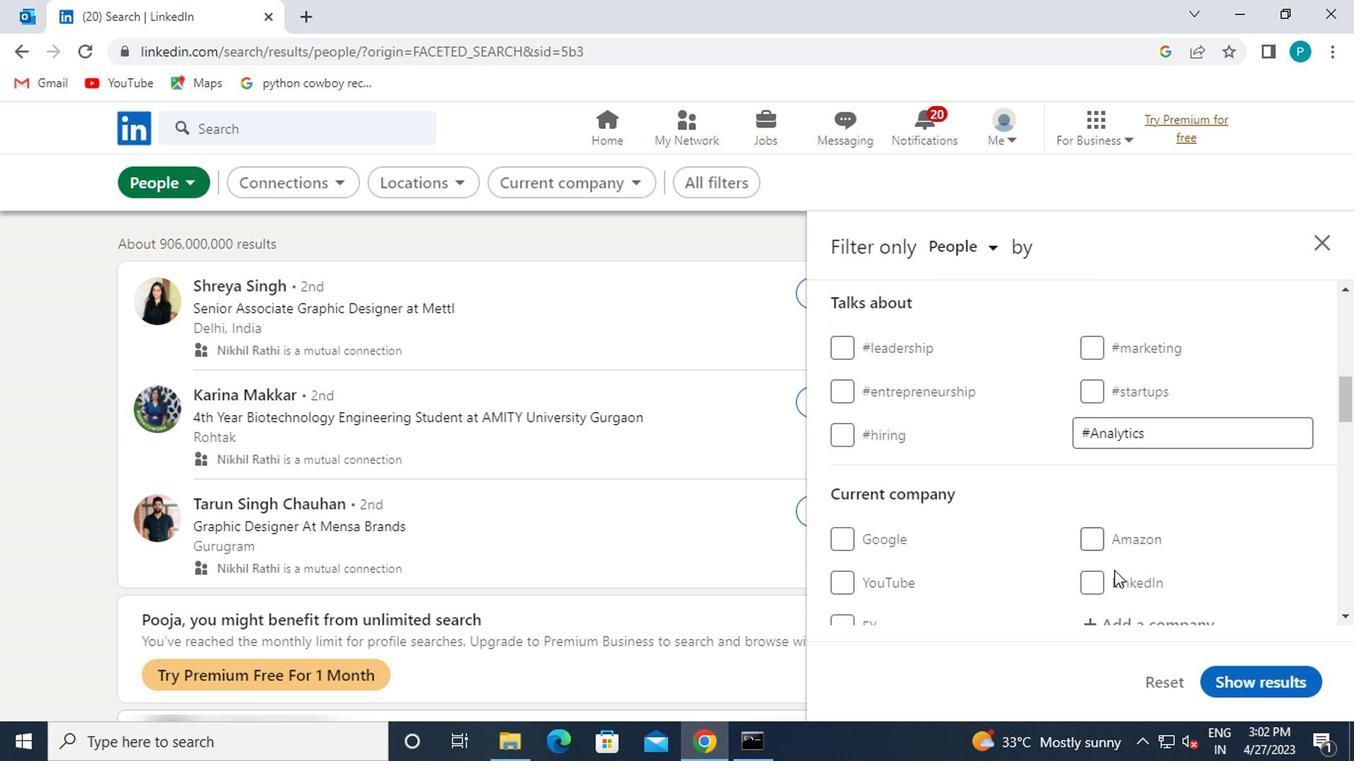 
Action: Mouse moved to (1101, 529)
Screenshot: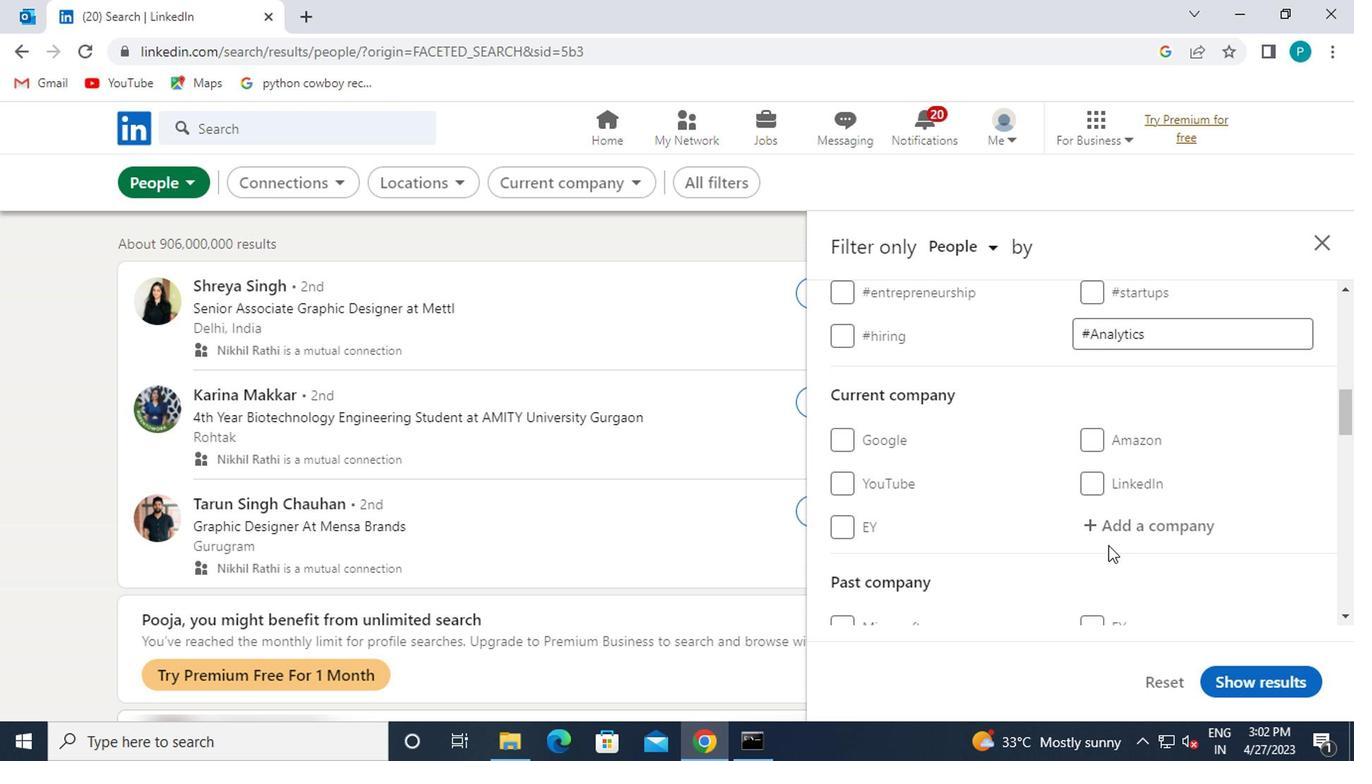 
Action: Mouse pressed left at (1101, 529)
Screenshot: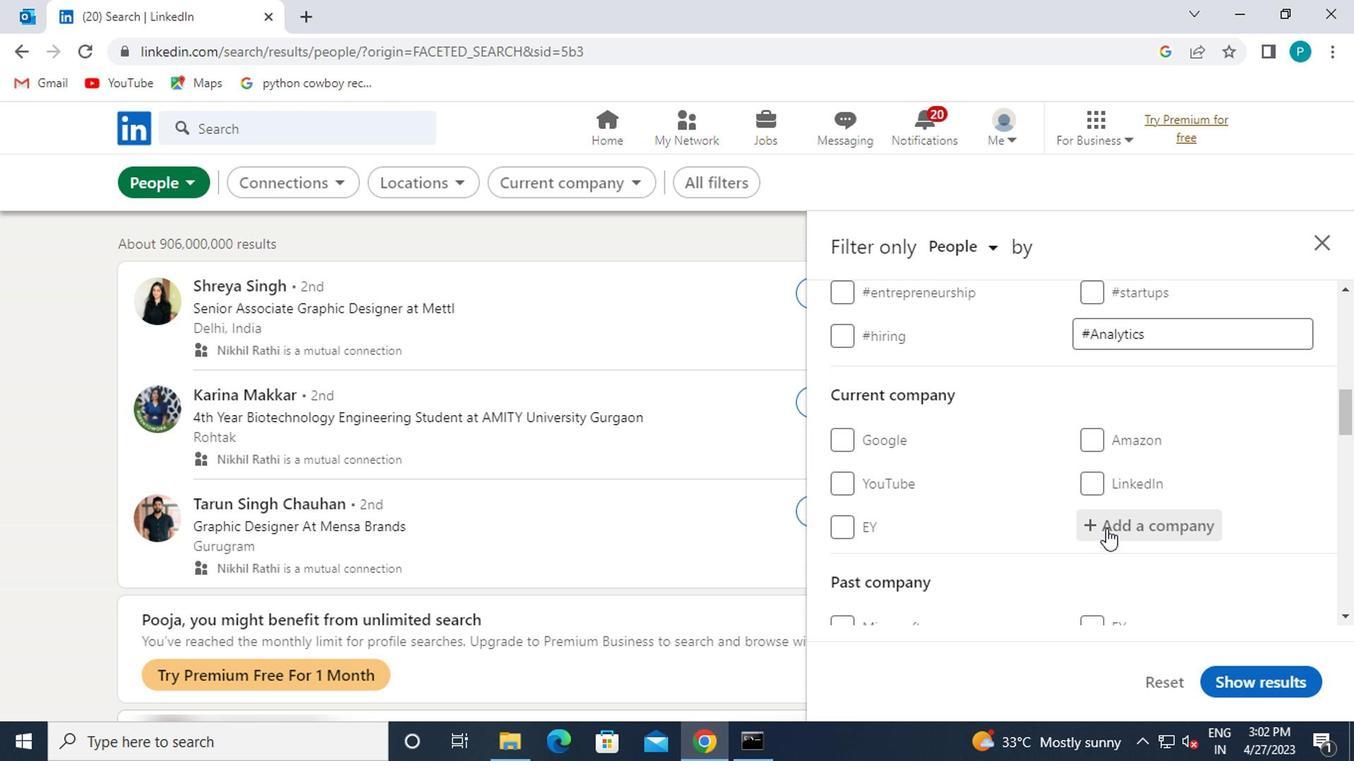 
Action: Key pressed <Key.caps_lock>I<Key.caps_lock>NTRO<Key.backspace><Key.backspace><Key.backspace><Key.backspace>NFOTREE
Screenshot: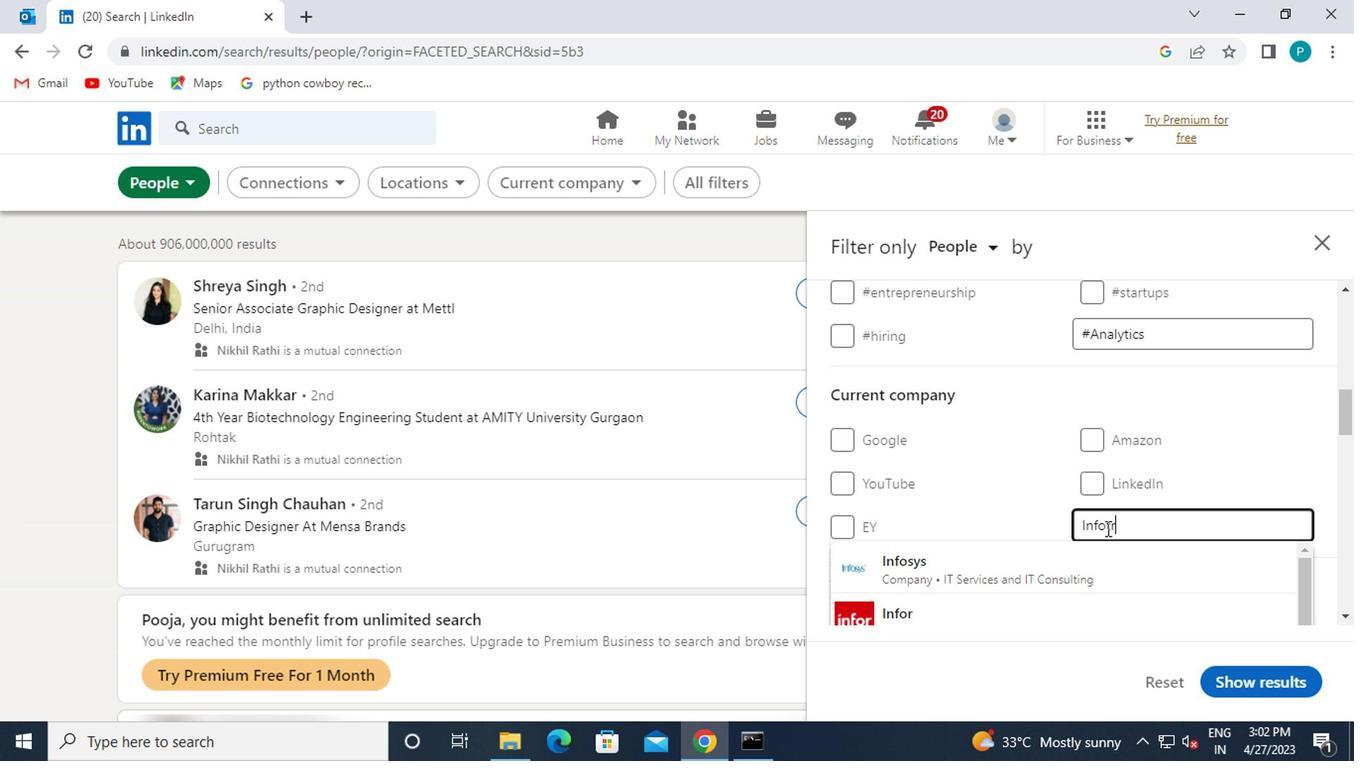 
Action: Mouse moved to (1003, 527)
Screenshot: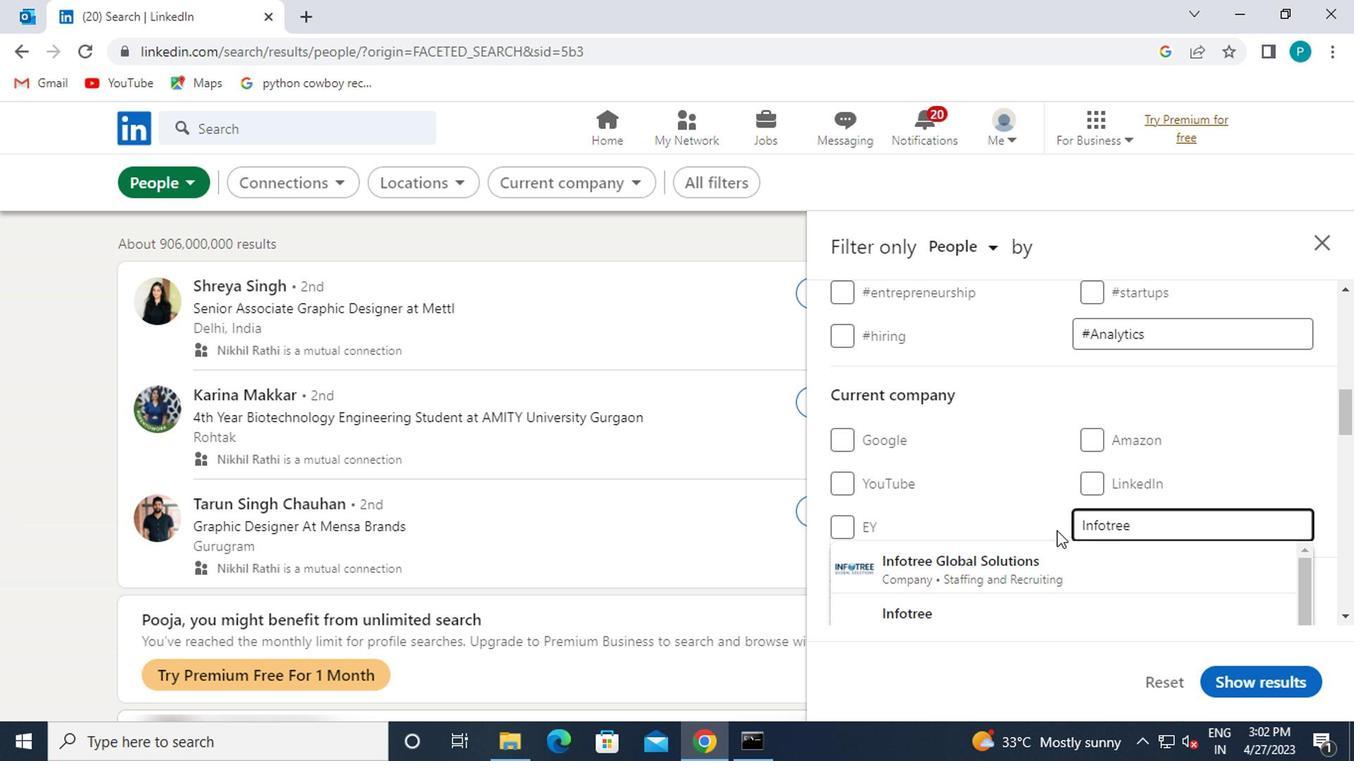 
Action: Mouse scrolled (1003, 526) with delta (0, 0)
Screenshot: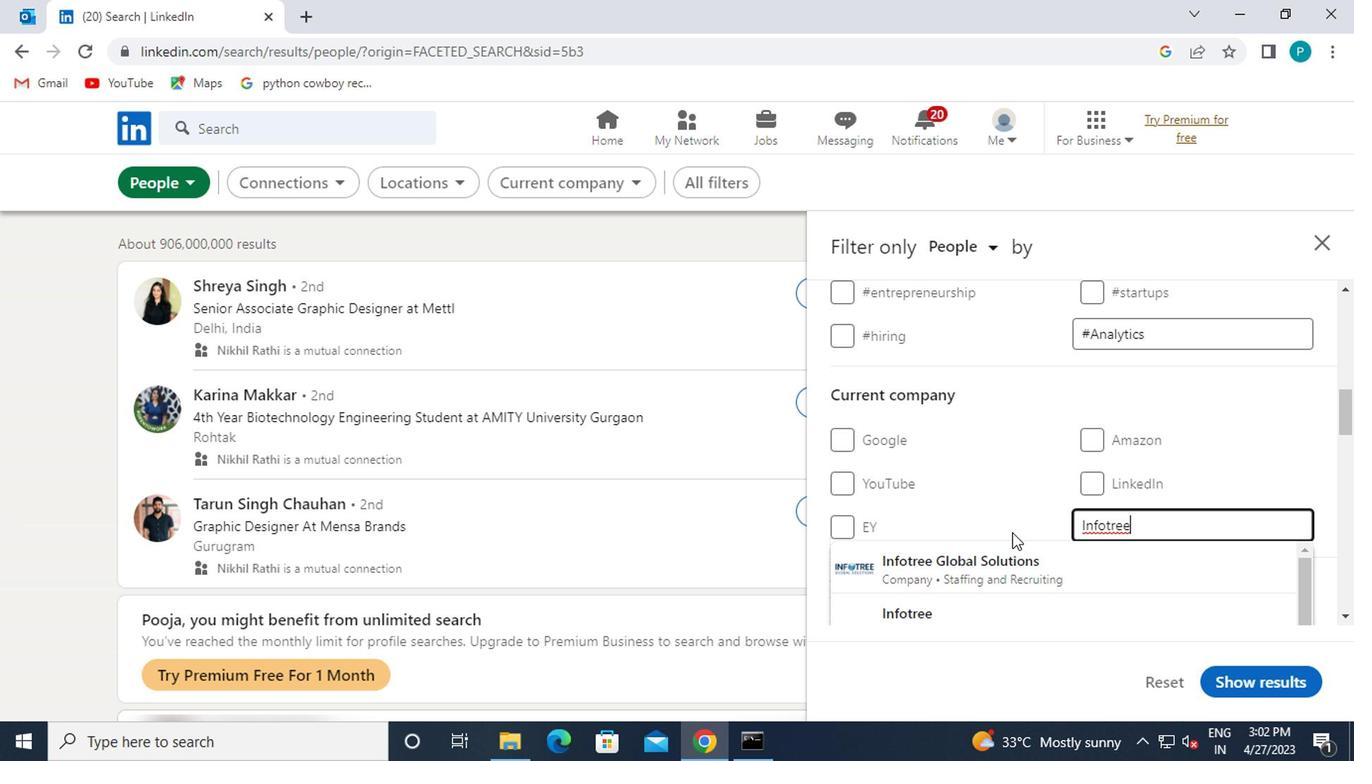 
Action: Mouse moved to (986, 477)
Screenshot: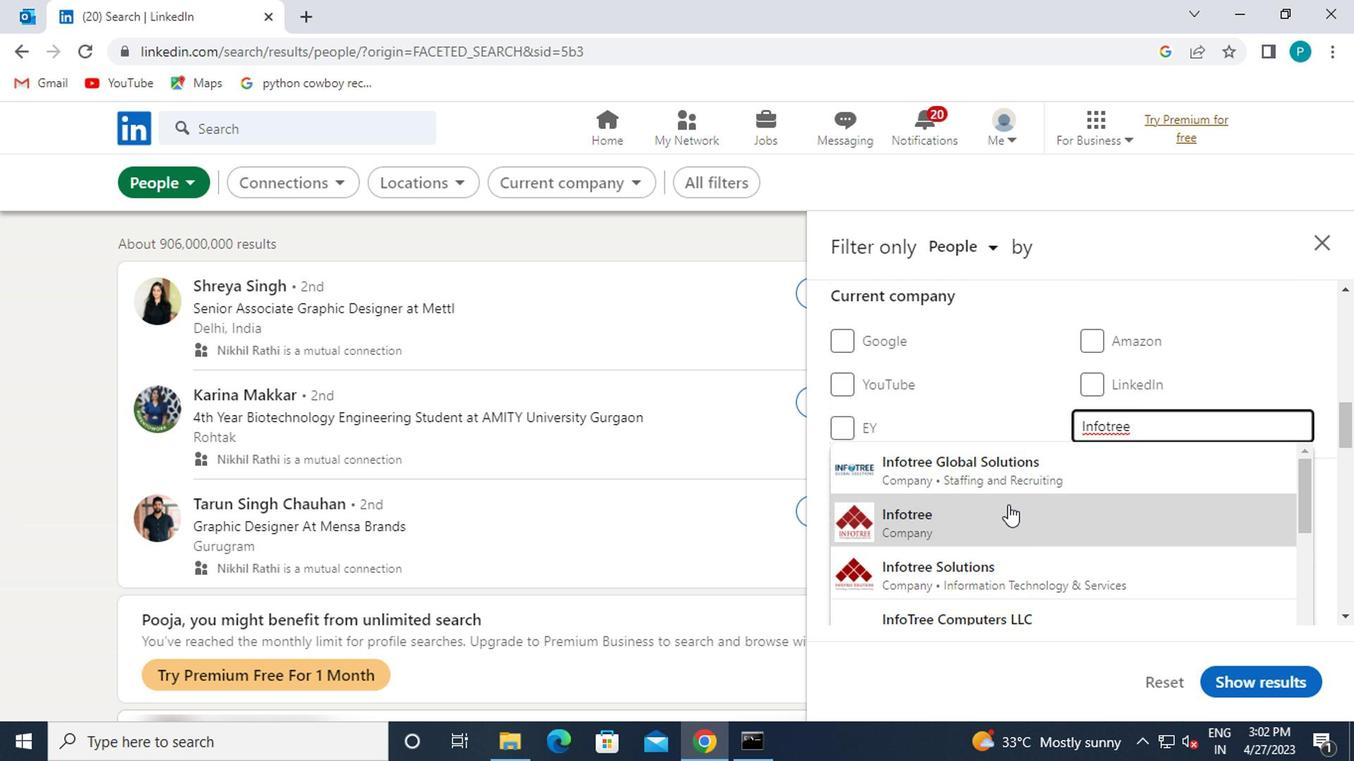 
Action: Mouse pressed left at (986, 477)
Screenshot: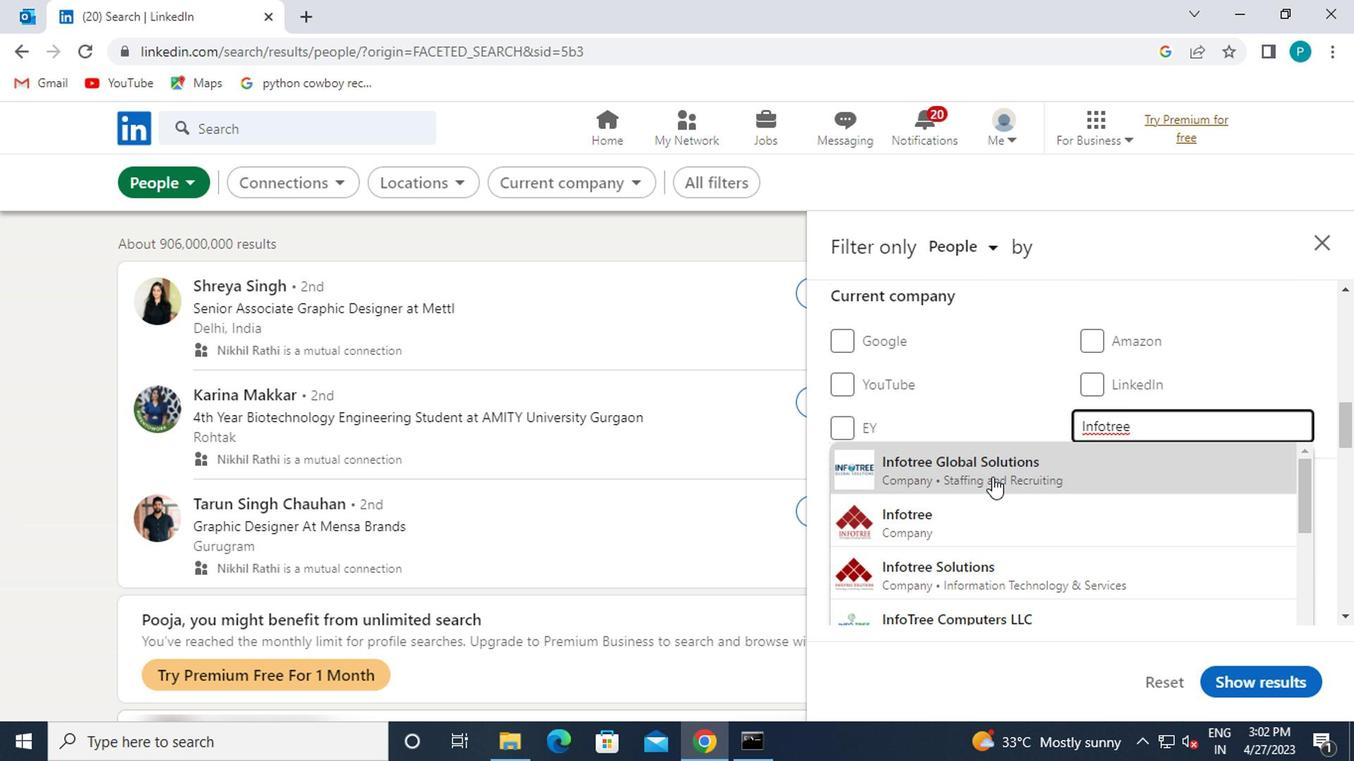 
Action: Mouse moved to (989, 477)
Screenshot: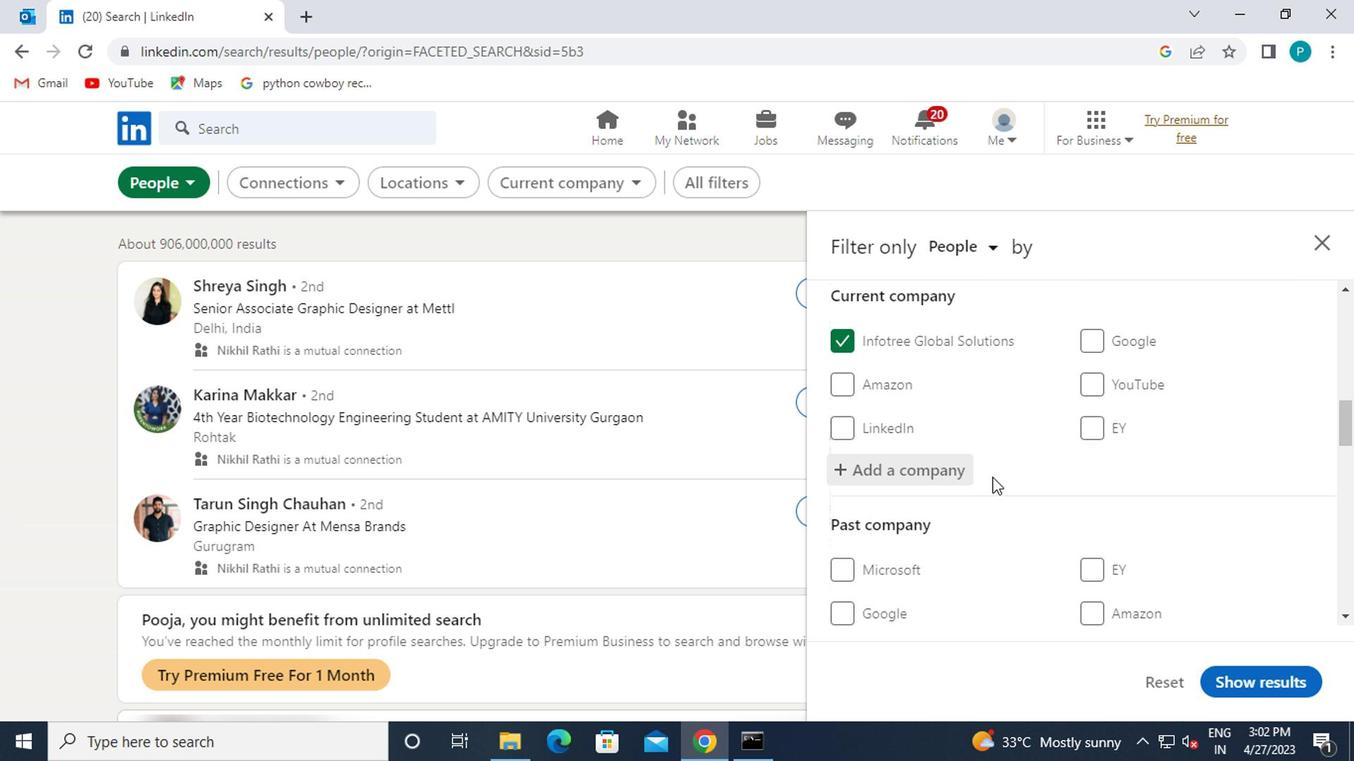 
Action: Mouse scrolled (989, 476) with delta (0, 0)
Screenshot: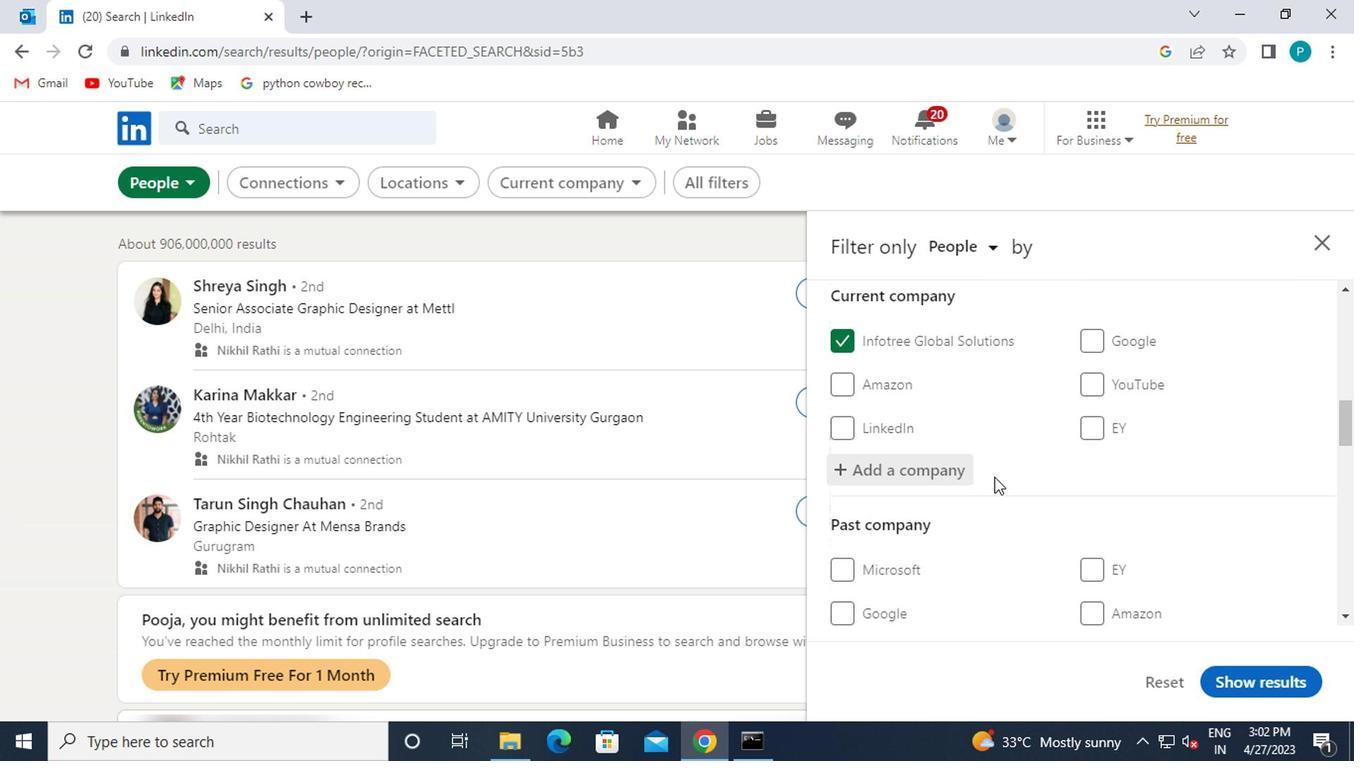 
Action: Mouse scrolled (989, 476) with delta (0, 0)
Screenshot: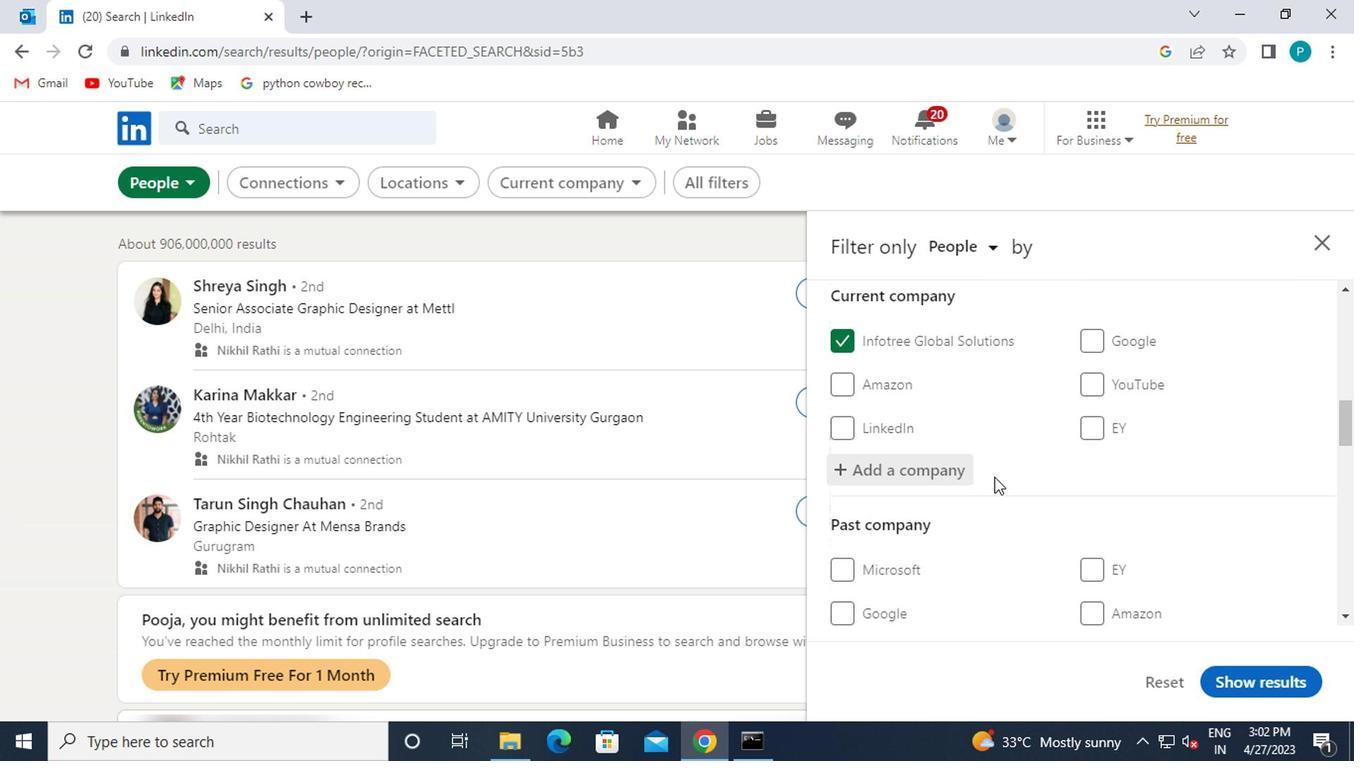 
Action: Mouse moved to (996, 479)
Screenshot: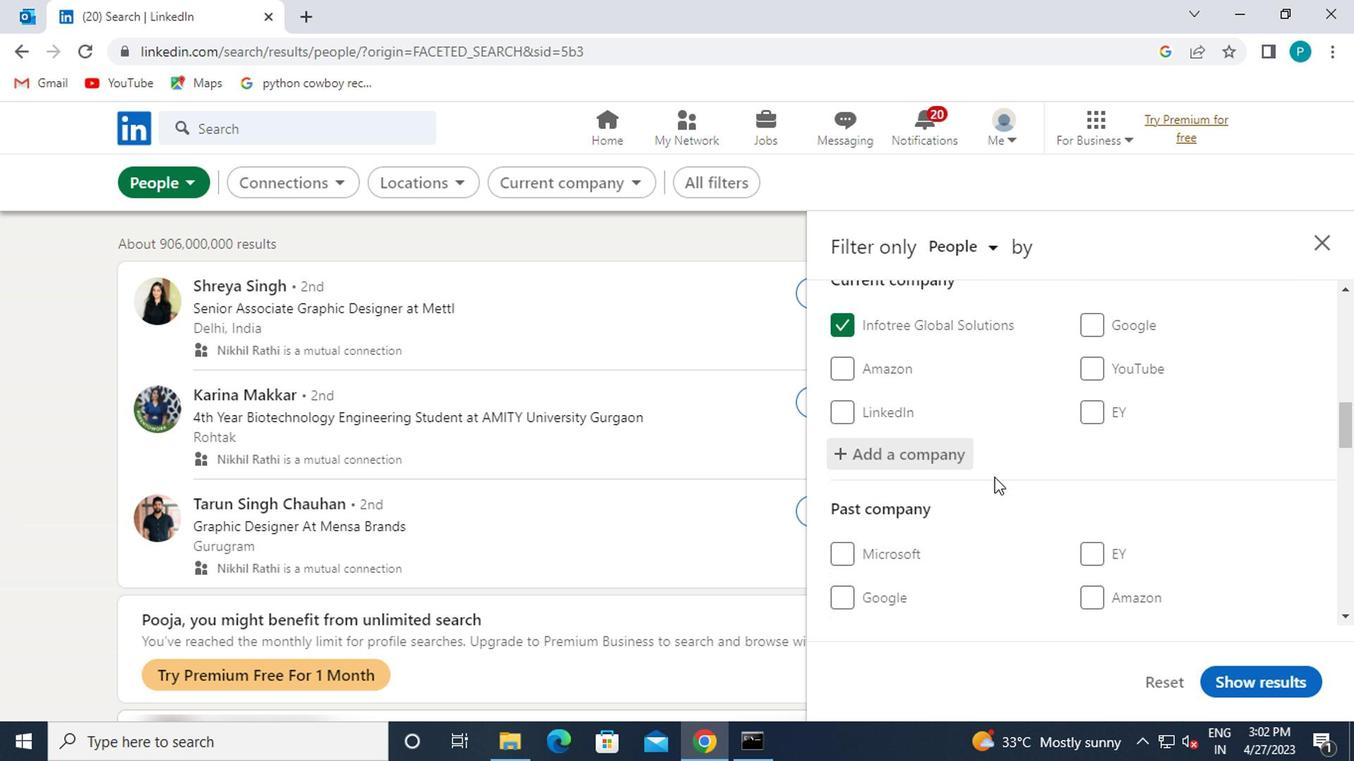 
Action: Mouse scrolled (996, 477) with delta (0, -1)
Screenshot: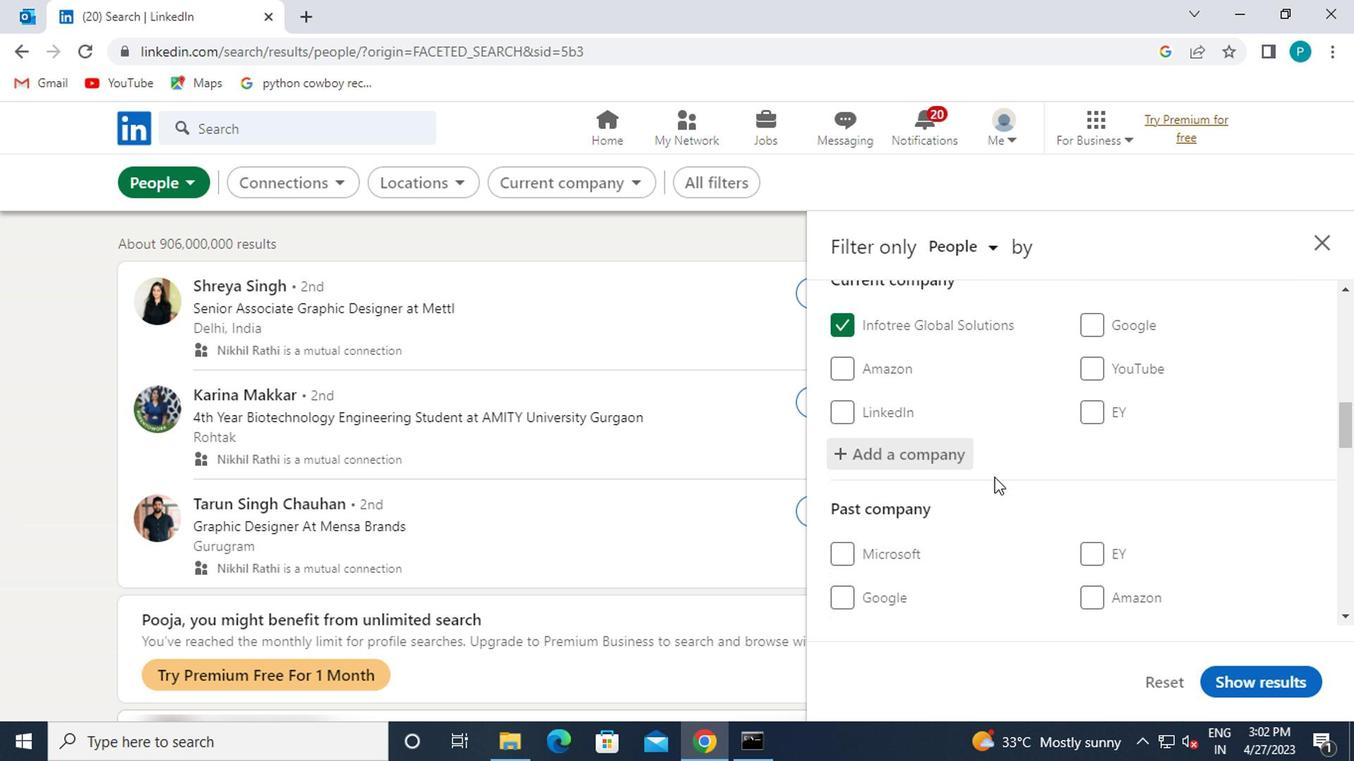 
Action: Mouse moved to (1002, 484)
Screenshot: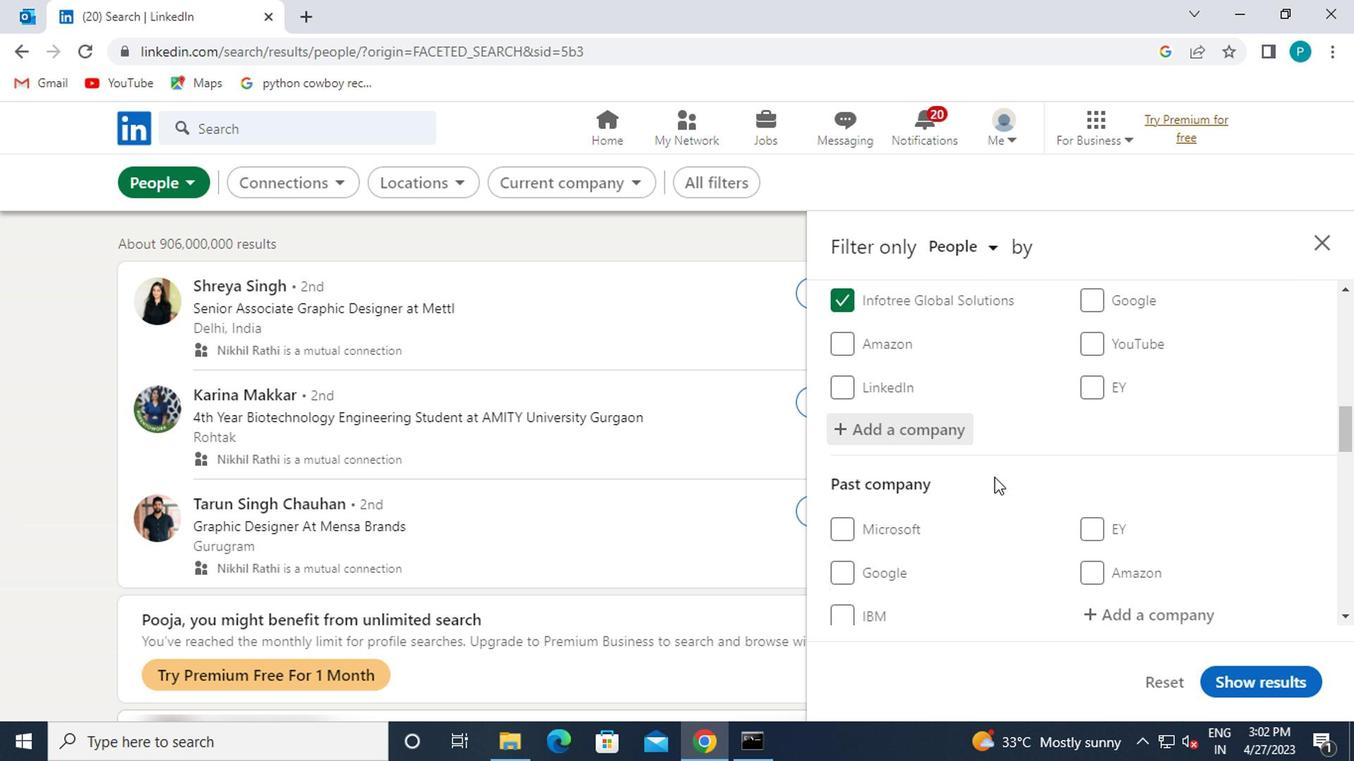 
Action: Mouse scrolled (1002, 483) with delta (0, 0)
Screenshot: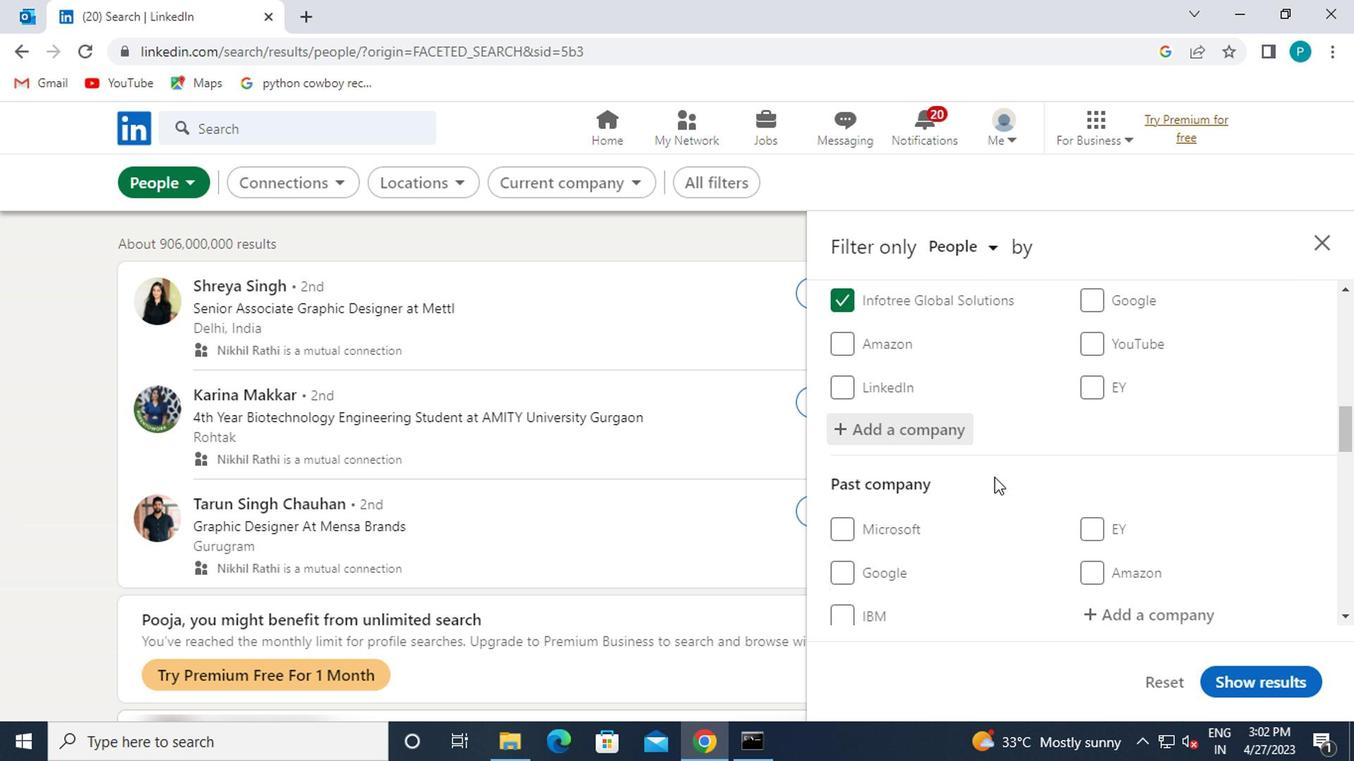 
Action: Mouse moved to (1115, 472)
Screenshot: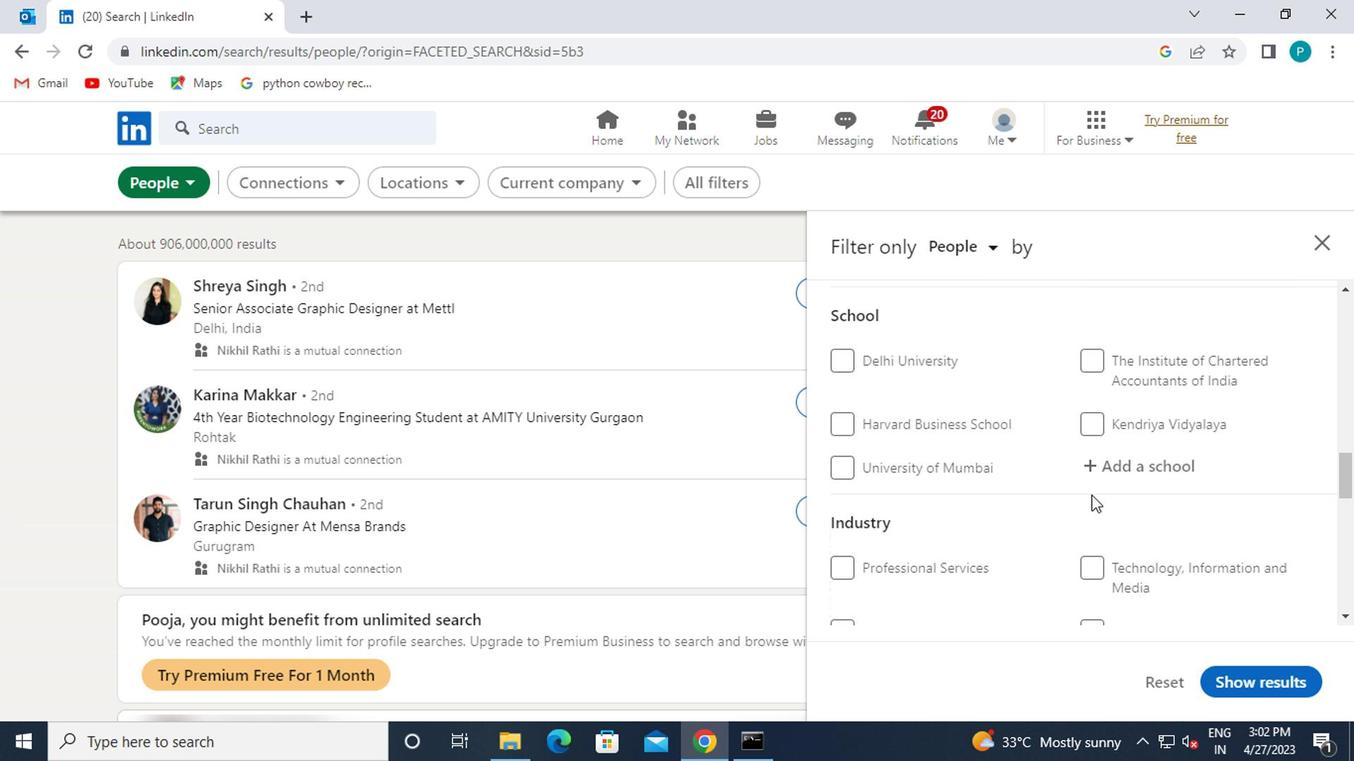 
Action: Mouse pressed left at (1115, 472)
Screenshot: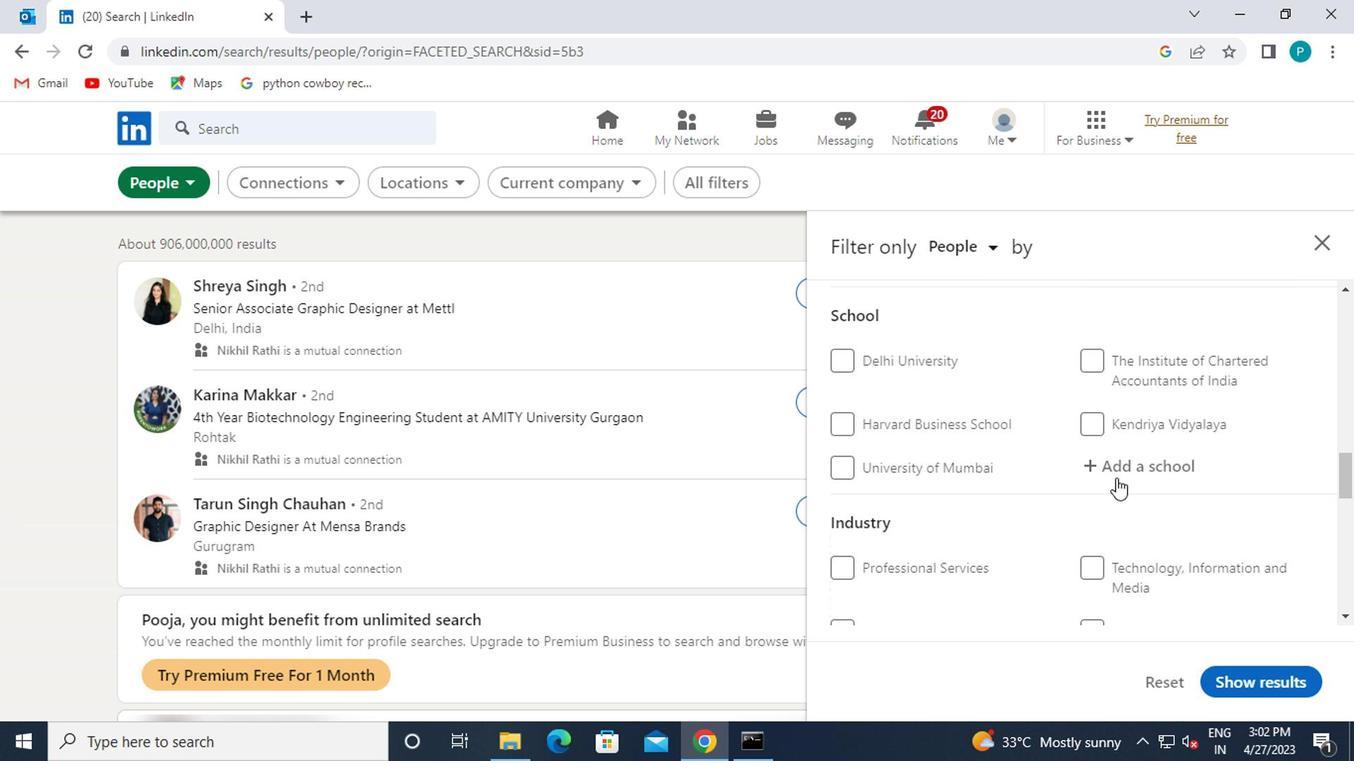
Action: Key pressed <Key.caps_lock>GL<Key.caps_lock>
Screenshot: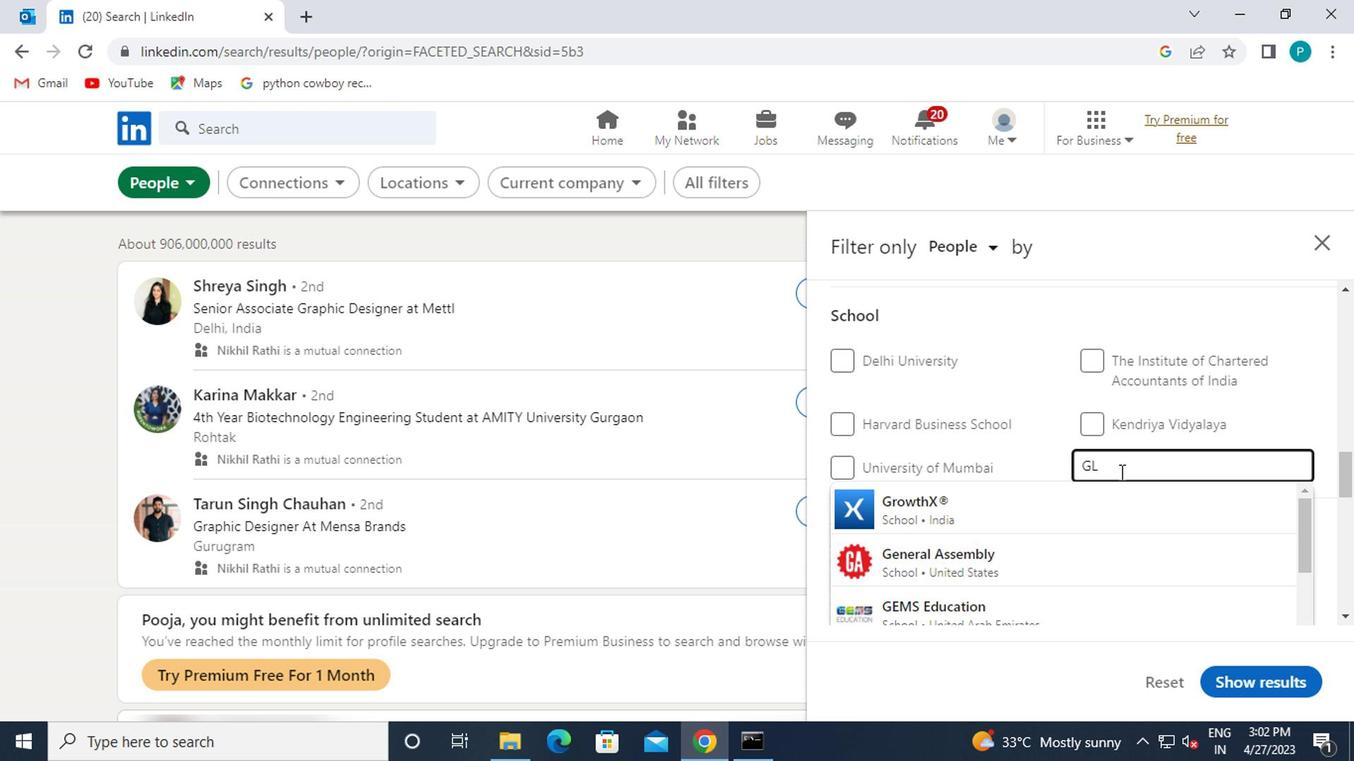 
Action: Mouse moved to (1055, 561)
Screenshot: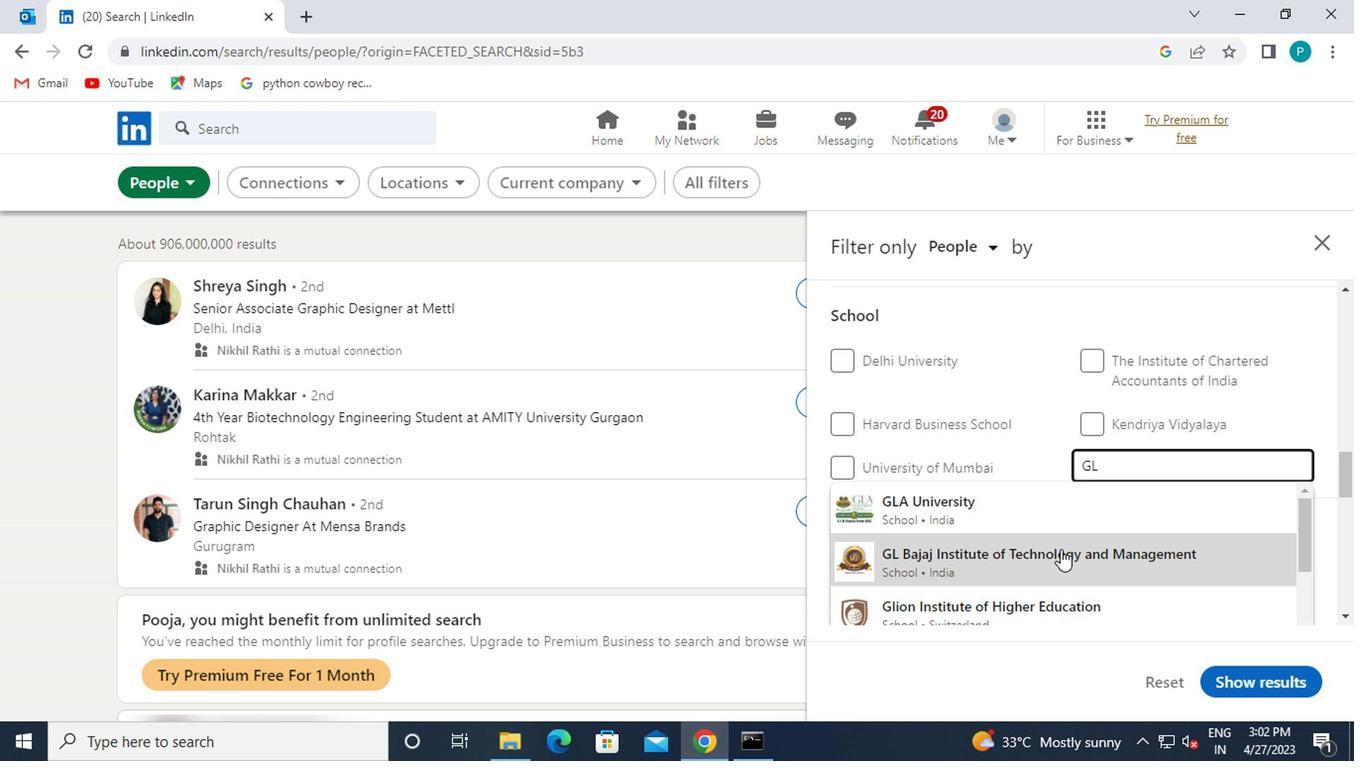 
Action: Mouse pressed left at (1055, 561)
Screenshot: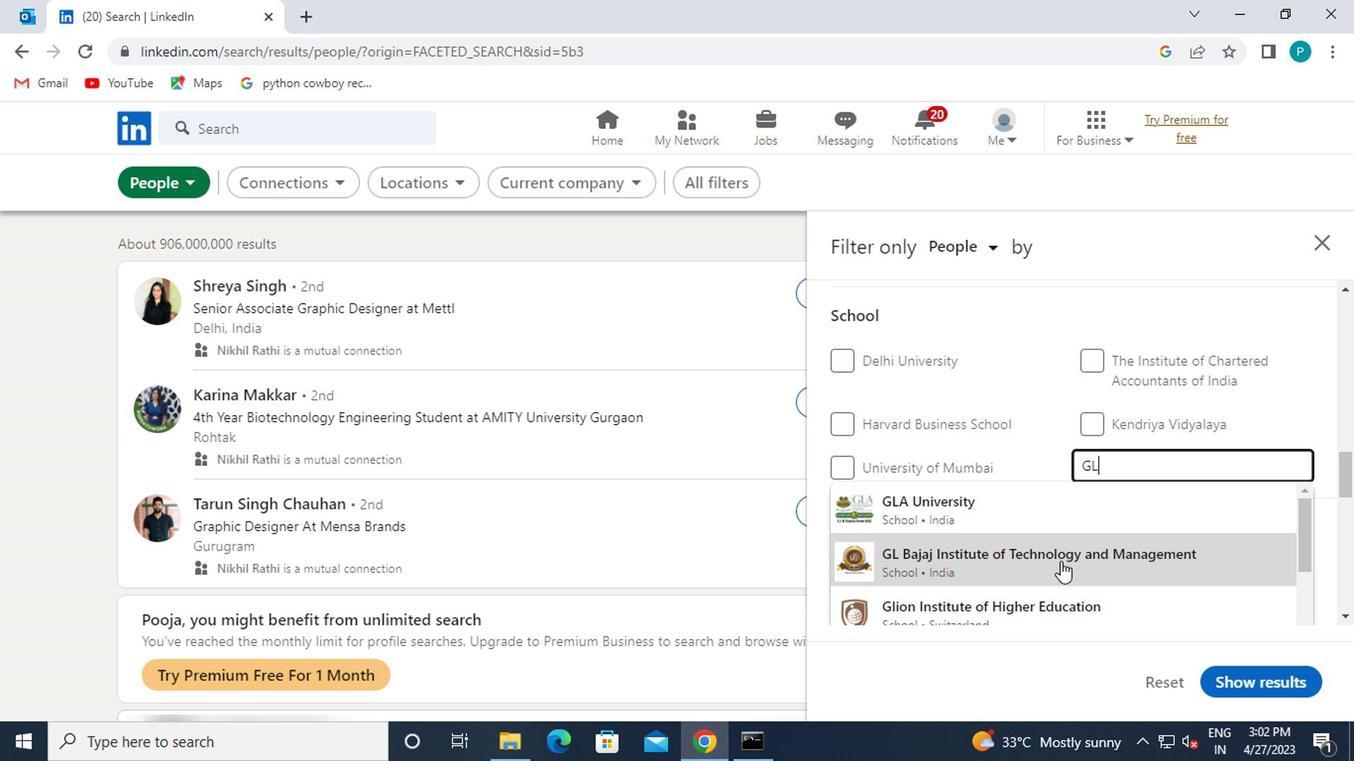 
Action: Mouse moved to (1050, 542)
Screenshot: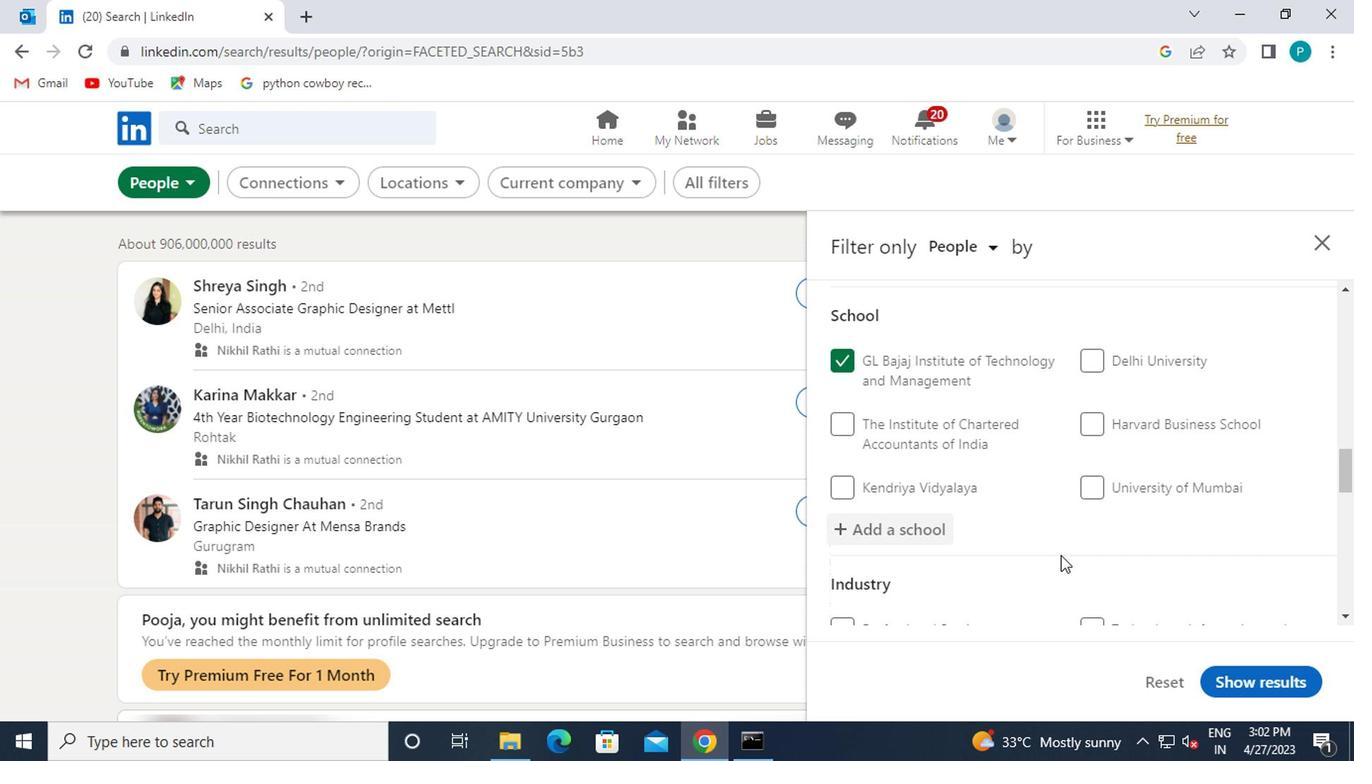 
Action: Mouse scrolled (1050, 541) with delta (0, 0)
Screenshot: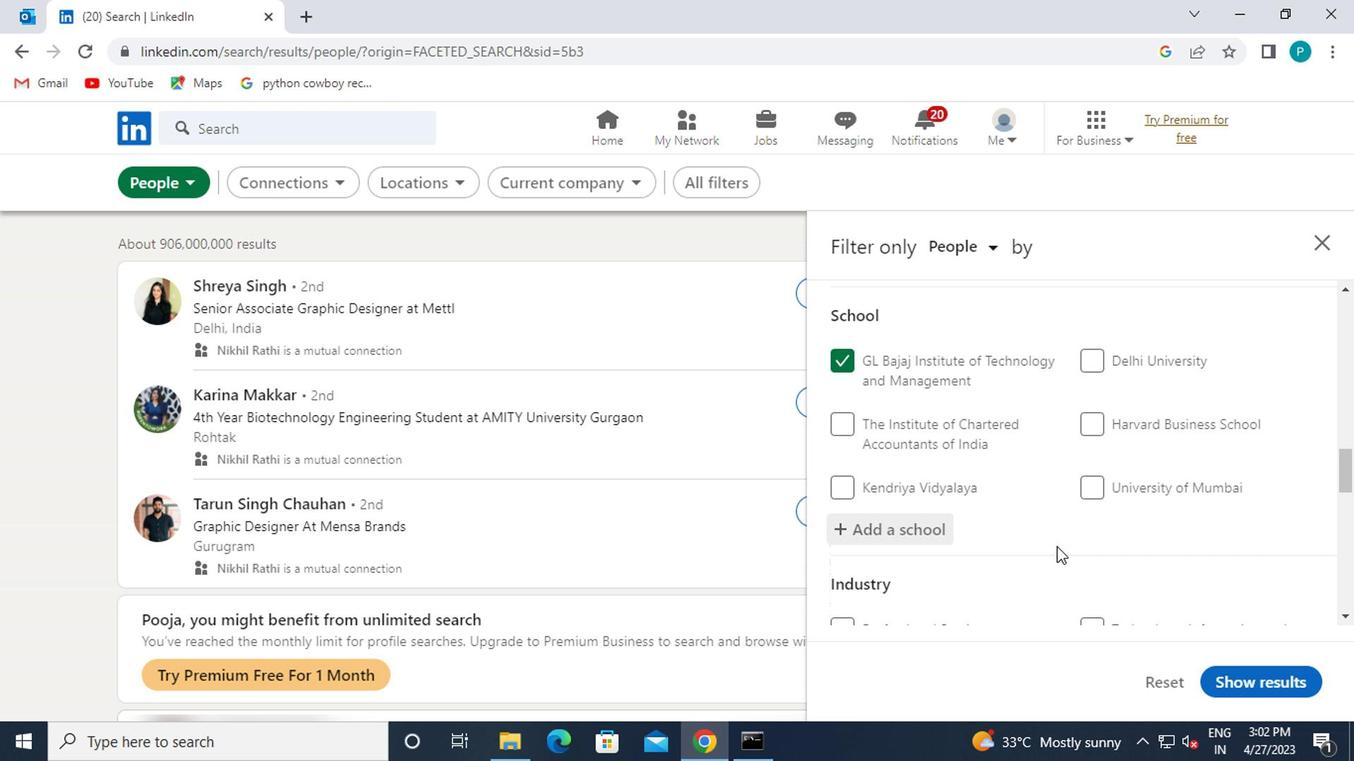 
Action: Mouse scrolled (1050, 541) with delta (0, 0)
Screenshot: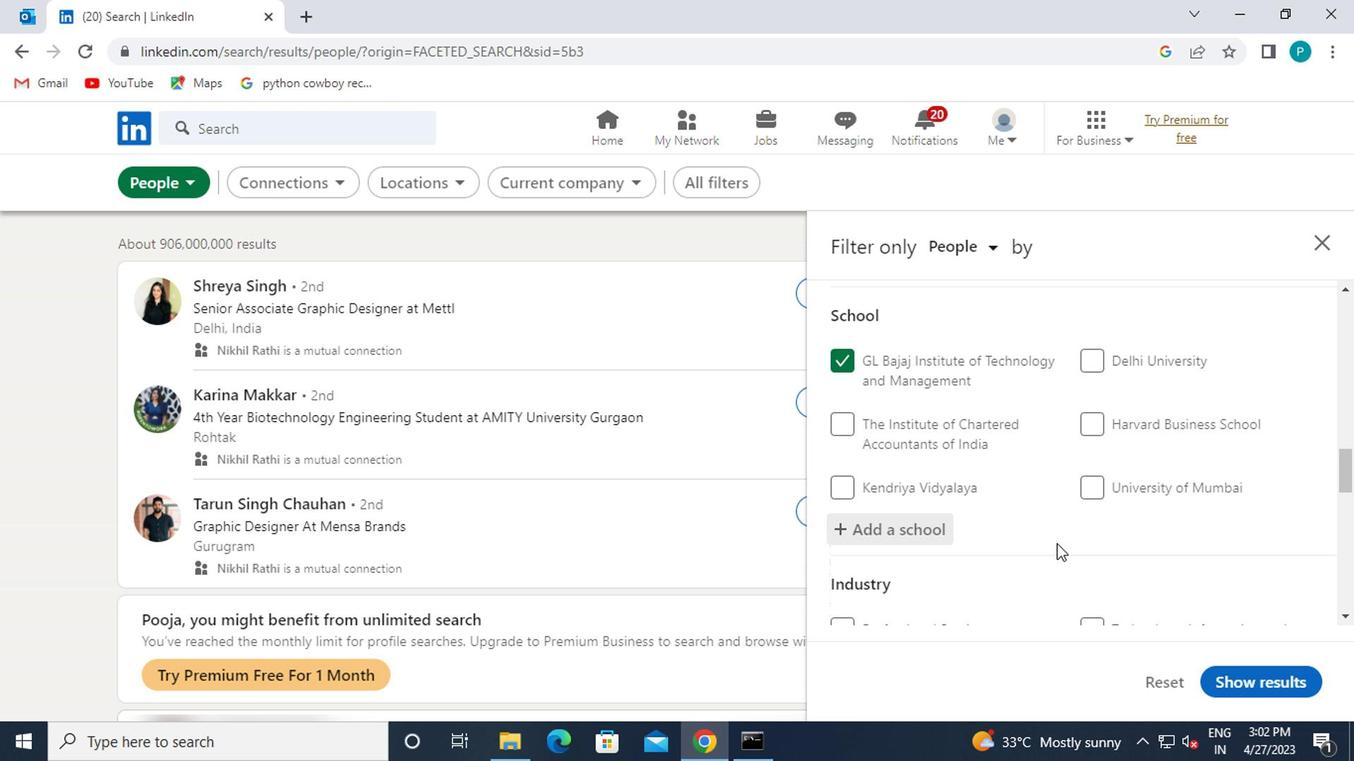 
Action: Mouse scrolled (1050, 541) with delta (0, 0)
Screenshot: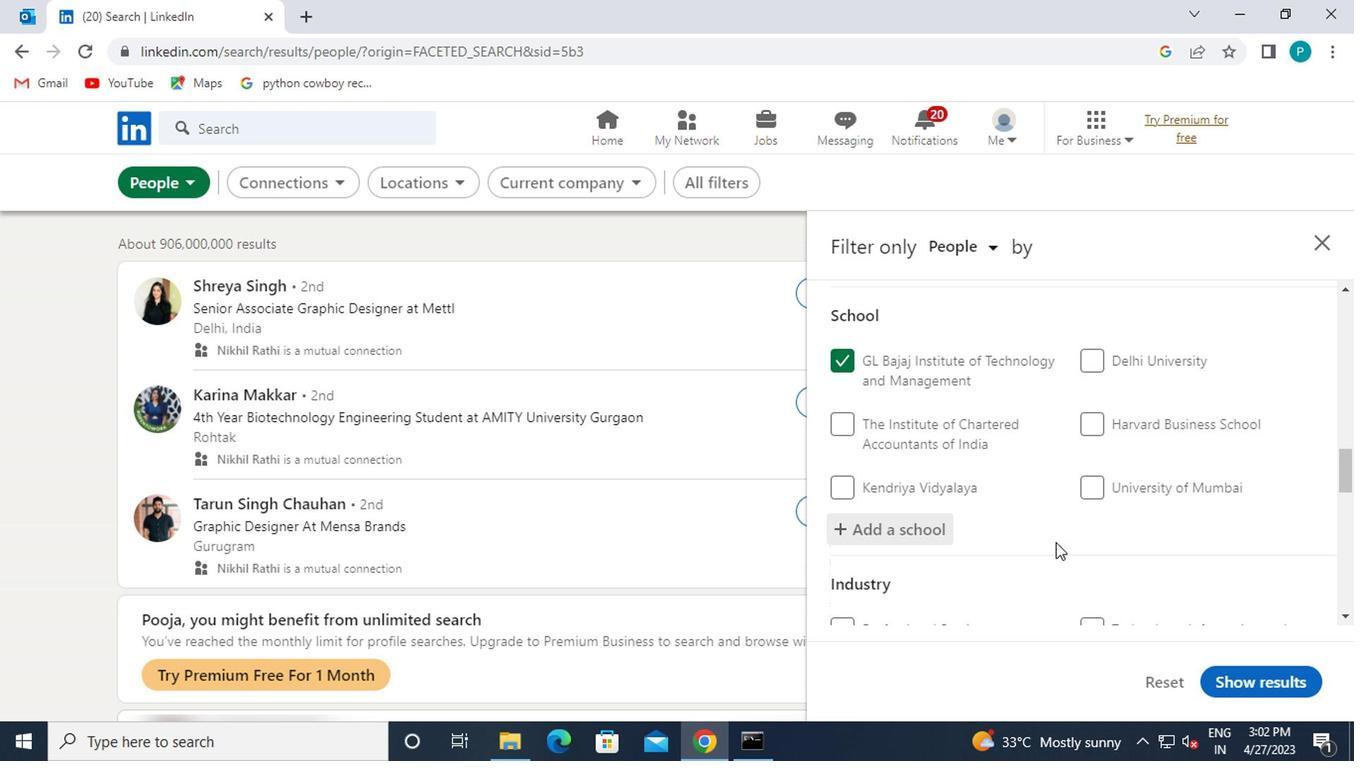 
Action: Mouse moved to (1137, 457)
Screenshot: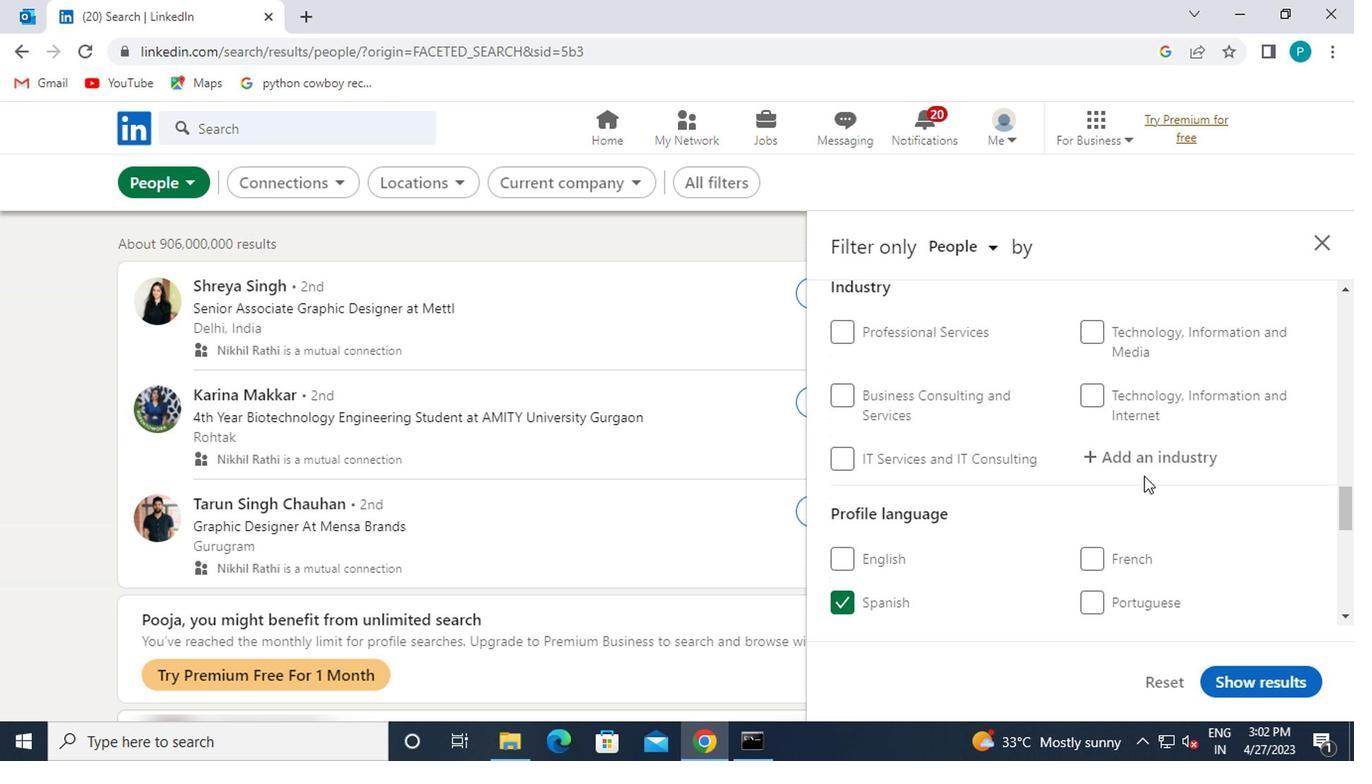 
Action: Mouse pressed left at (1137, 457)
Screenshot: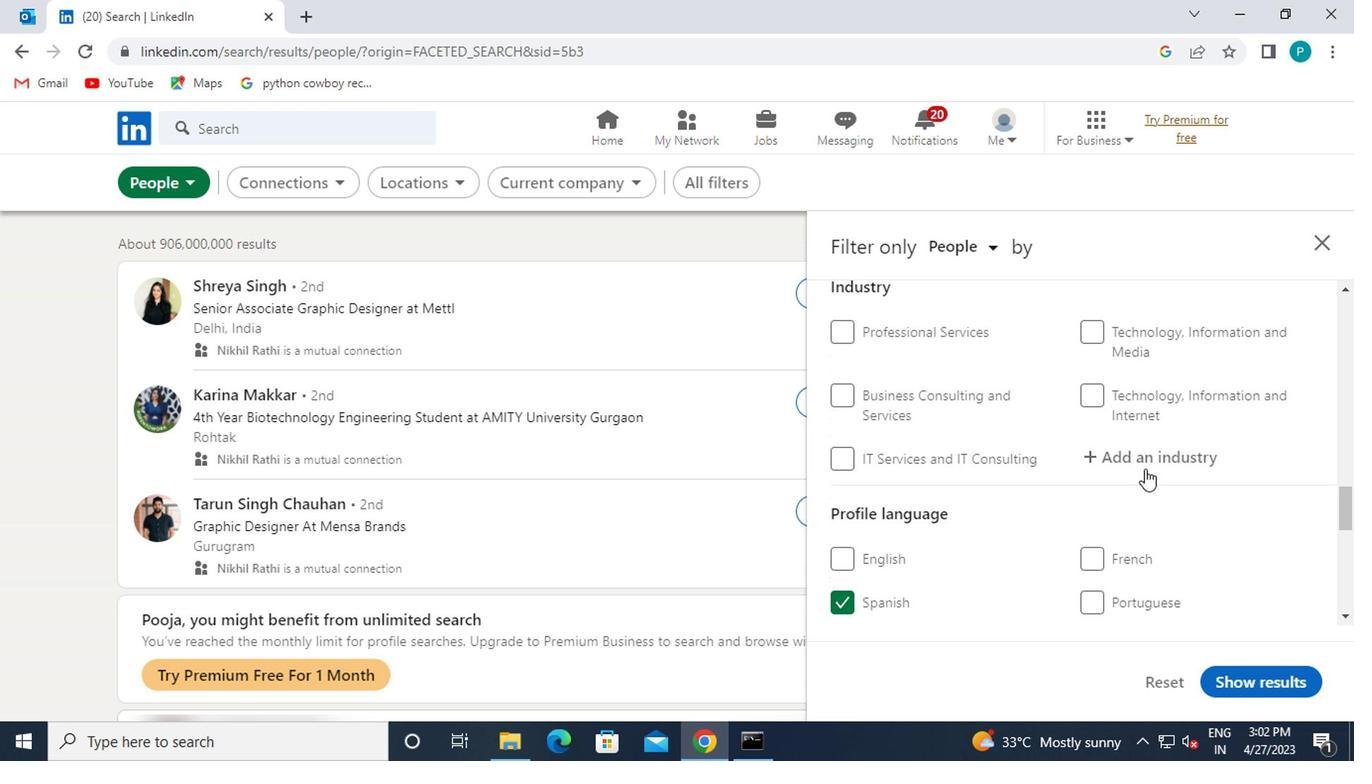 
Action: Mouse moved to (1117, 479)
Screenshot: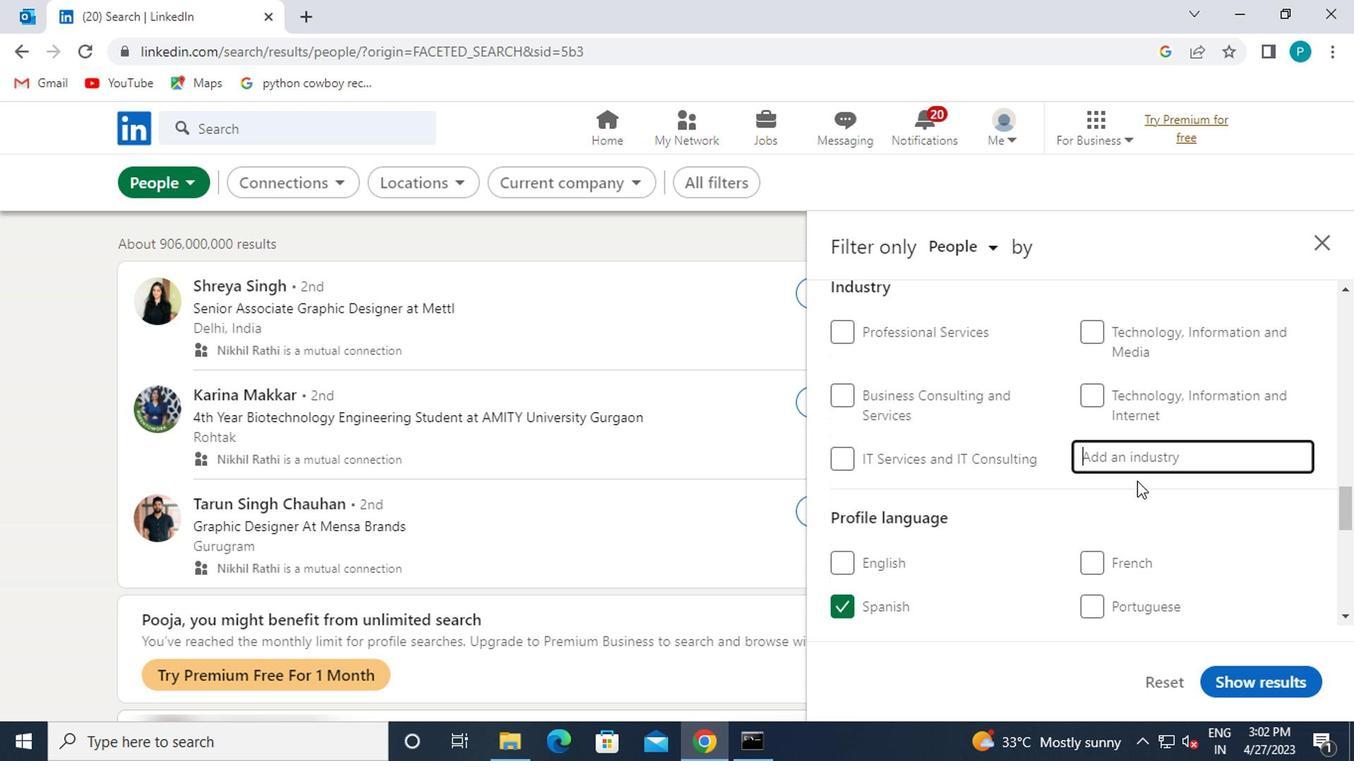 
Action: Key pressed <Key.caps_lock>T<Key.caps_lock>A<Key.backspace>OBACCO
Screenshot: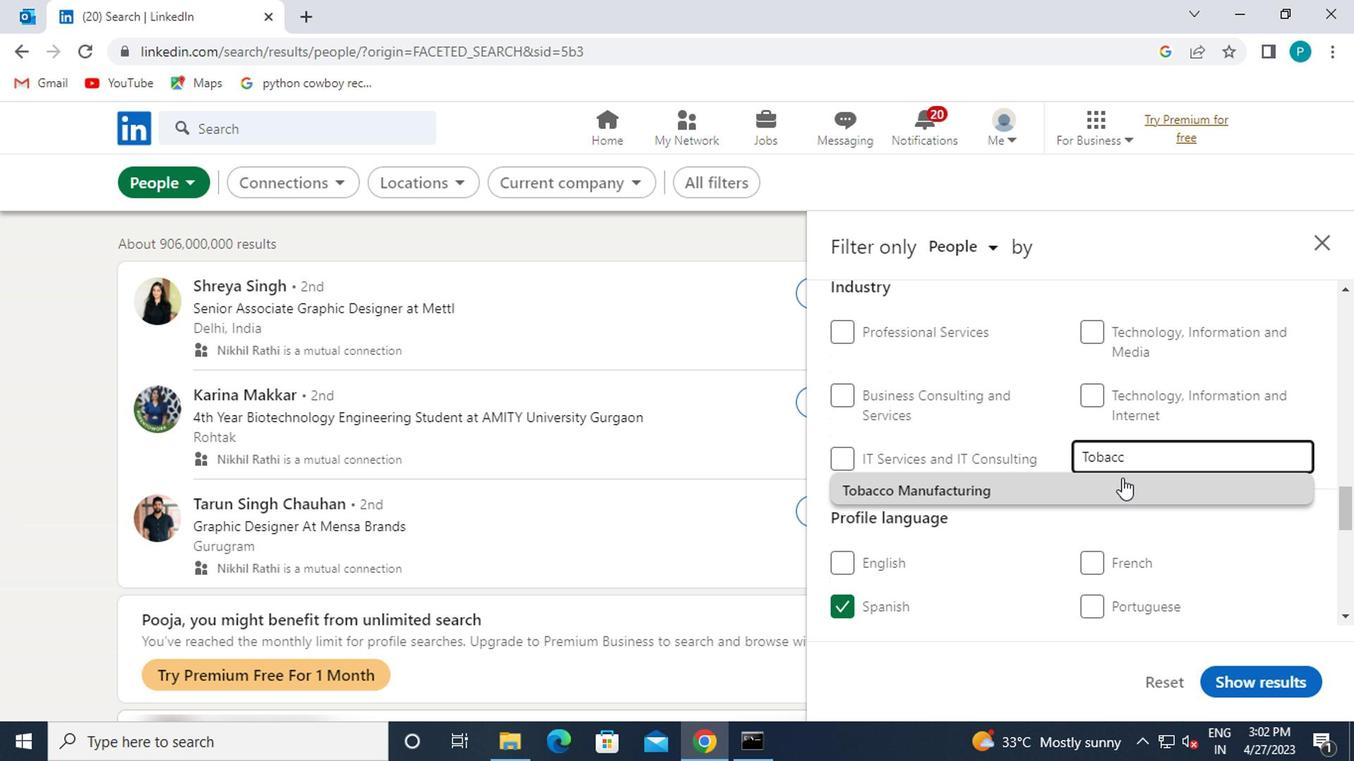 
Action: Mouse moved to (1052, 479)
Screenshot: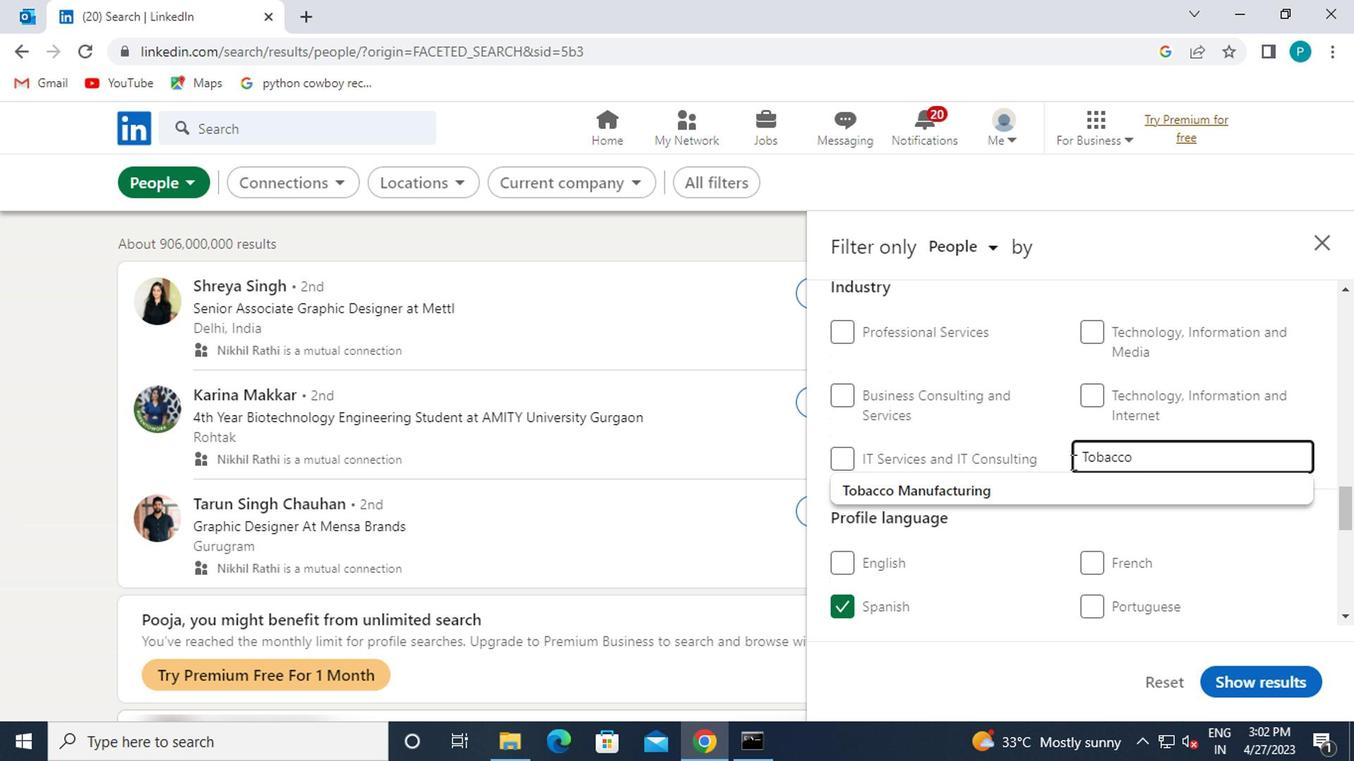 
Action: Mouse pressed left at (1052, 479)
Screenshot: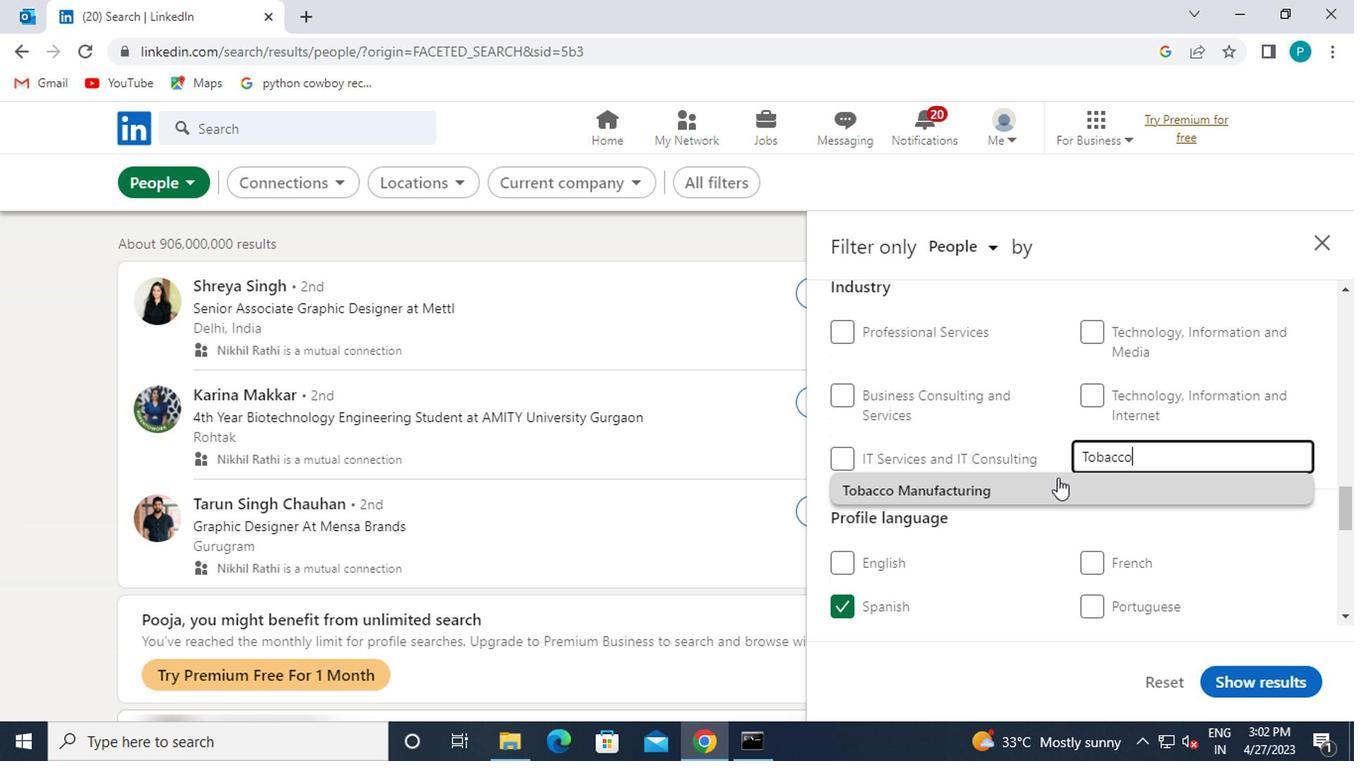 
Action: Mouse moved to (1017, 480)
Screenshot: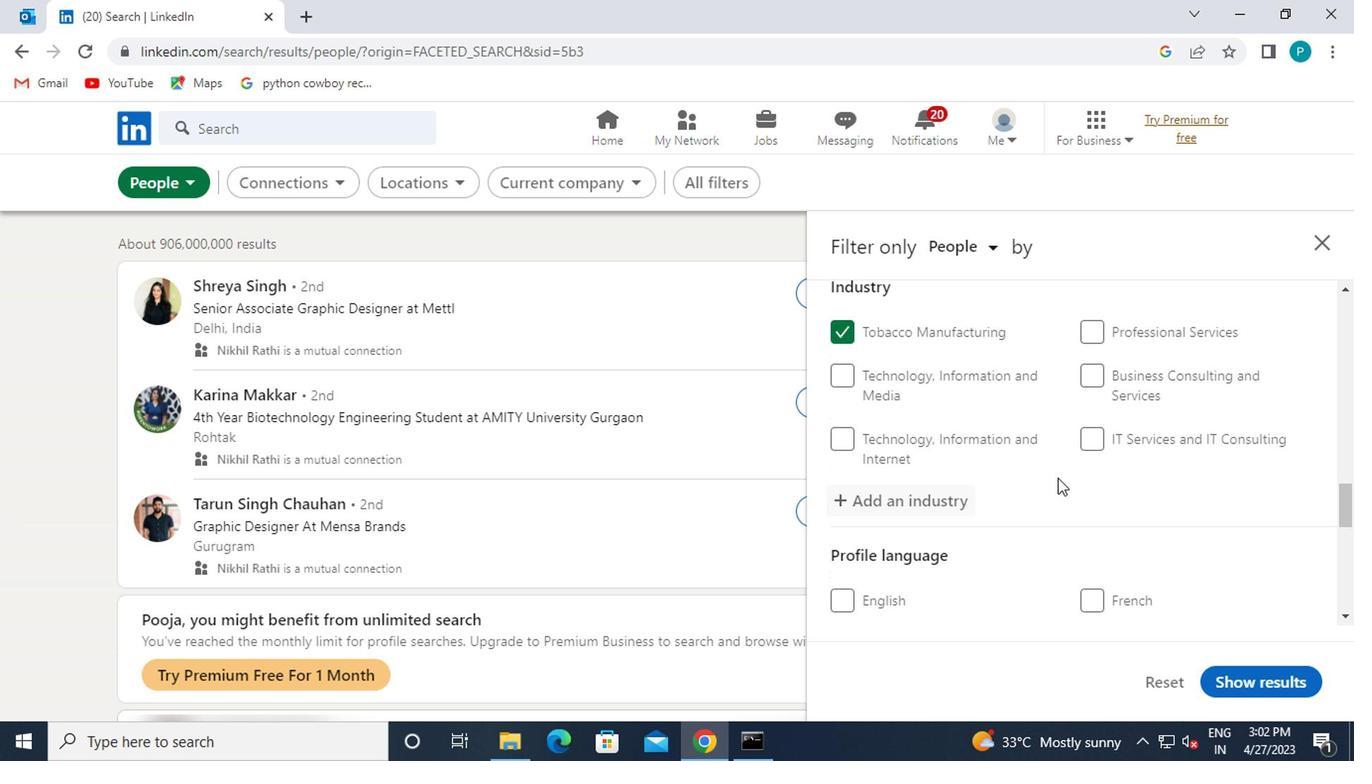 
Action: Mouse scrolled (1017, 479) with delta (0, 0)
Screenshot: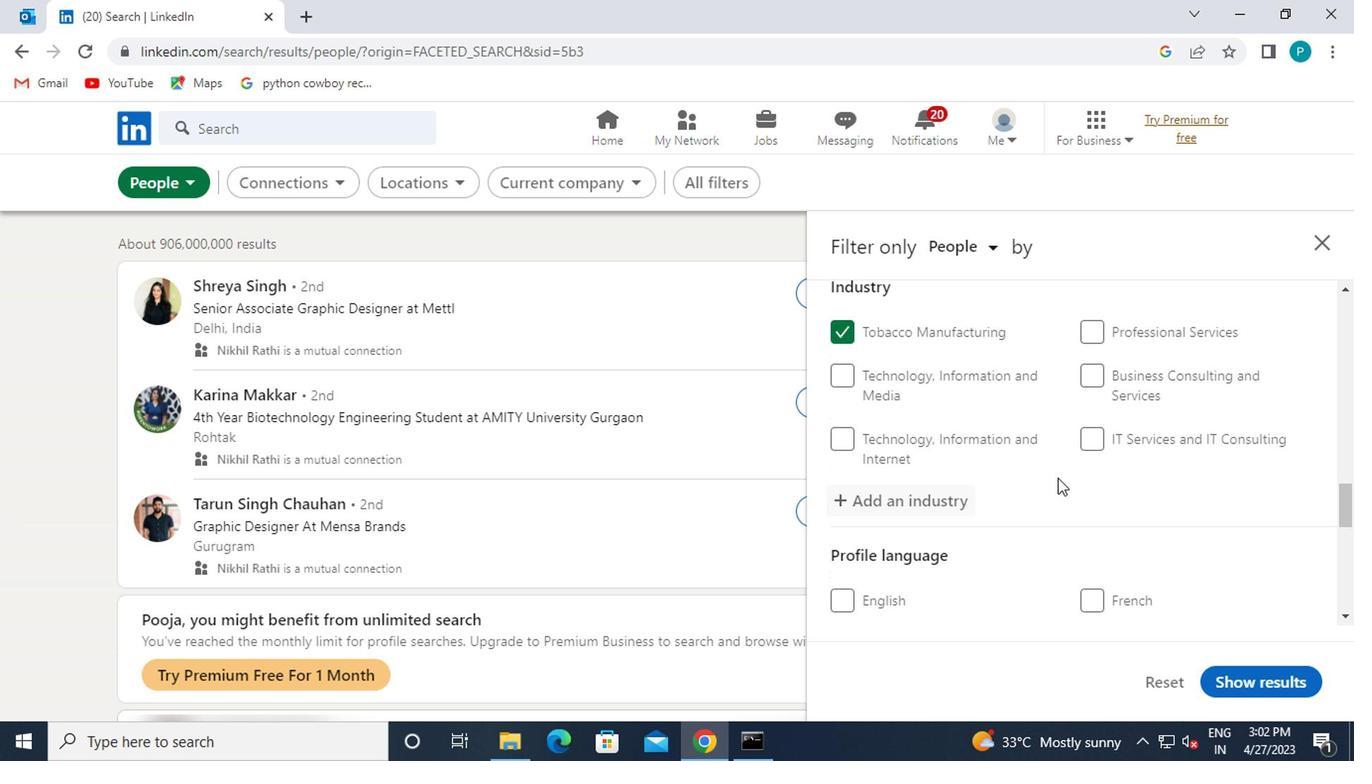 
Action: Mouse moved to (1015, 481)
Screenshot: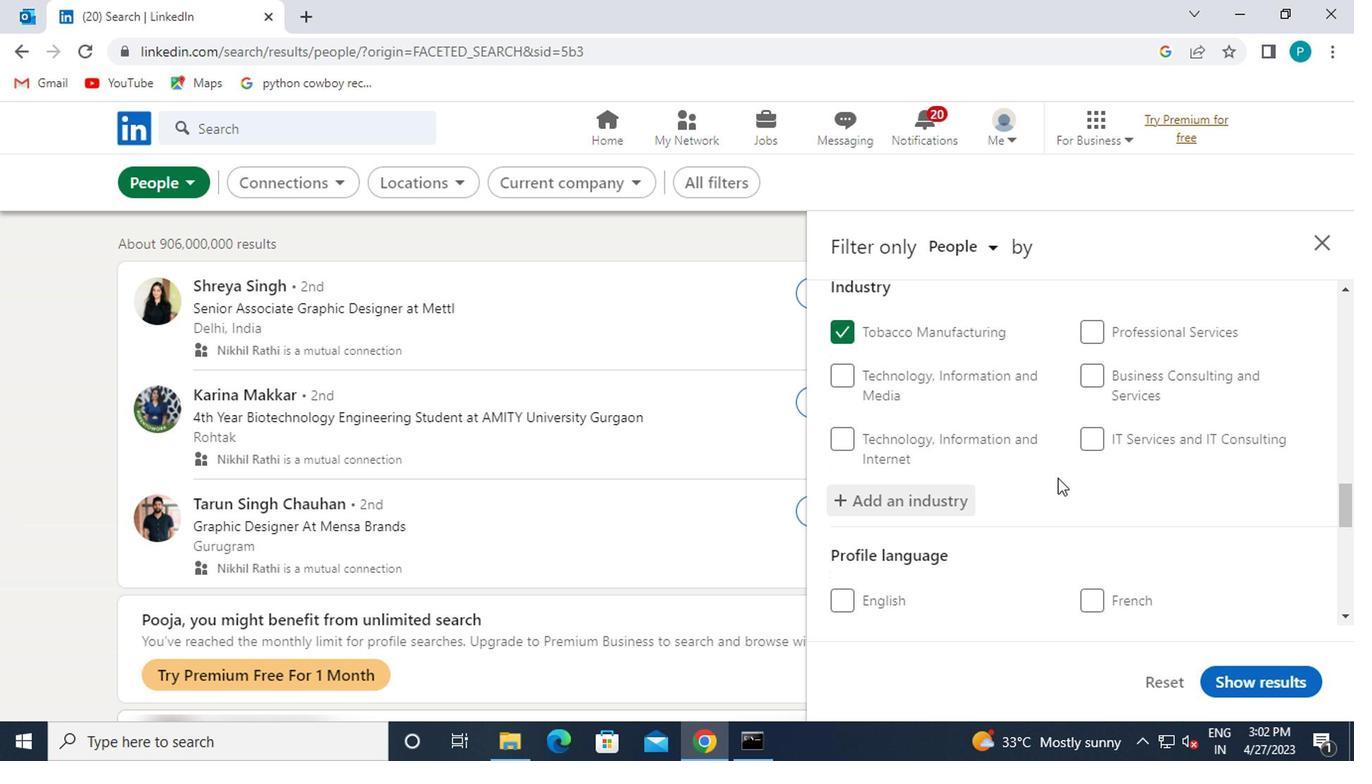 
Action: Mouse scrolled (1015, 480) with delta (0, -1)
Screenshot: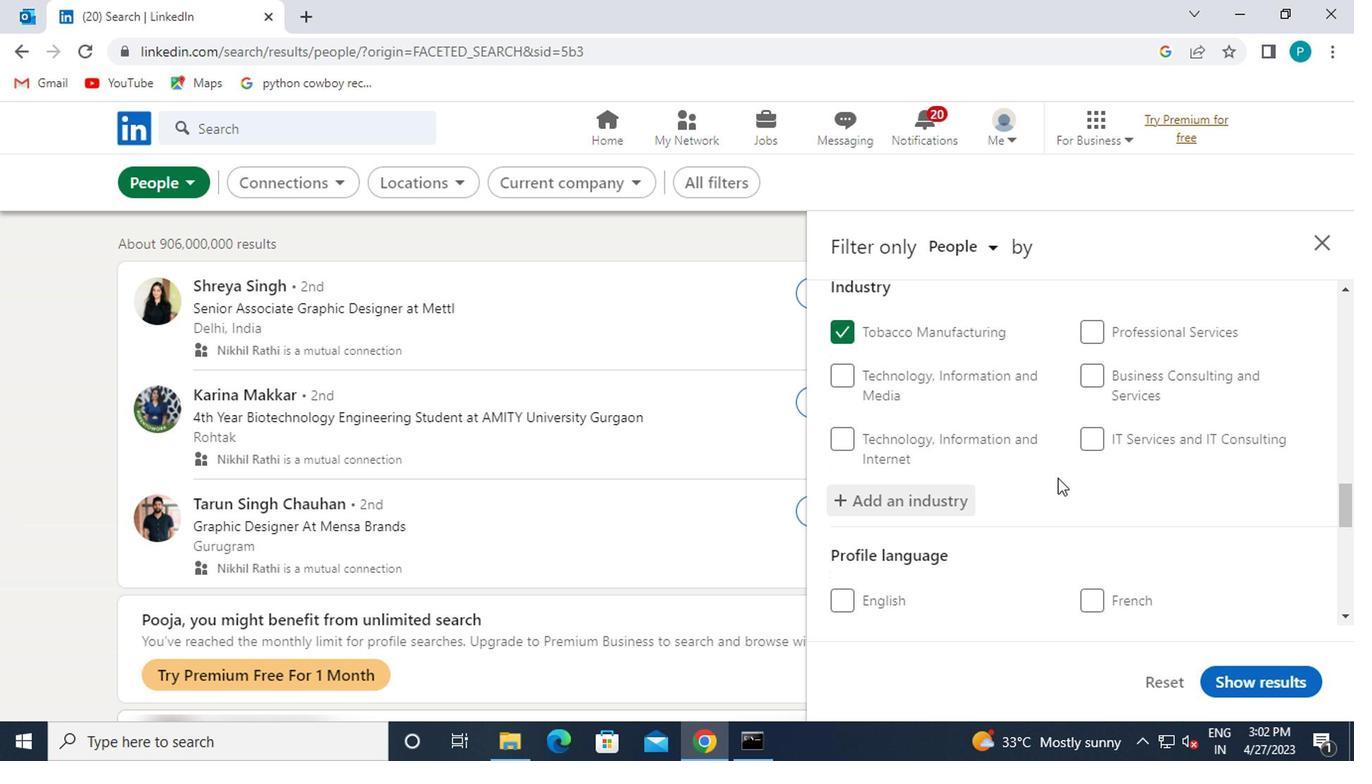 
Action: Mouse scrolled (1015, 480) with delta (0, -1)
Screenshot: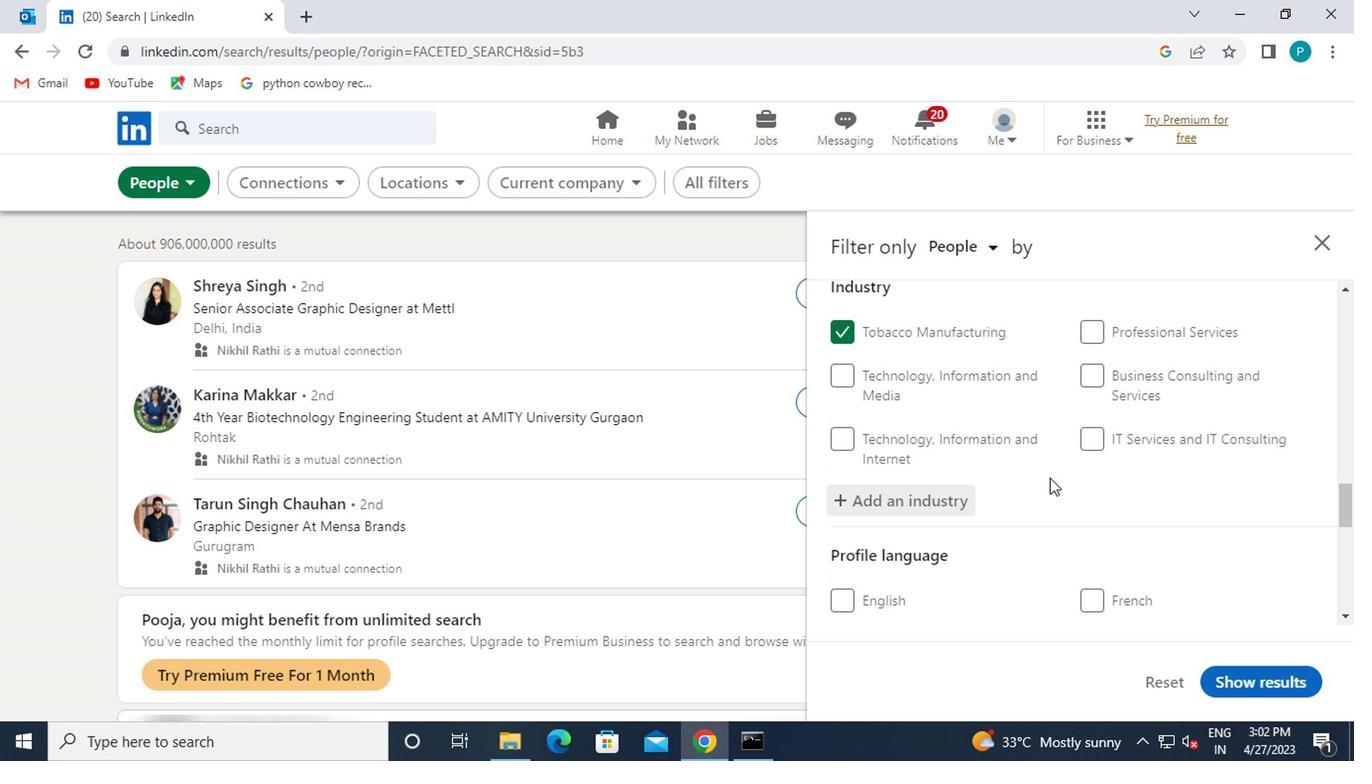 
Action: Mouse scrolled (1015, 480) with delta (0, -1)
Screenshot: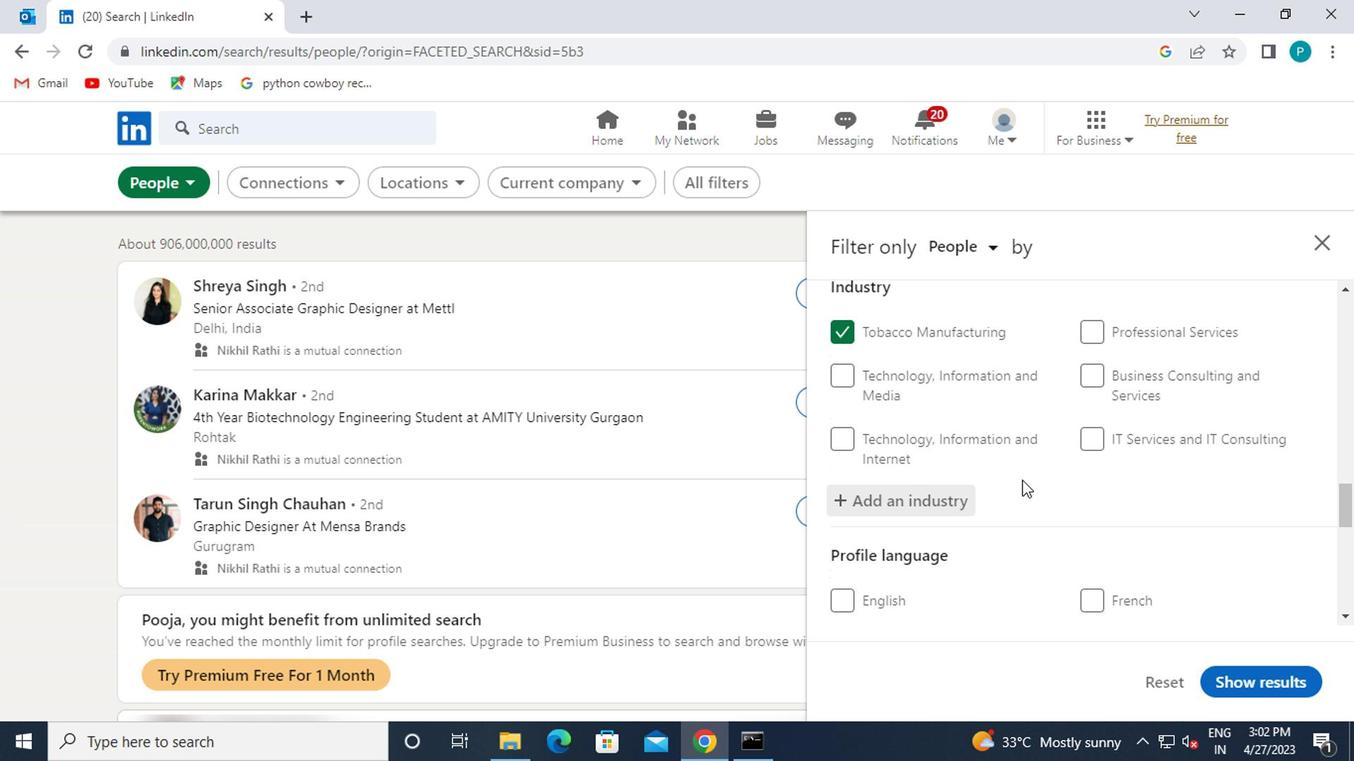 
Action: Mouse moved to (1122, 586)
Screenshot: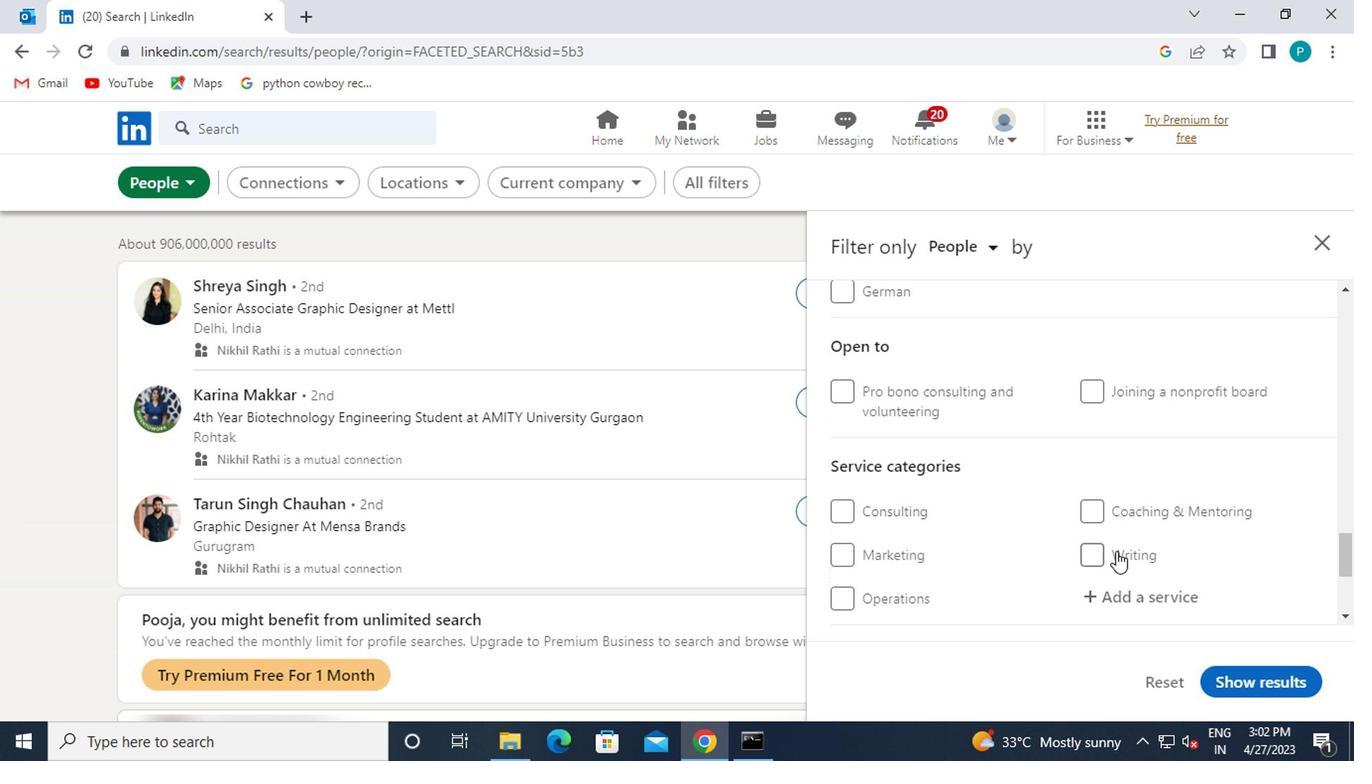 
Action: Mouse pressed left at (1122, 586)
Screenshot: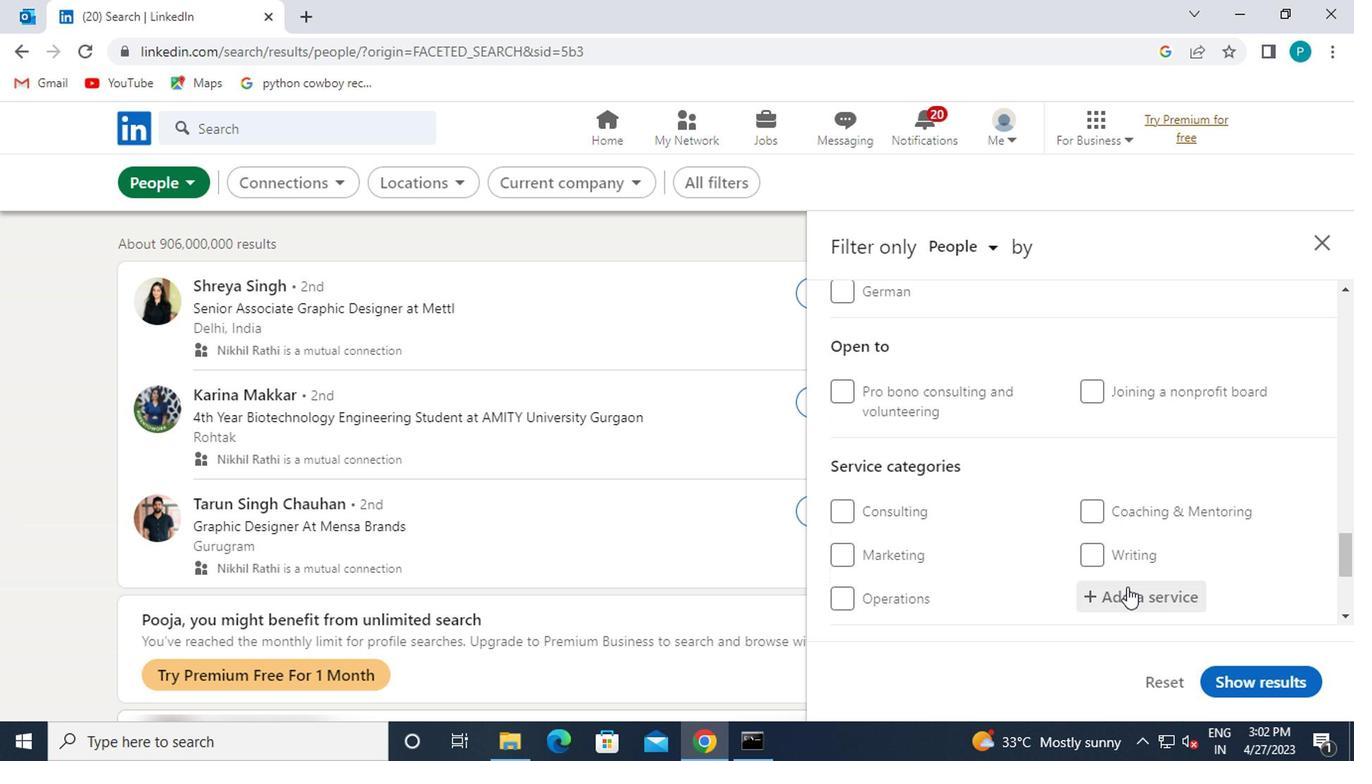
Action: Mouse moved to (1125, 586)
Screenshot: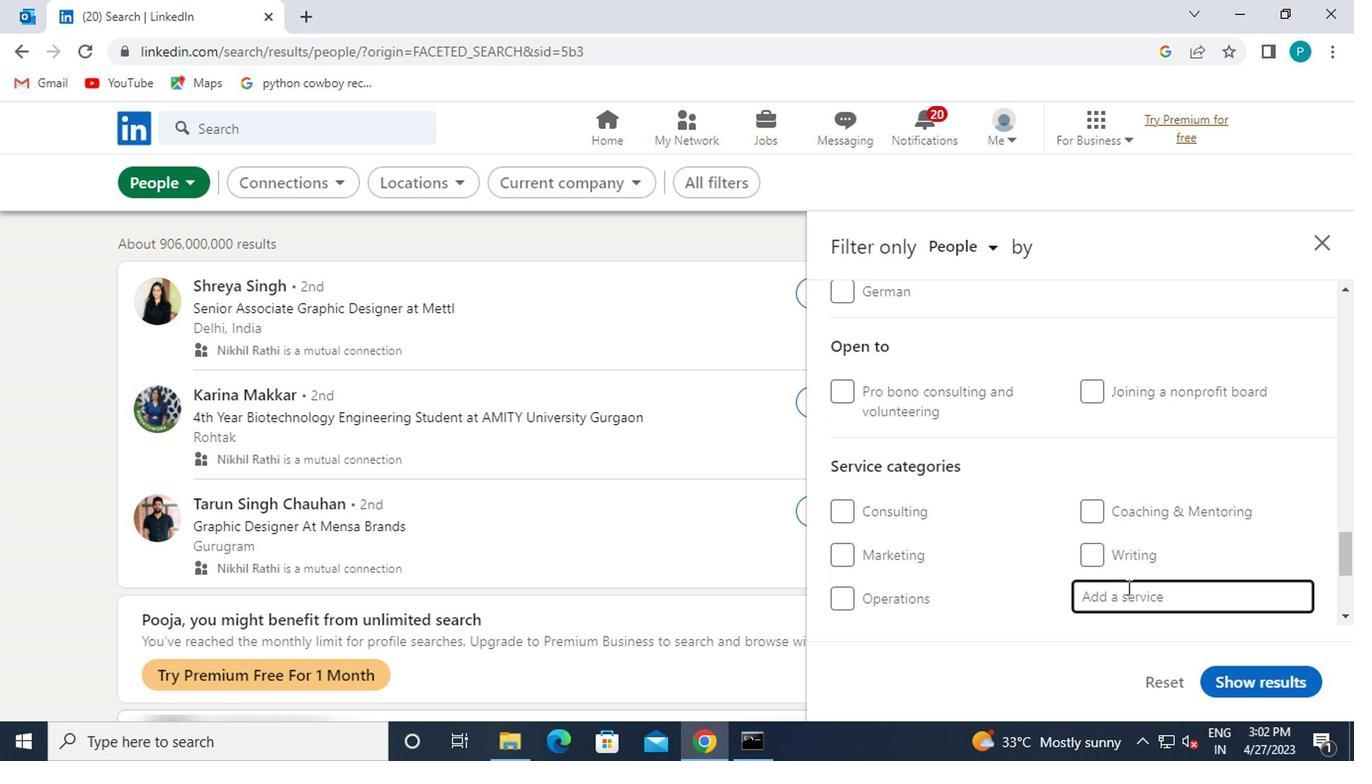 
Action: Key pressed <Key.caps_lock>M<Key.caps_lock>AR
Screenshot: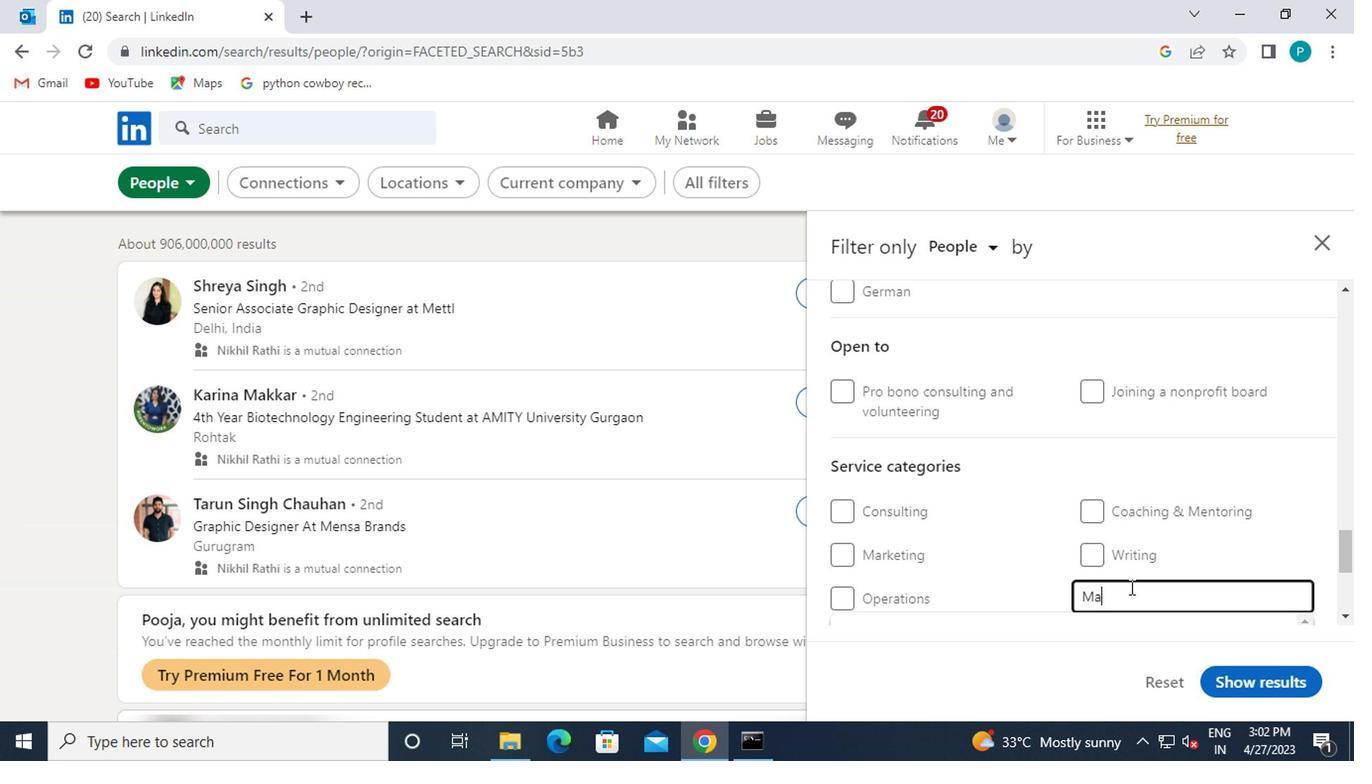 
Action: Mouse moved to (1089, 502)
Screenshot: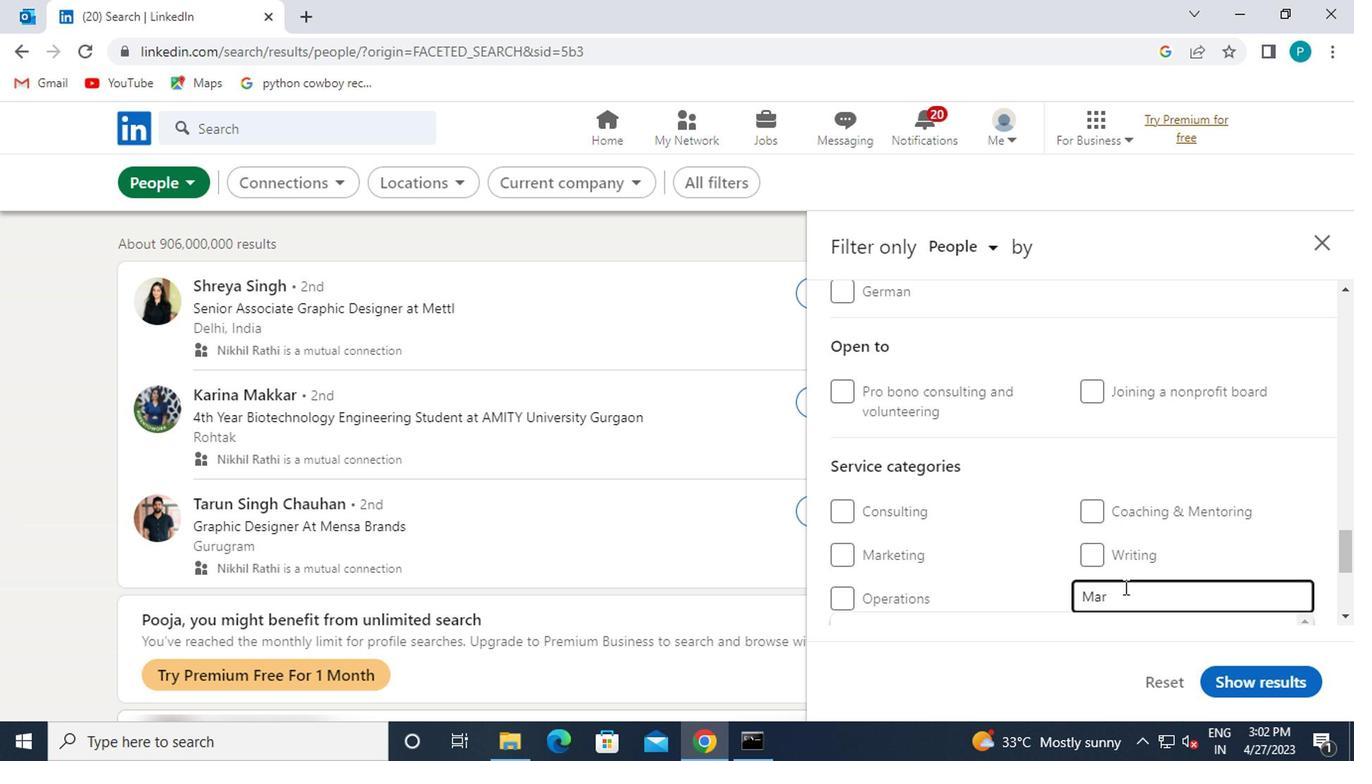 
Action: Mouse scrolled (1089, 501) with delta (0, 0)
Screenshot: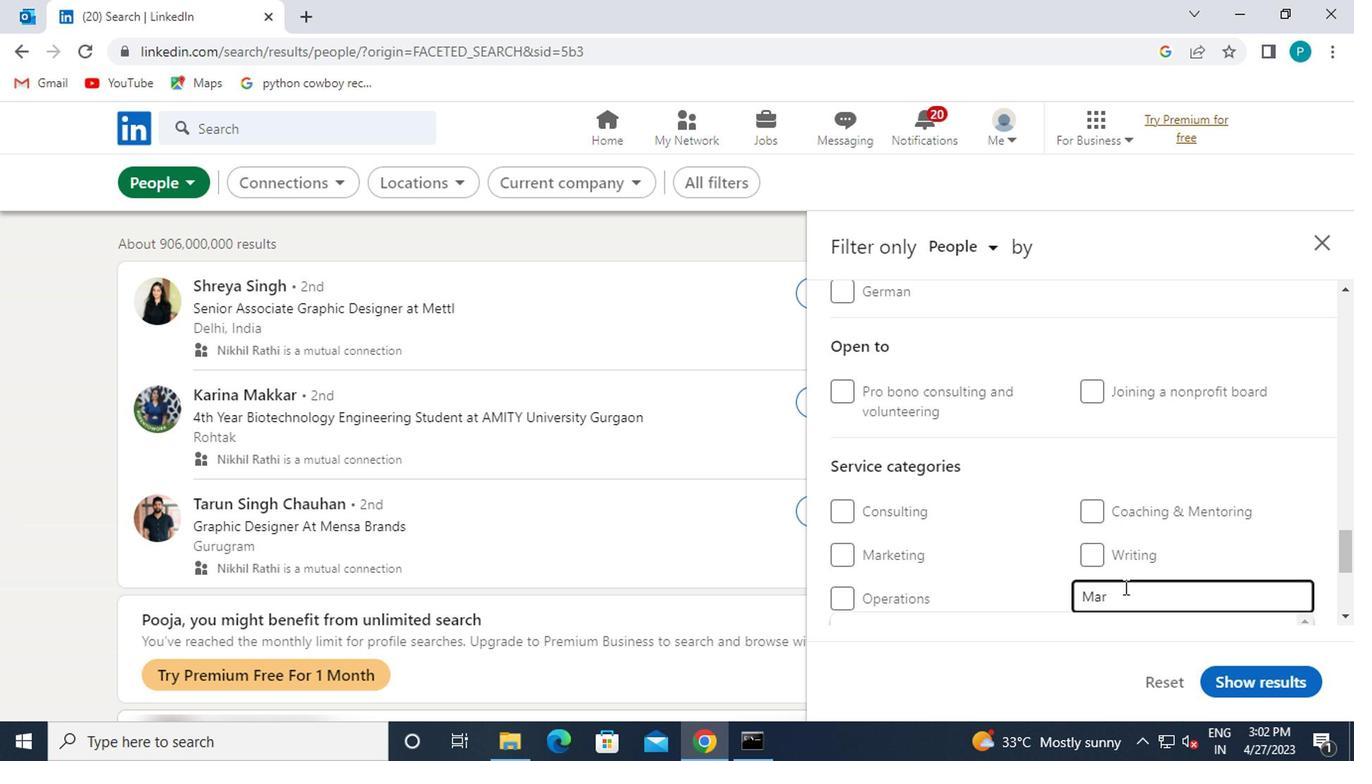 
Action: Mouse moved to (1061, 547)
Screenshot: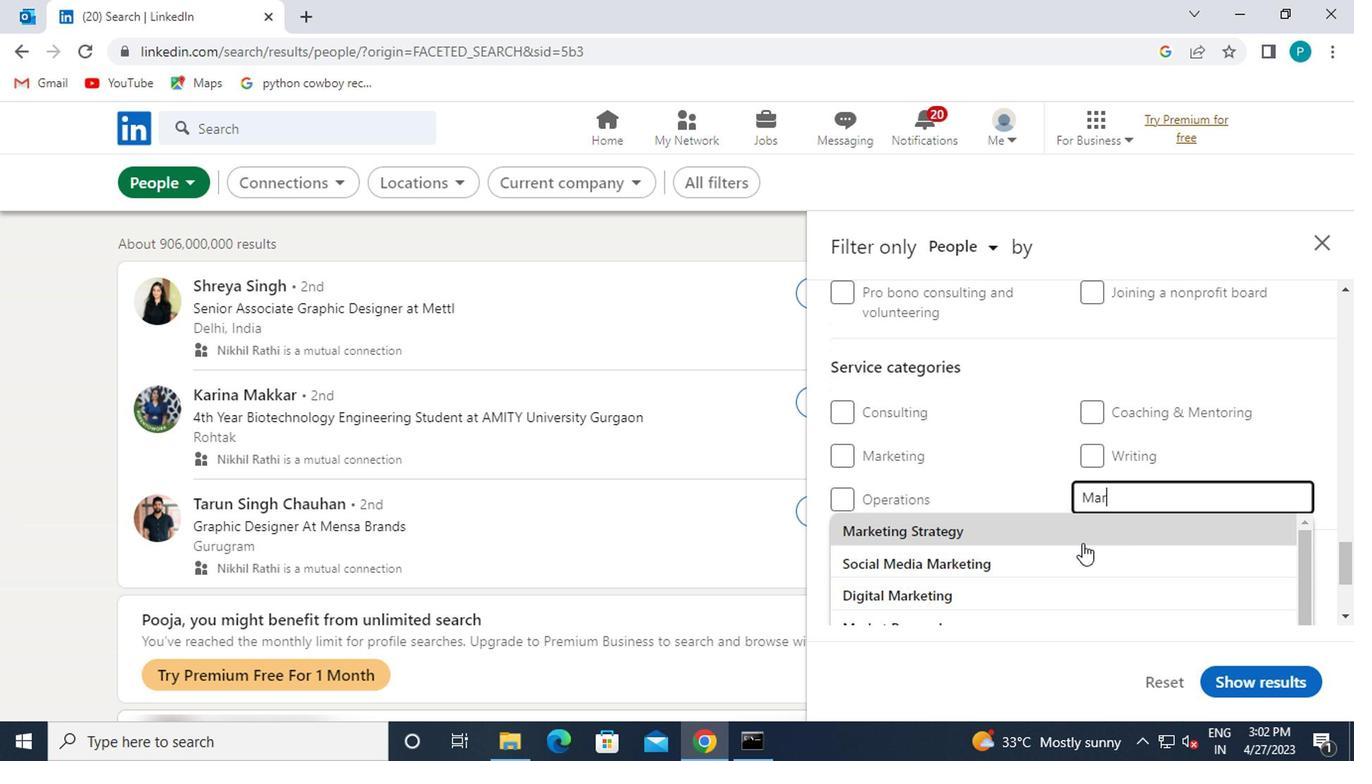 
Action: Mouse scrolled (1061, 546) with delta (0, 0)
Screenshot: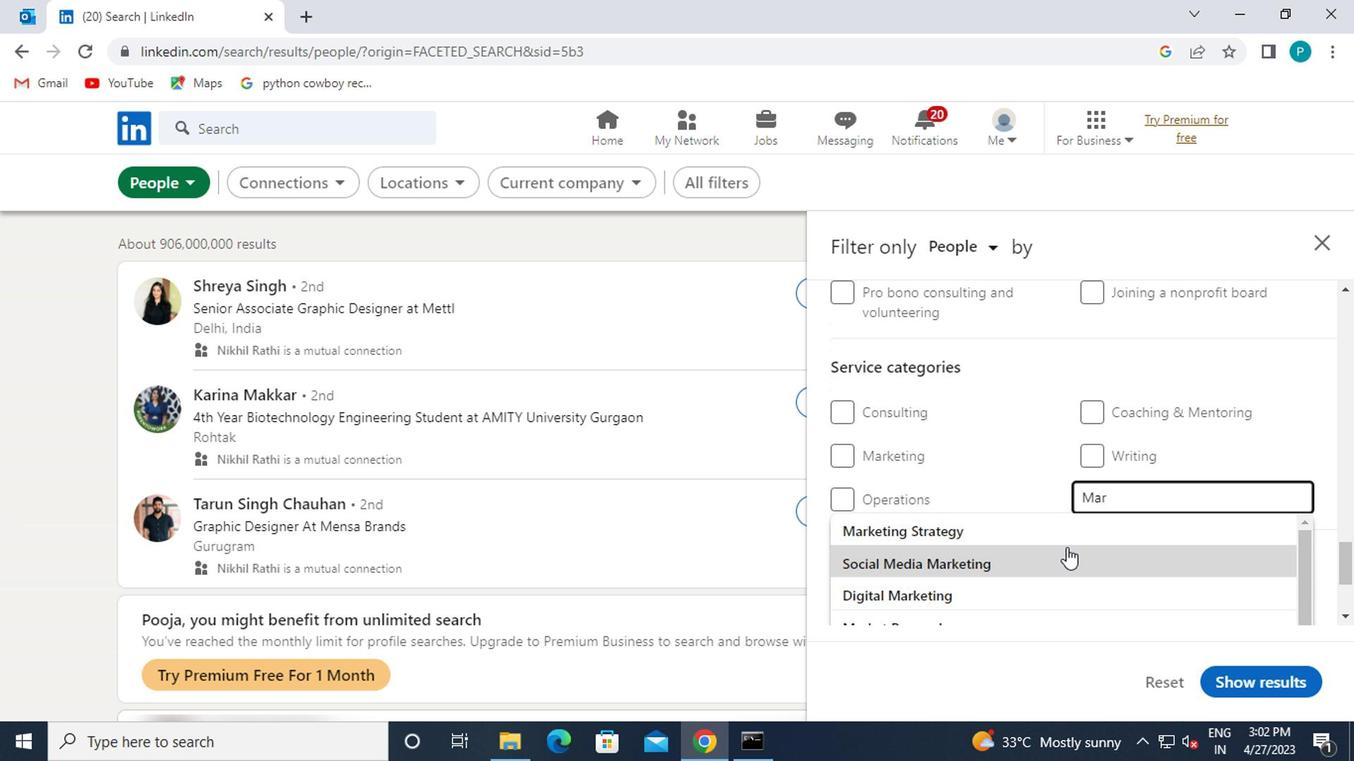 
Action: Mouse moved to (972, 532)
Screenshot: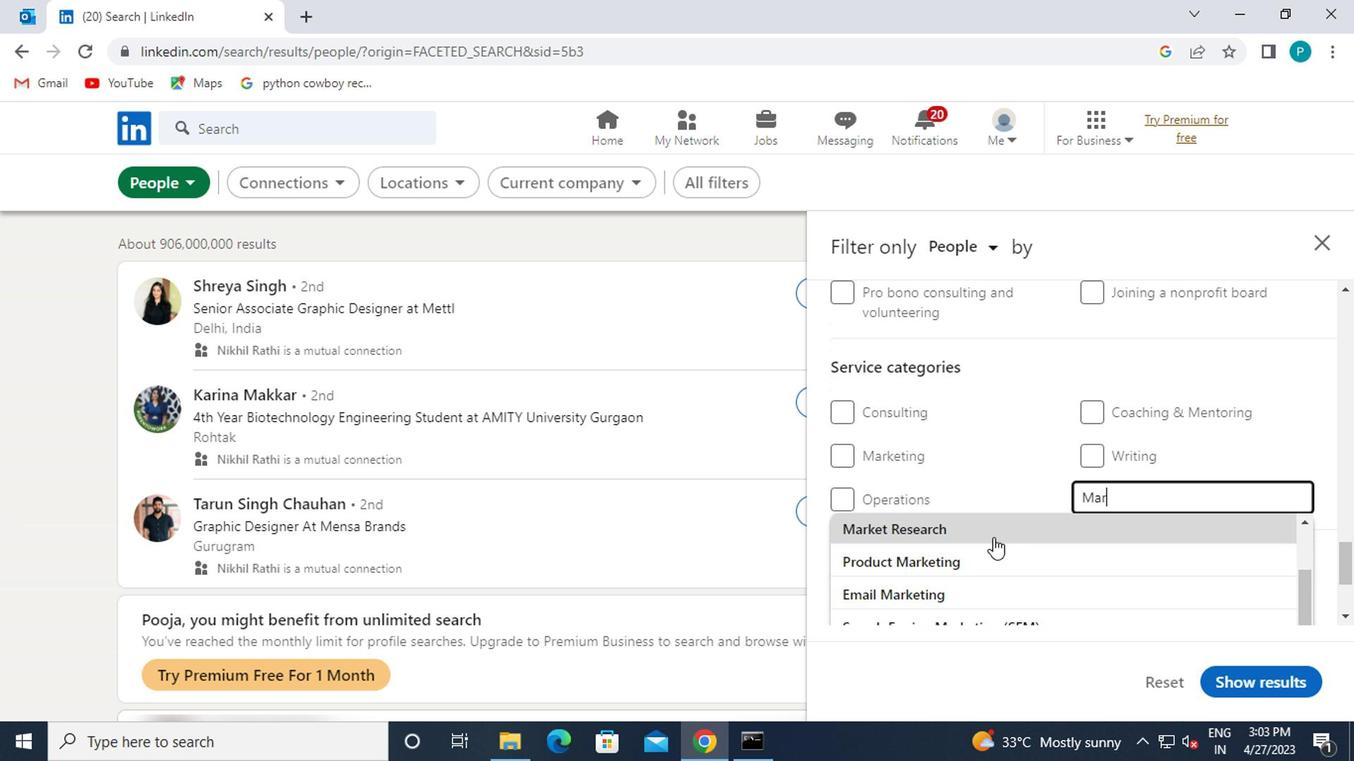 
Action: Mouse pressed left at (972, 532)
Screenshot: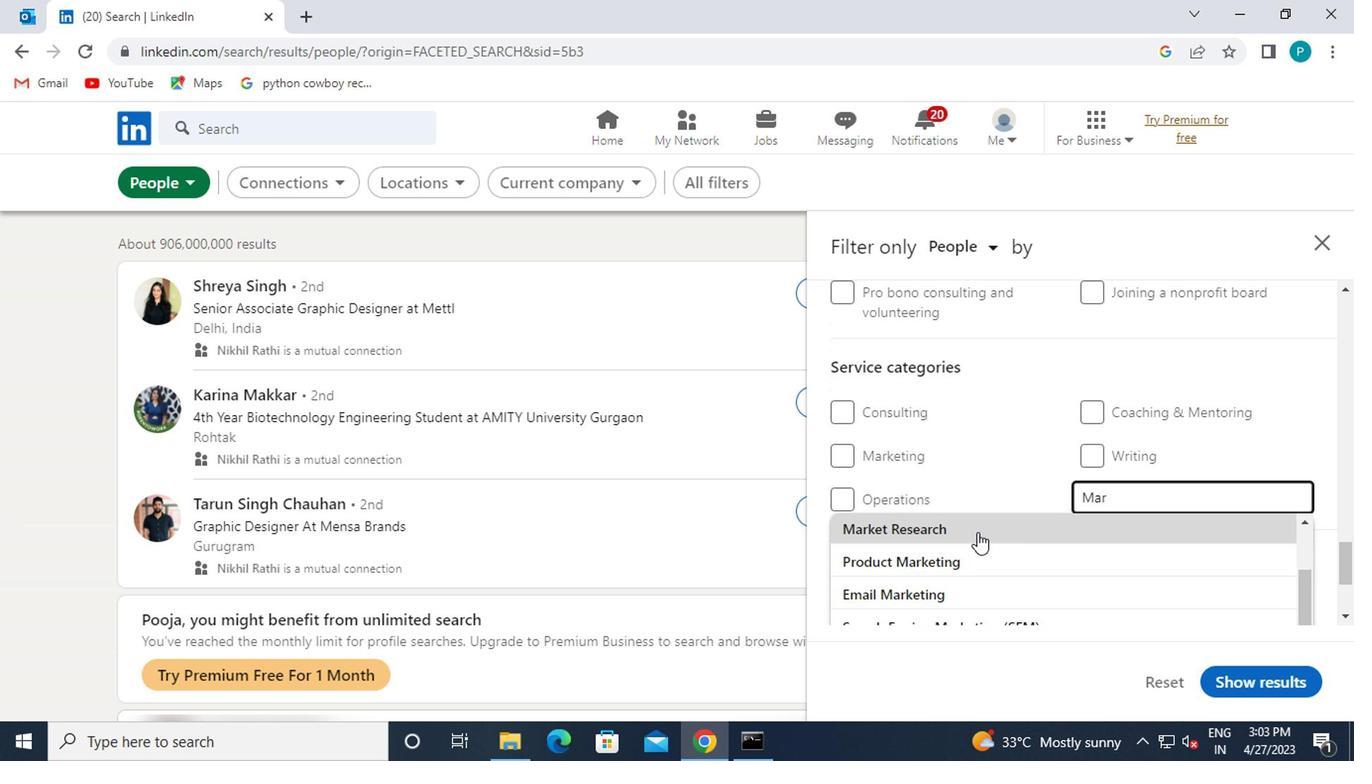 
Action: Mouse moved to (957, 529)
Screenshot: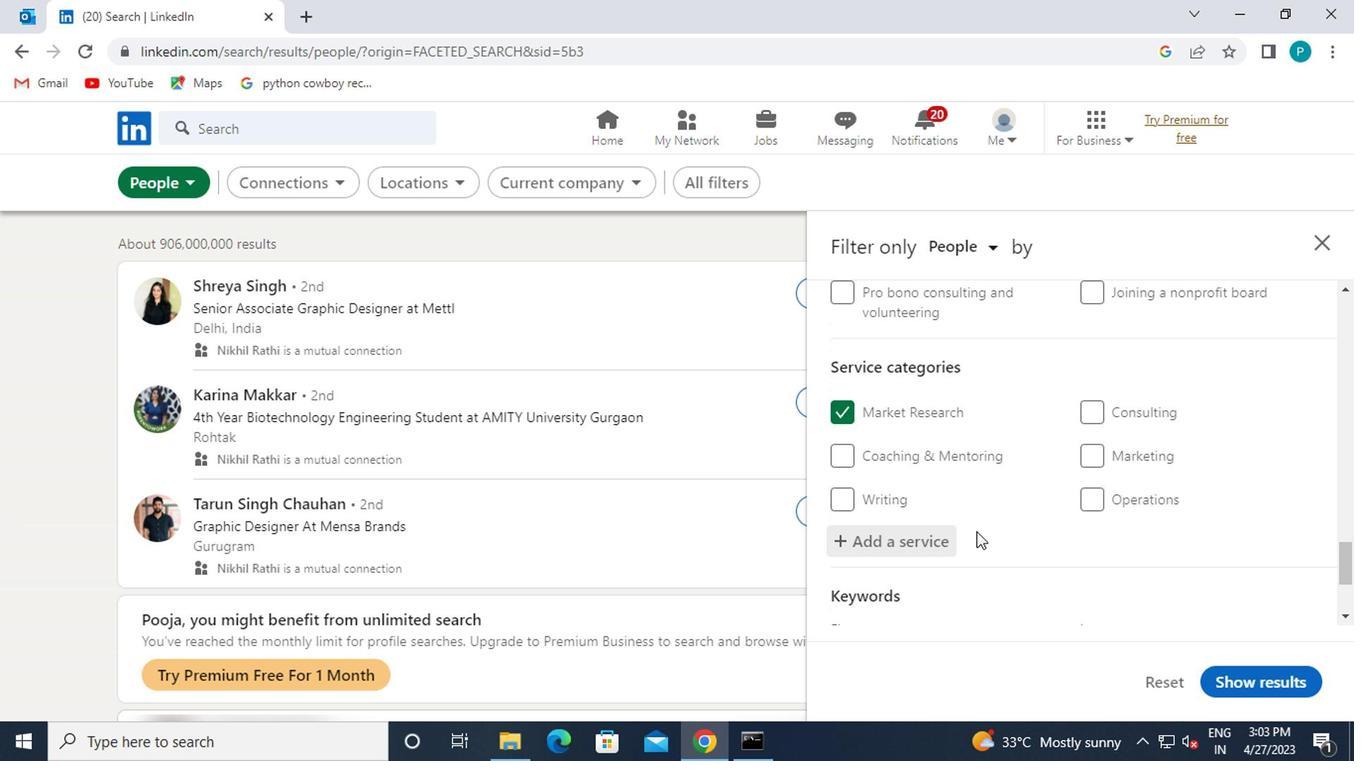 
Action: Mouse scrolled (957, 527) with delta (0, -1)
Screenshot: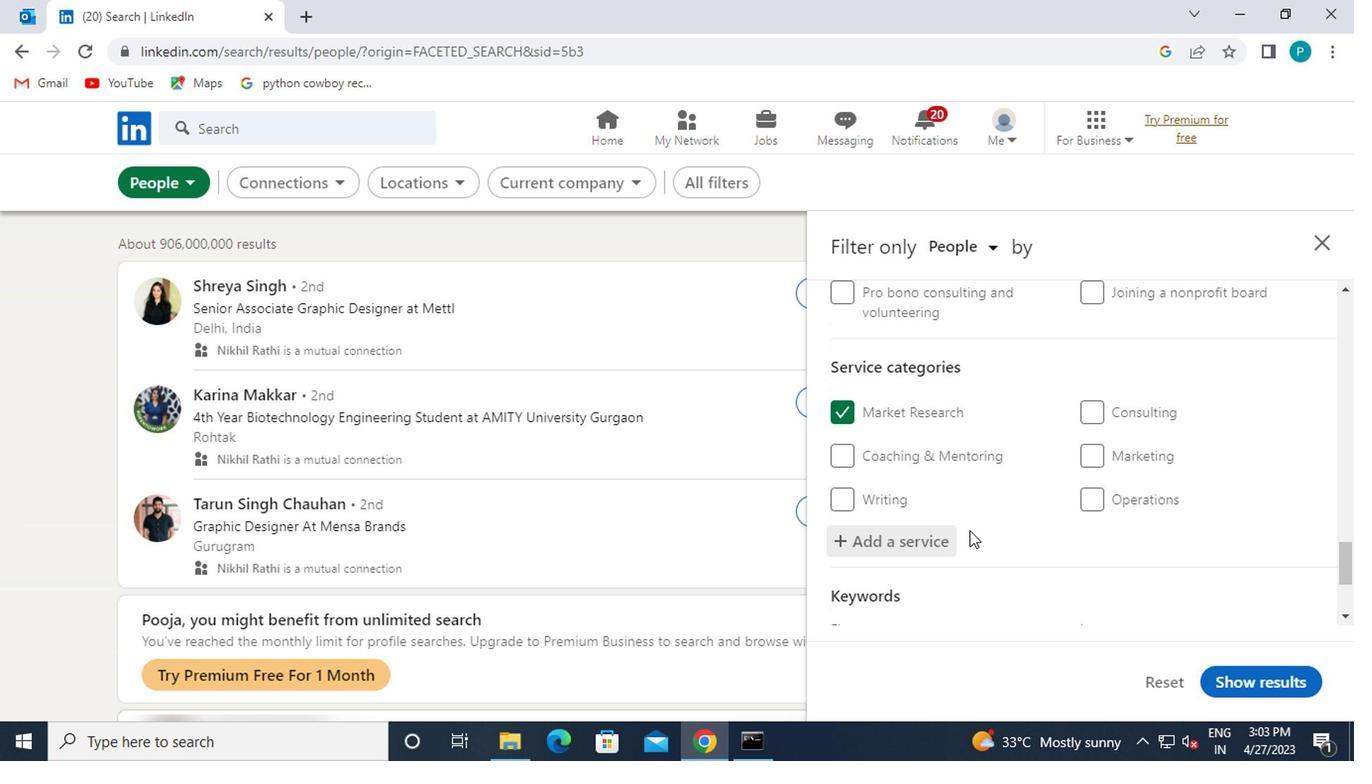 
Action: Mouse scrolled (957, 527) with delta (0, -1)
Screenshot: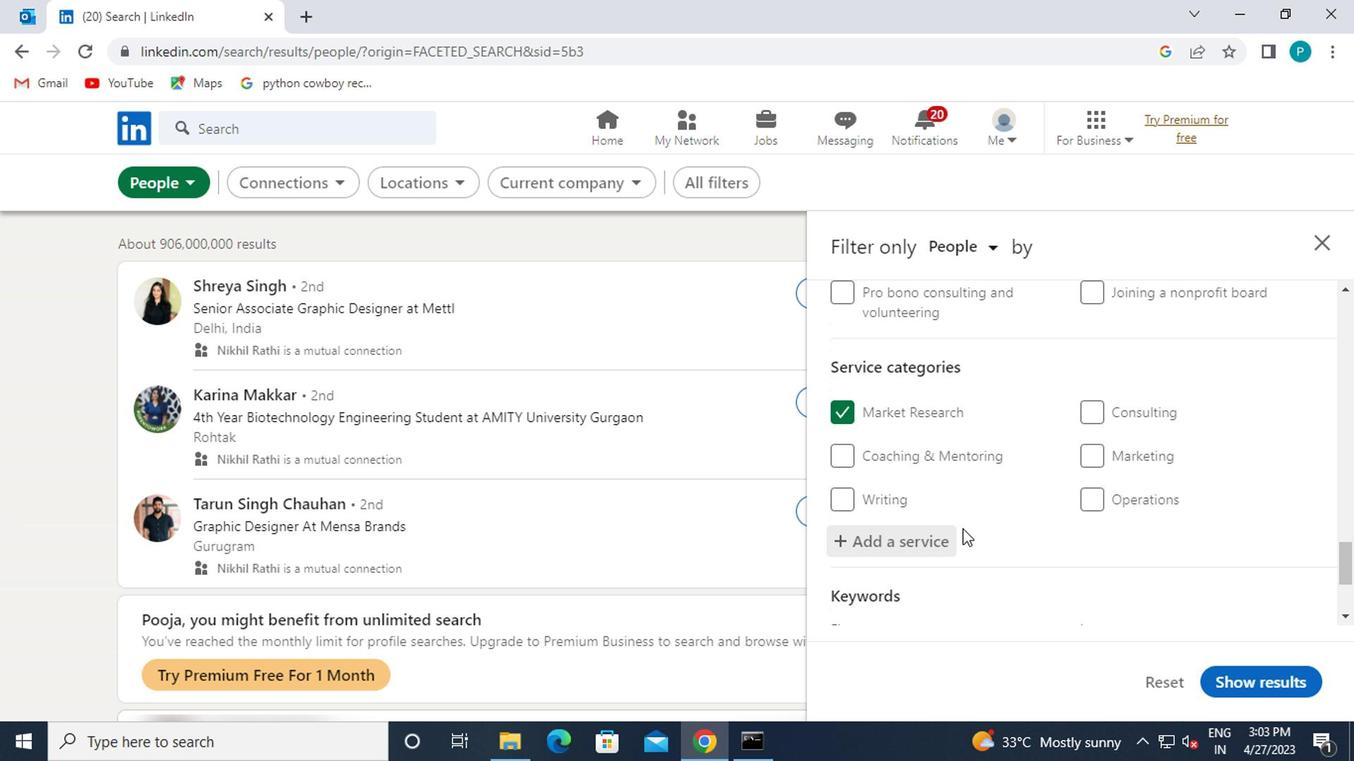 
Action: Mouse moved to (941, 532)
Screenshot: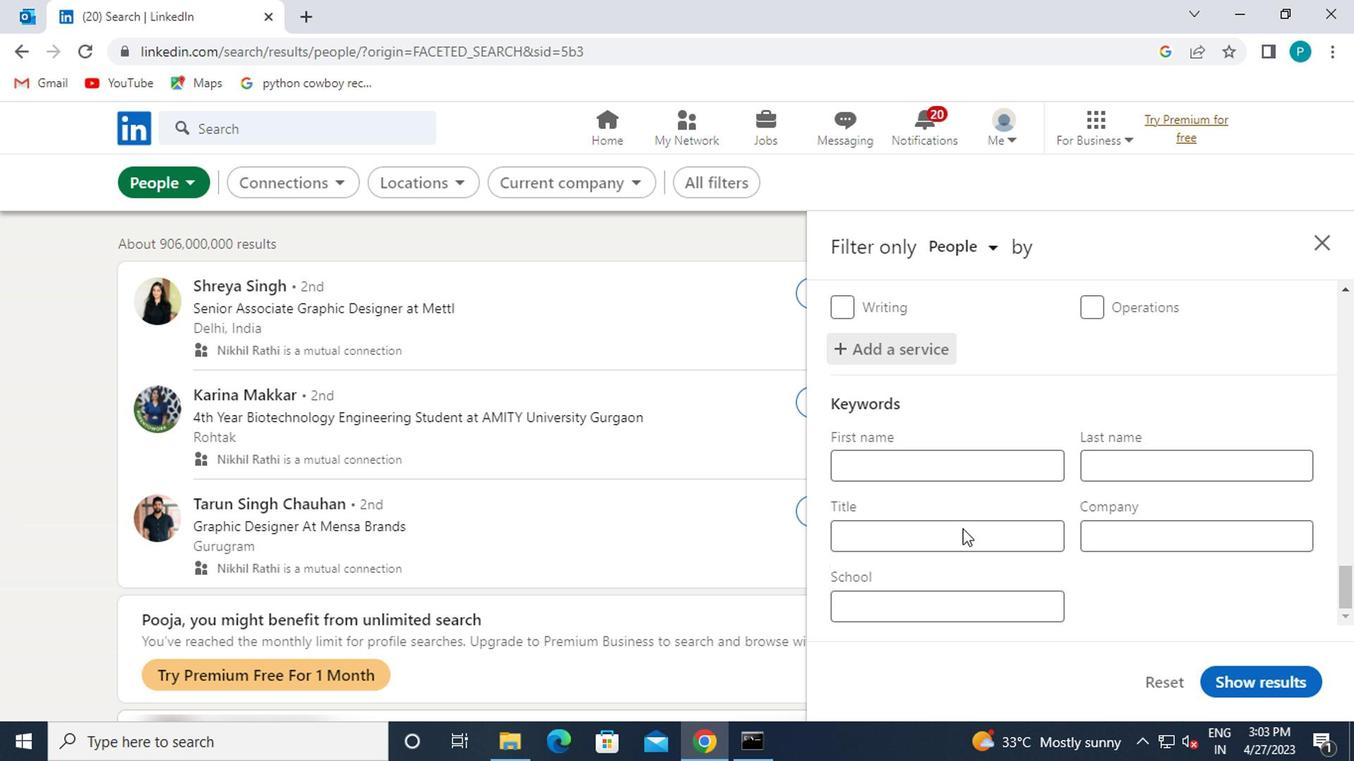 
Action: Mouse pressed left at (941, 532)
Screenshot: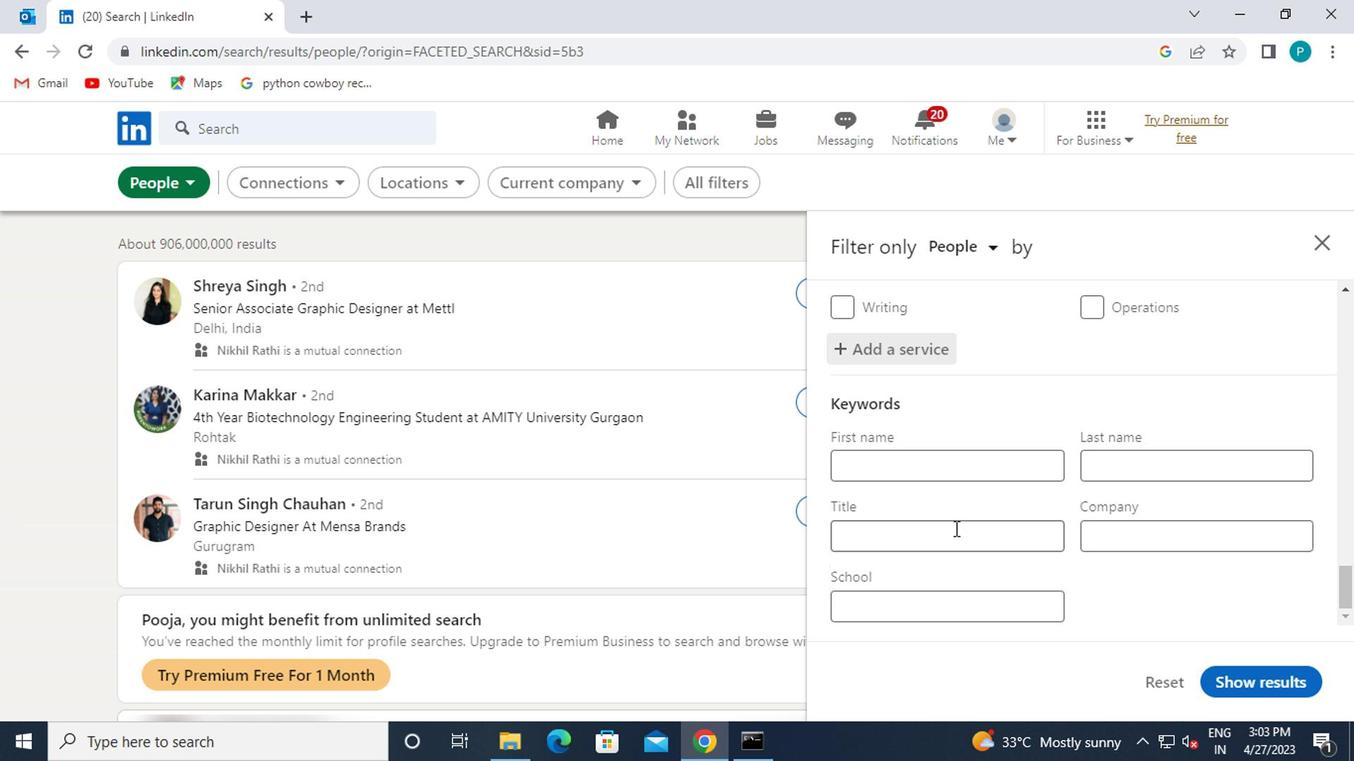 
Action: Key pressed <Key.caps_lock>E<Key.caps_lock>CONOMIST
Screenshot: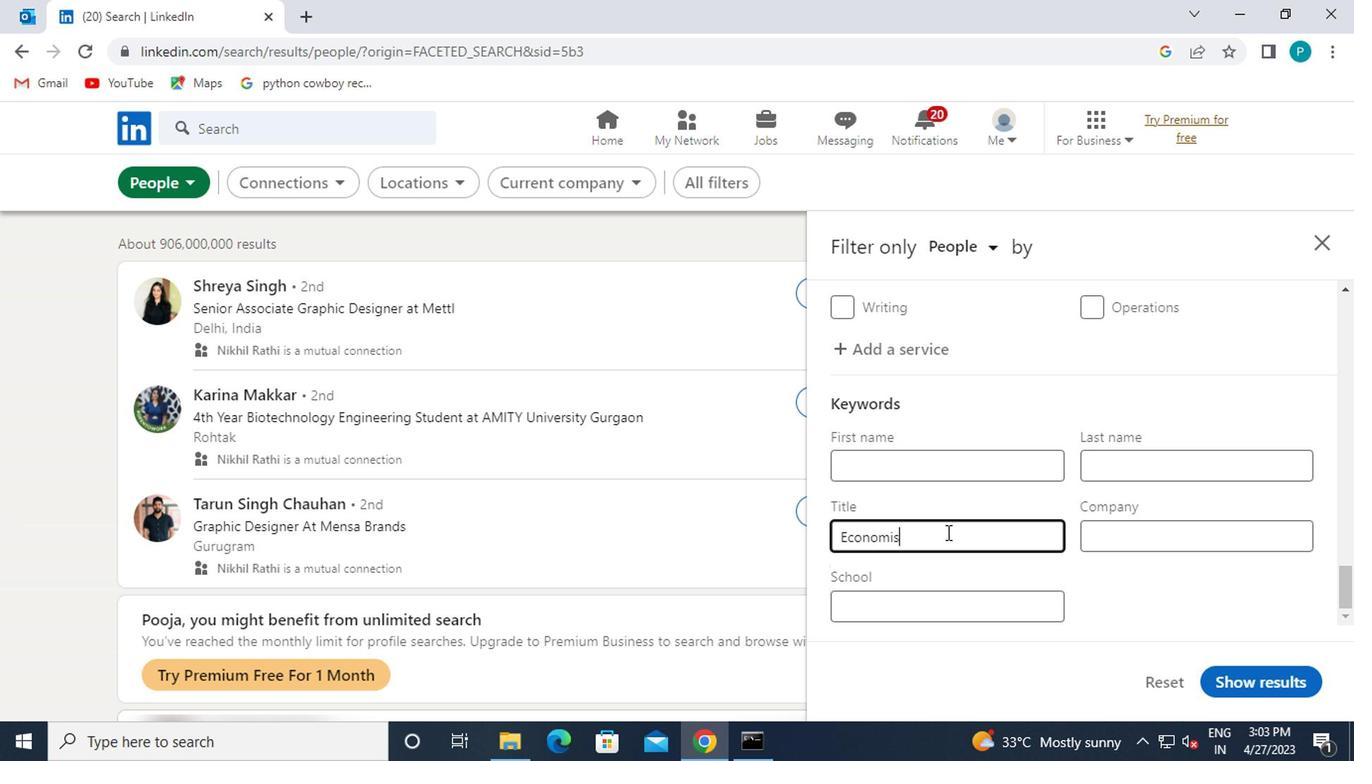 
Action: Mouse moved to (1233, 675)
Screenshot: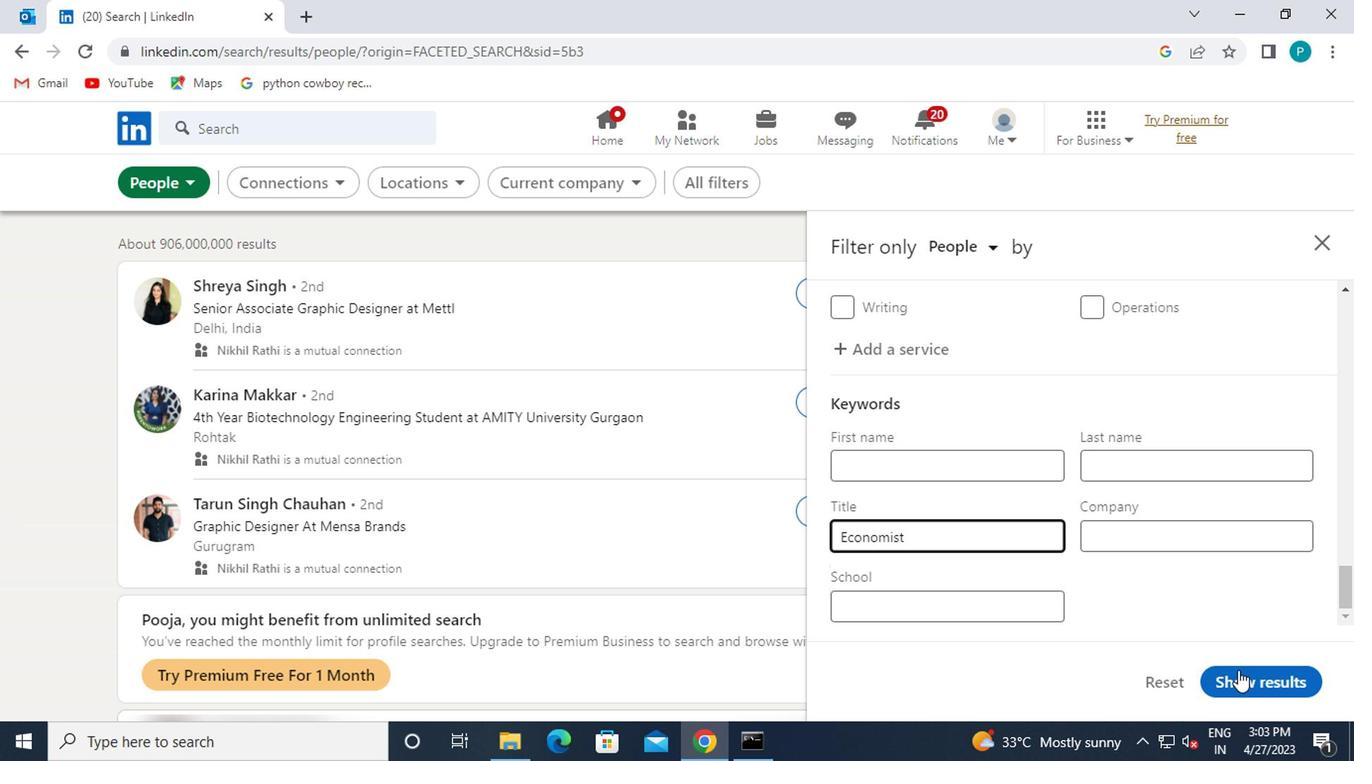 
Action: Mouse pressed left at (1233, 675)
Screenshot: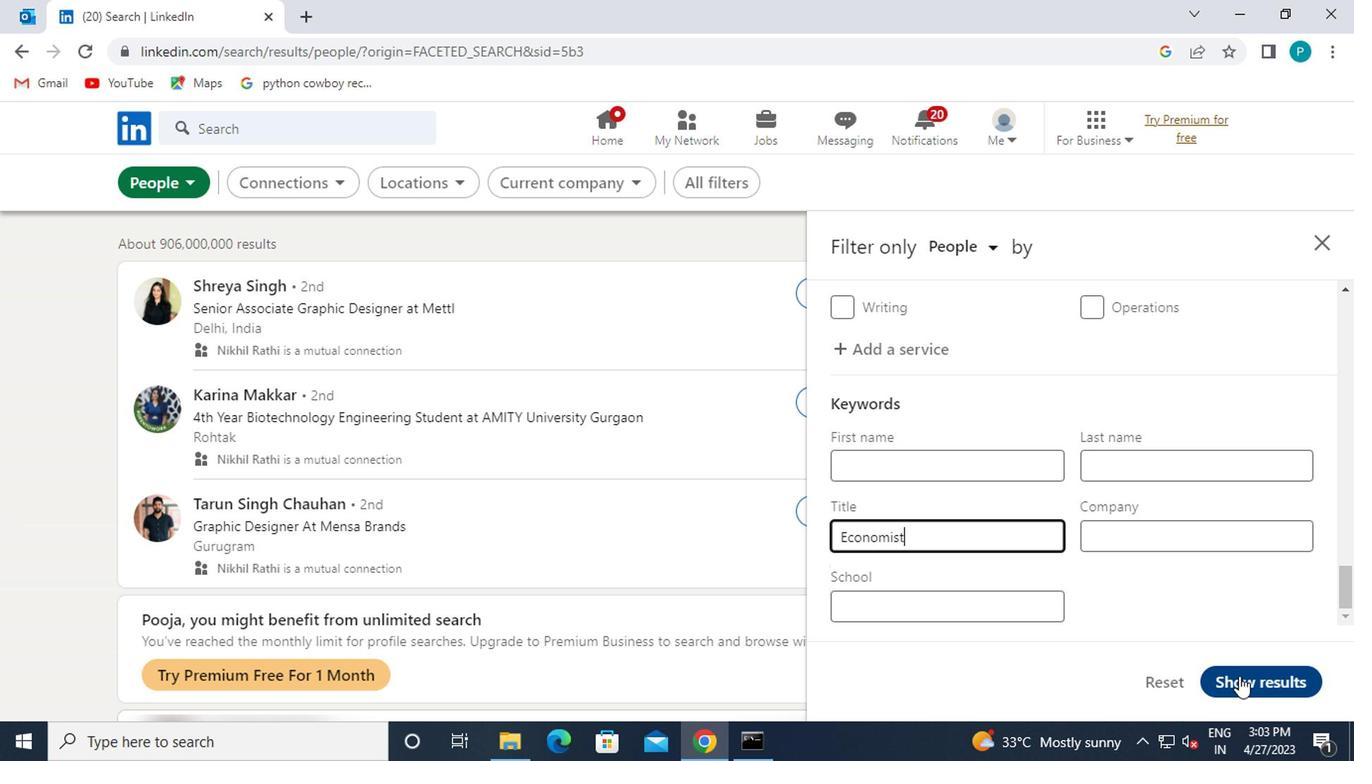 
